 Task: Create new vendor bill with Date Opened: 09-Apr-23, Select Vendor: A.B. Dick Company, Terms: Net 30. Make bill entry for item-1 with Date: 09-Apr-23, Description: Notebooks , Expense Account: Office Supplies, Quantity: 5, Unit Price: 3.9, Sales Tax: Y, Sales Tax Included: N, Tax Table: Sales Tax. Make entry for item-2 with Date: 09-Apr-23, Description: Files , Expense Account: Office Supplies, Quantity: 9, Unit Price: 19.3, Sales Tax: Y, Sales Tax Included: N, Tax Table: Sales Tax. Post Bill with Post Date: 09-Apr-23, Post to Accounts: Liabilities:Accounts Payble. Pay / Process Payment with Transaction Date: 08-May-23, Amount: 200.93, Transfer Account: Checking Account. Go to 'Print Bill'.
Action: Mouse moved to (205, 41)
Screenshot: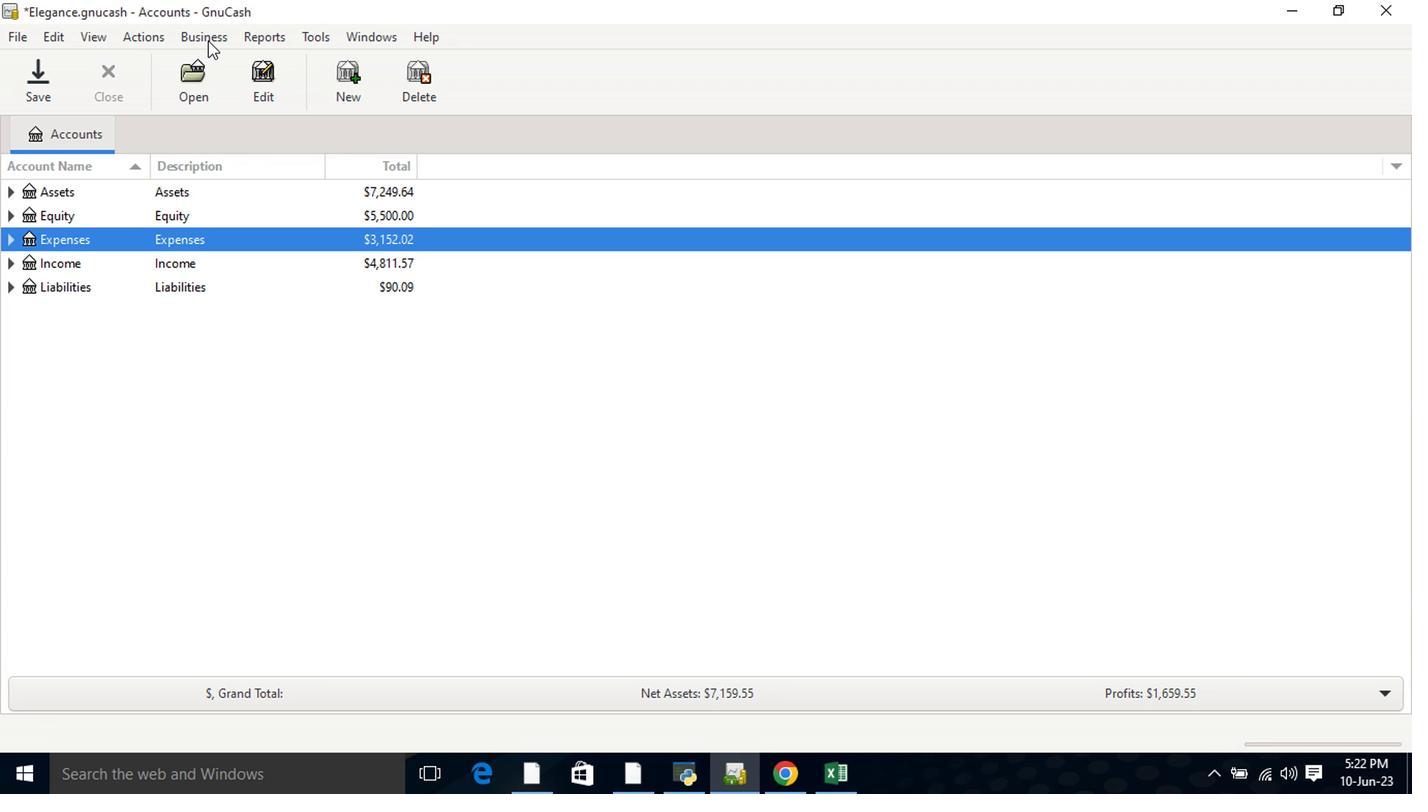 
Action: Mouse pressed left at (205, 41)
Screenshot: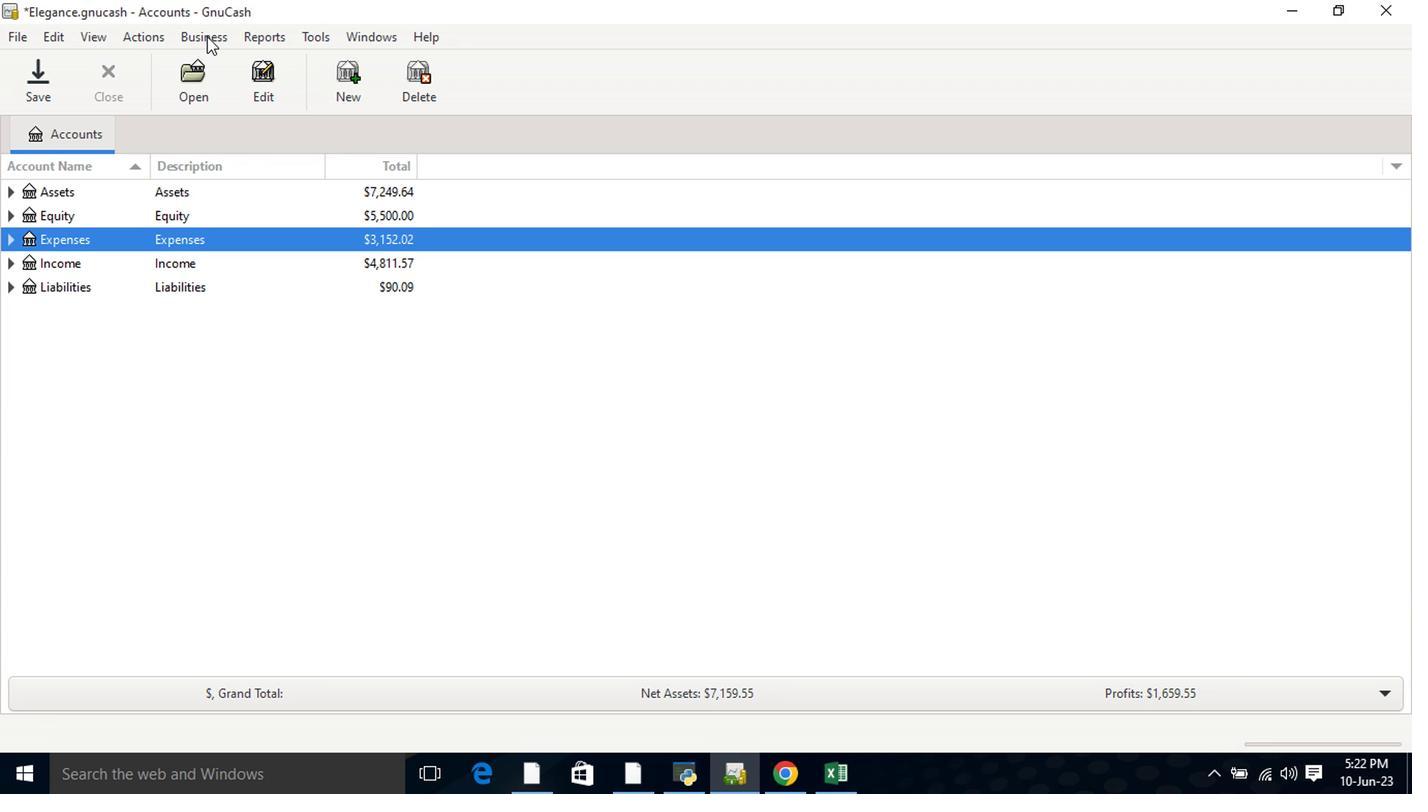 
Action: Mouse moved to (218, 84)
Screenshot: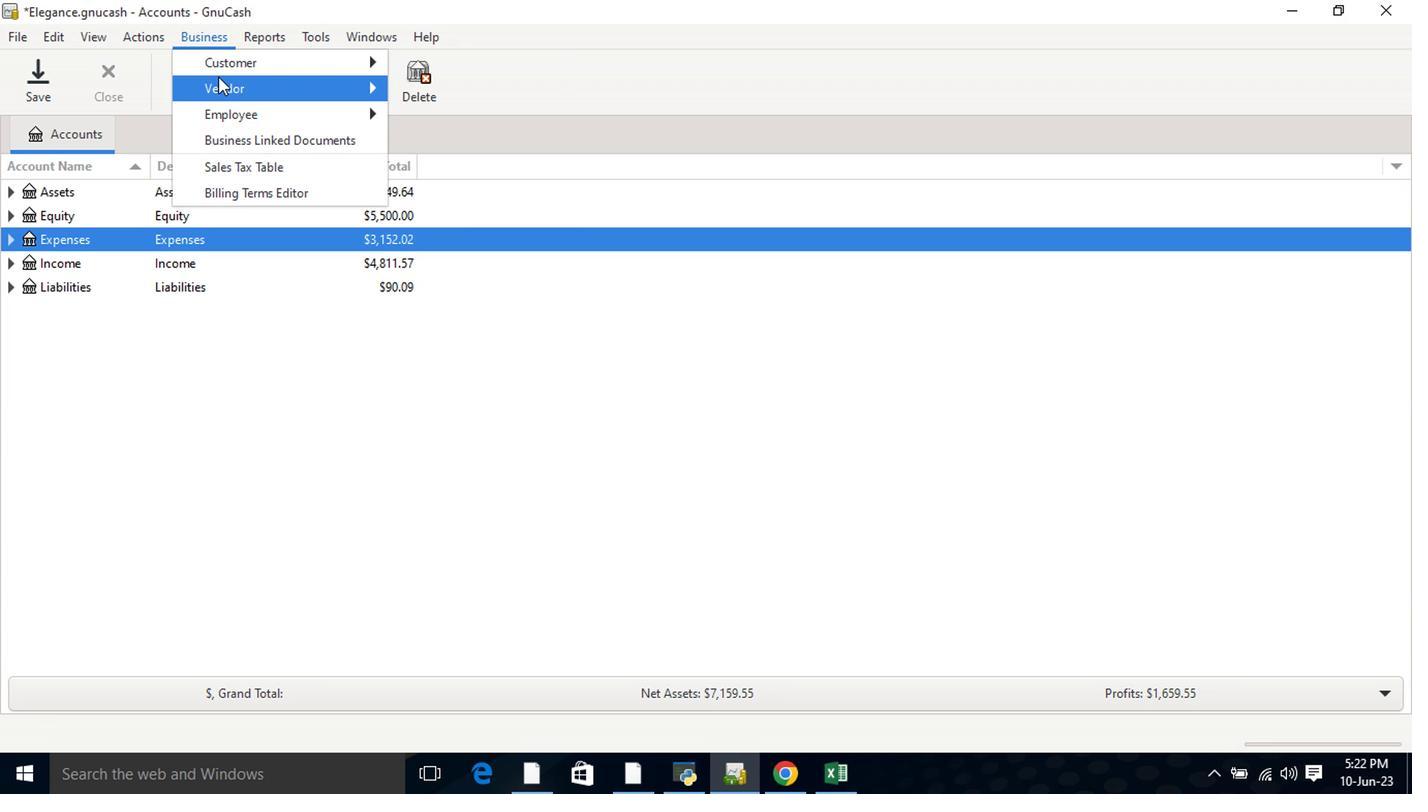 
Action: Mouse pressed left at (218, 84)
Screenshot: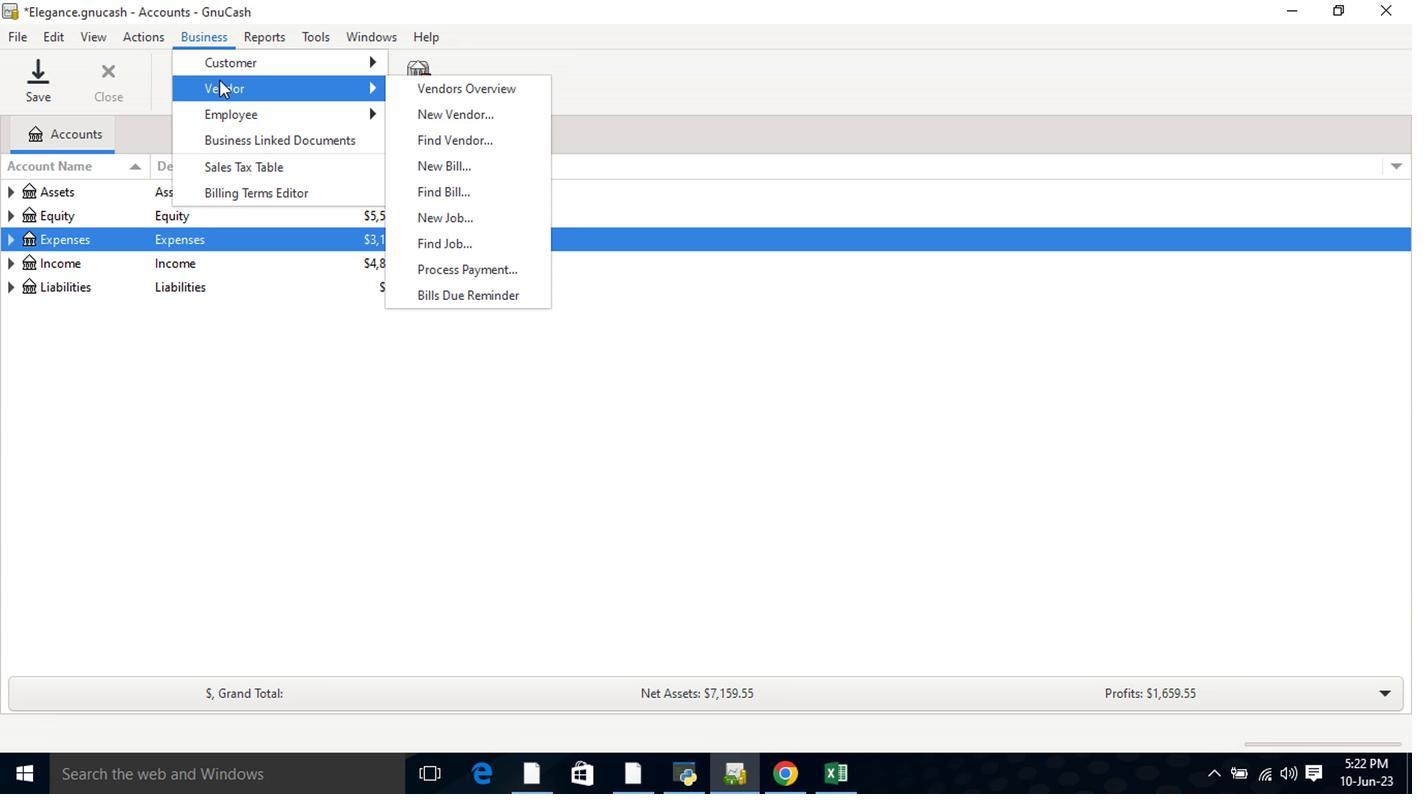 
Action: Mouse moved to (436, 162)
Screenshot: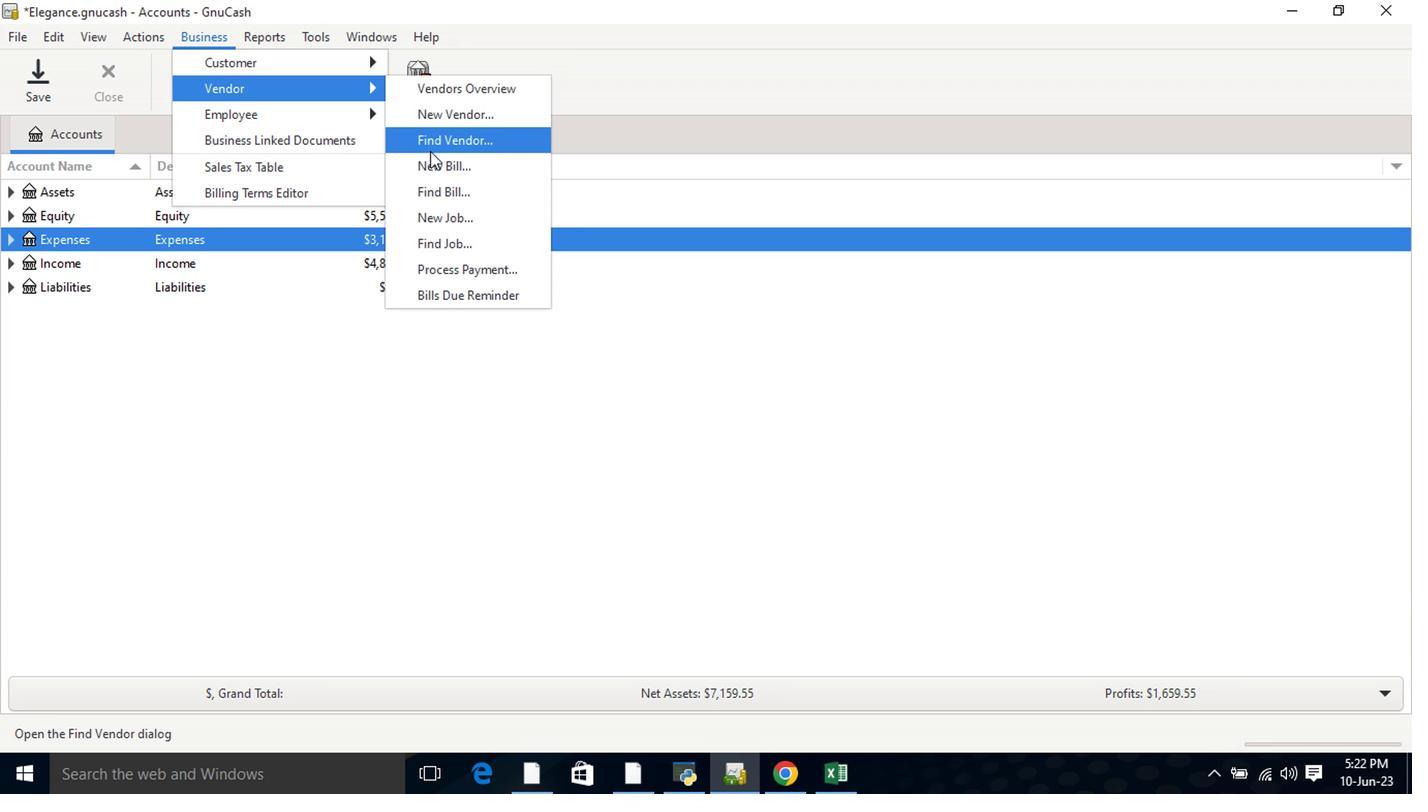 
Action: Mouse pressed left at (436, 162)
Screenshot: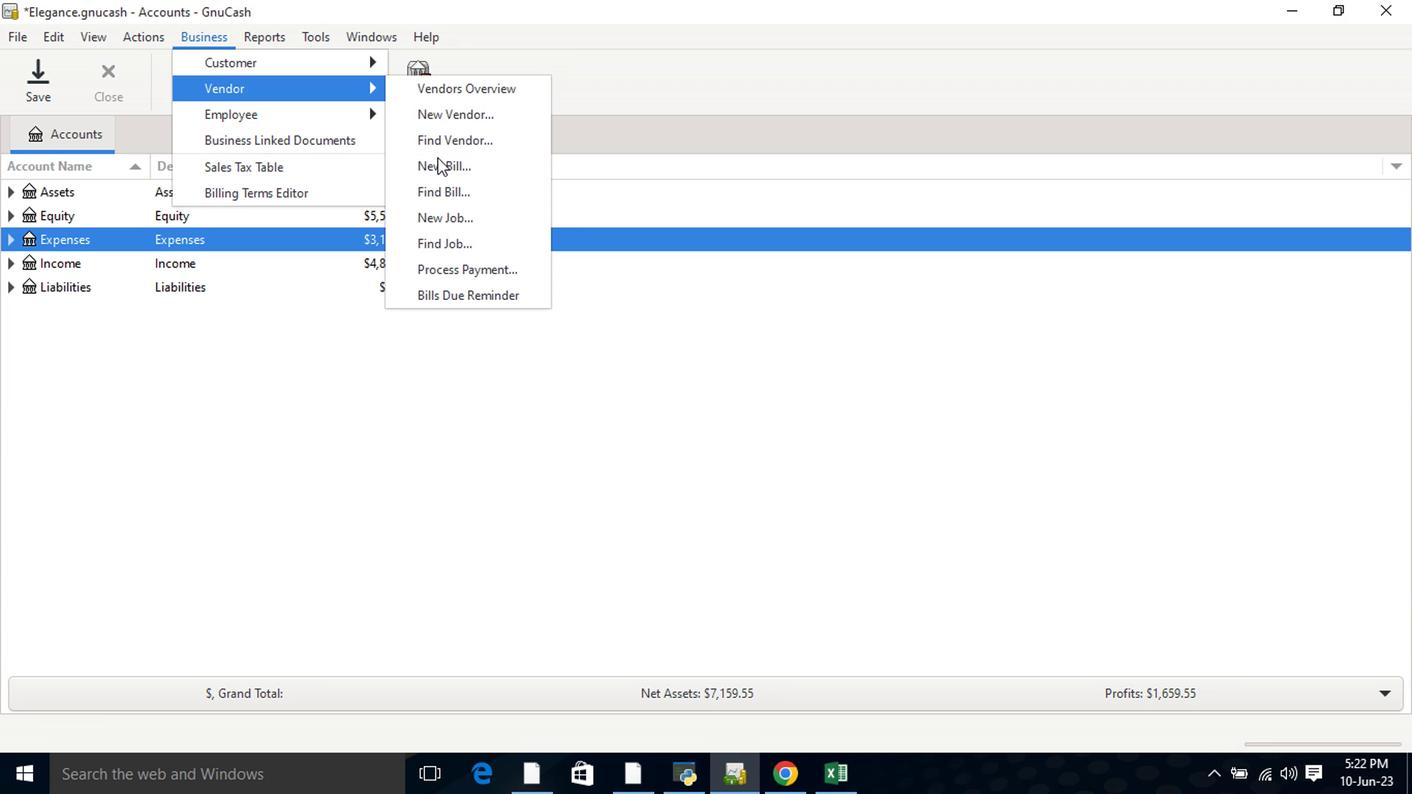 
Action: Mouse moved to (844, 275)
Screenshot: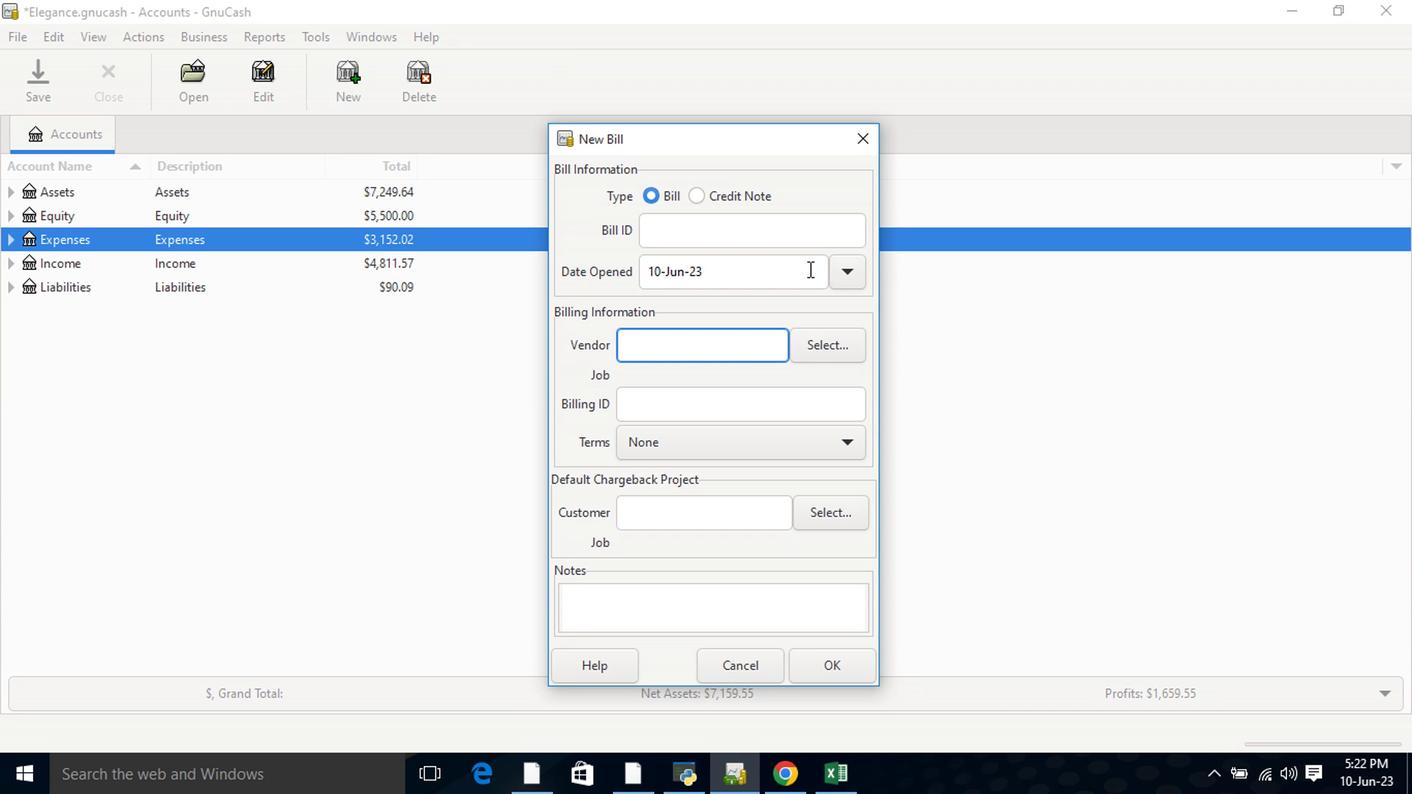 
Action: Mouse pressed left at (844, 275)
Screenshot: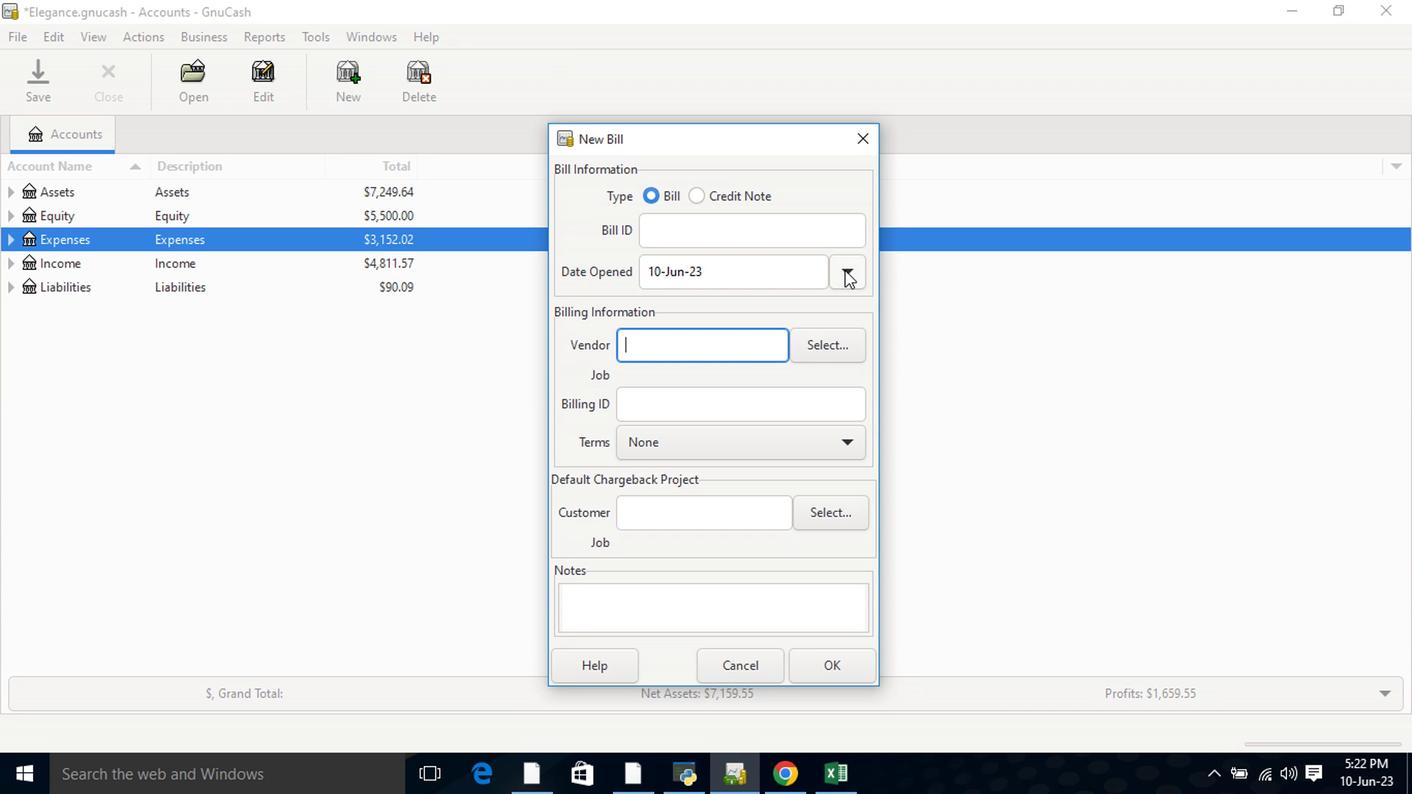 
Action: Mouse moved to (688, 305)
Screenshot: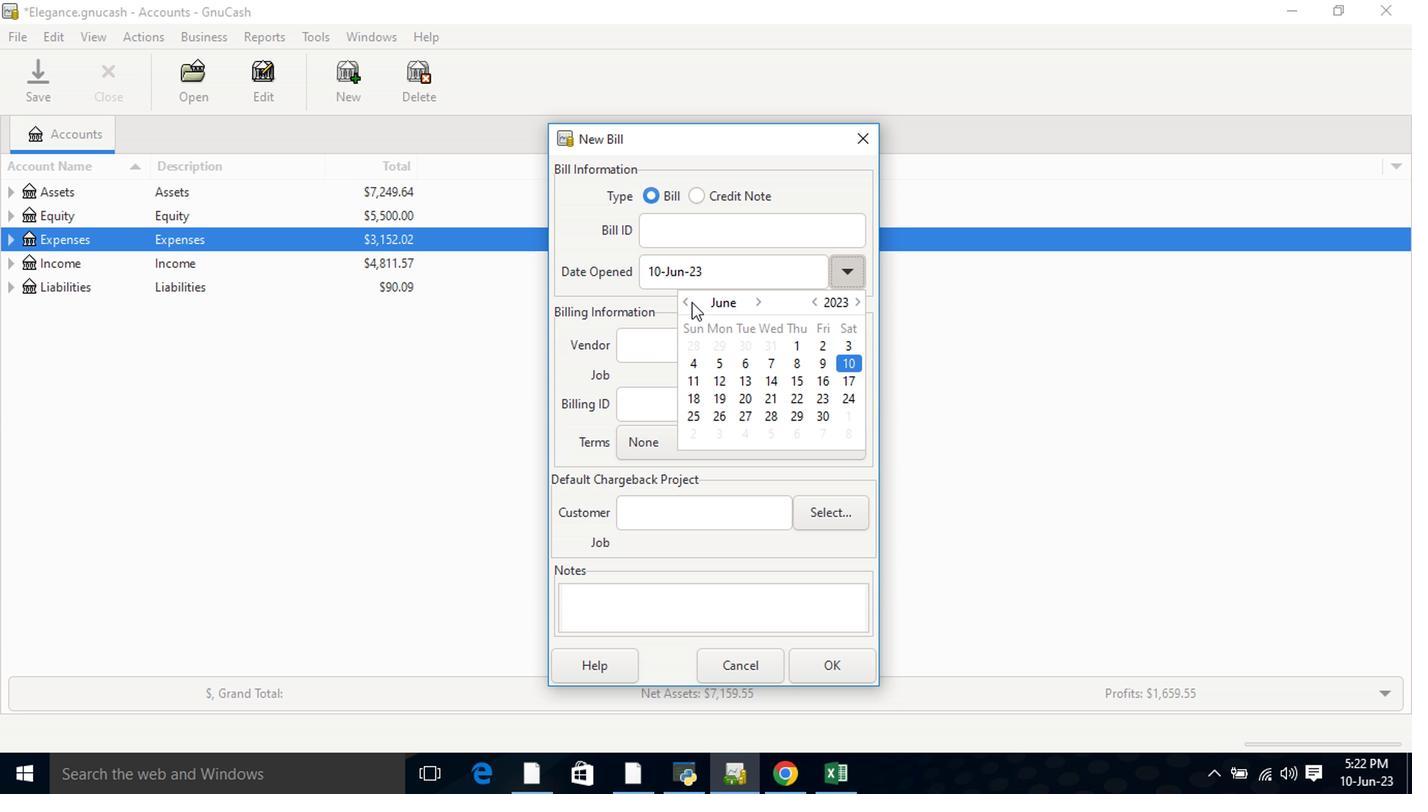 
Action: Mouse pressed left at (688, 305)
Screenshot: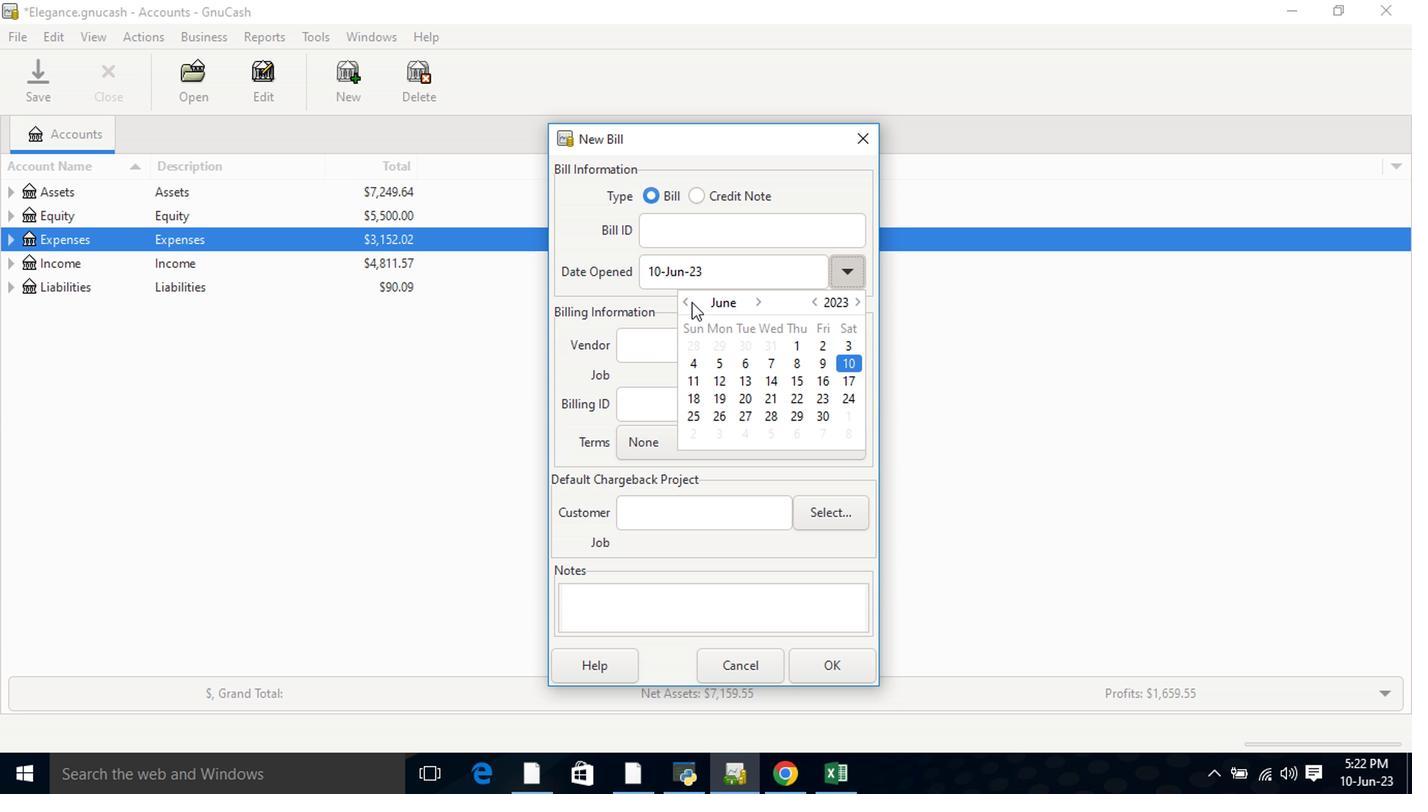 
Action: Mouse pressed left at (688, 305)
Screenshot: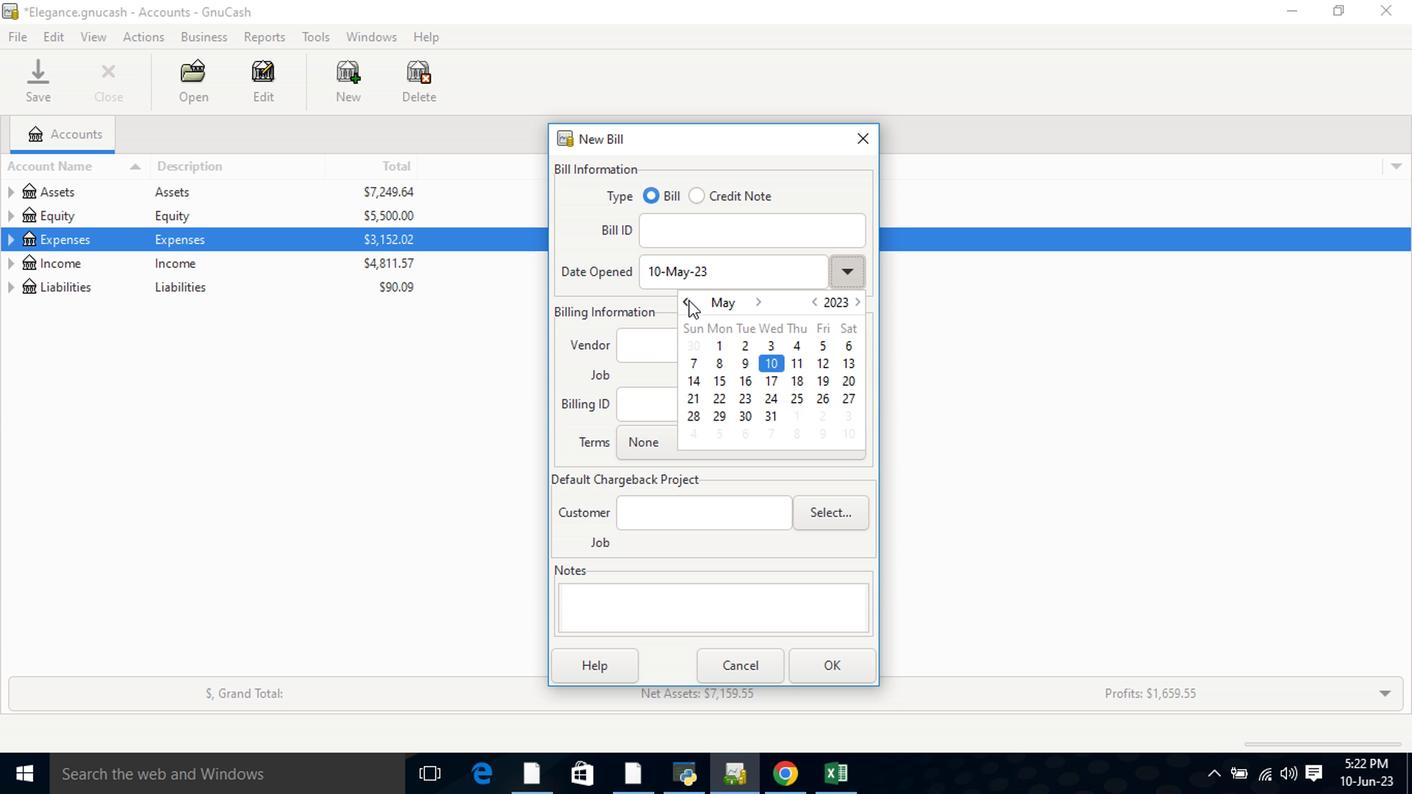 
Action: Mouse moved to (695, 387)
Screenshot: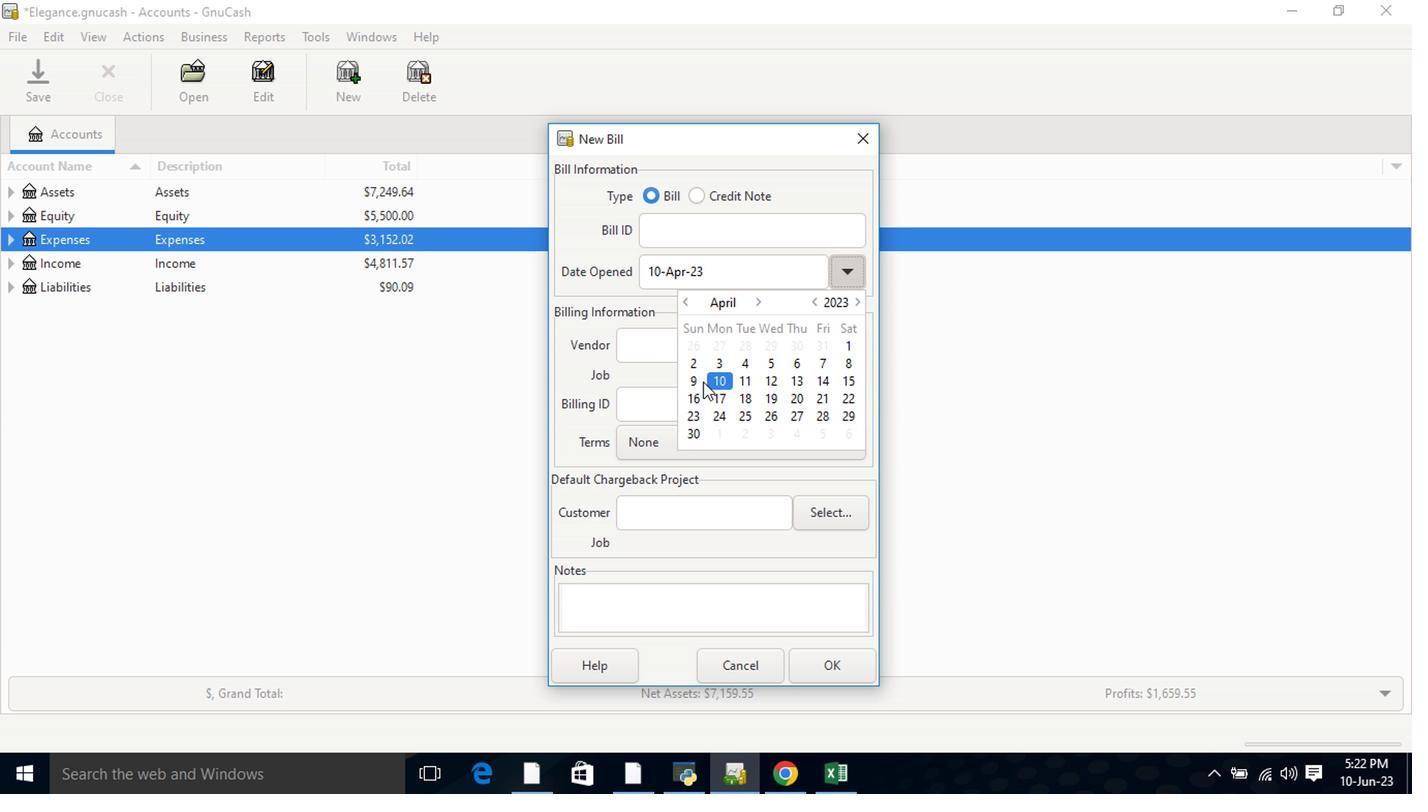 
Action: Mouse pressed left at (695, 387)
Screenshot: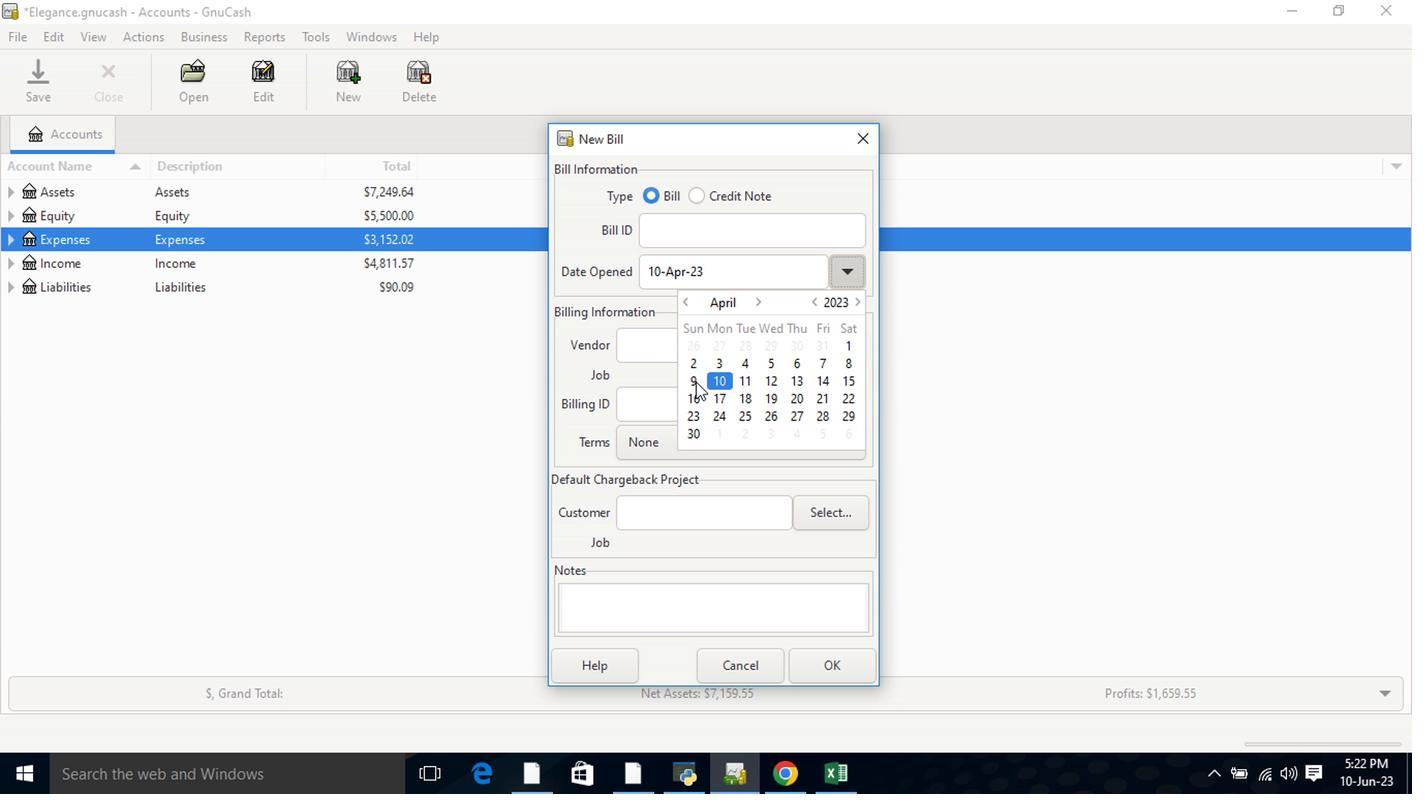 
Action: Mouse pressed left at (695, 387)
Screenshot: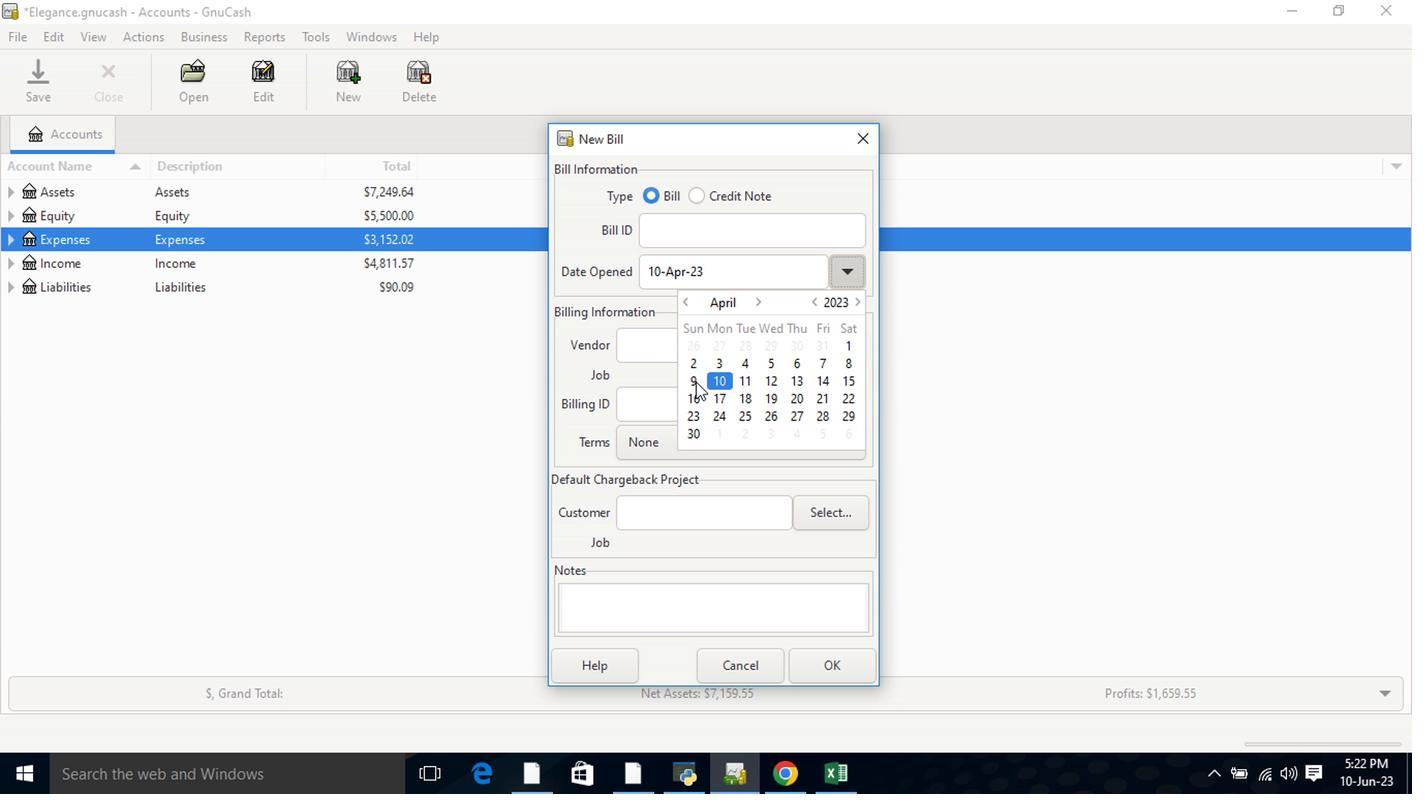 
Action: Mouse moved to (701, 362)
Screenshot: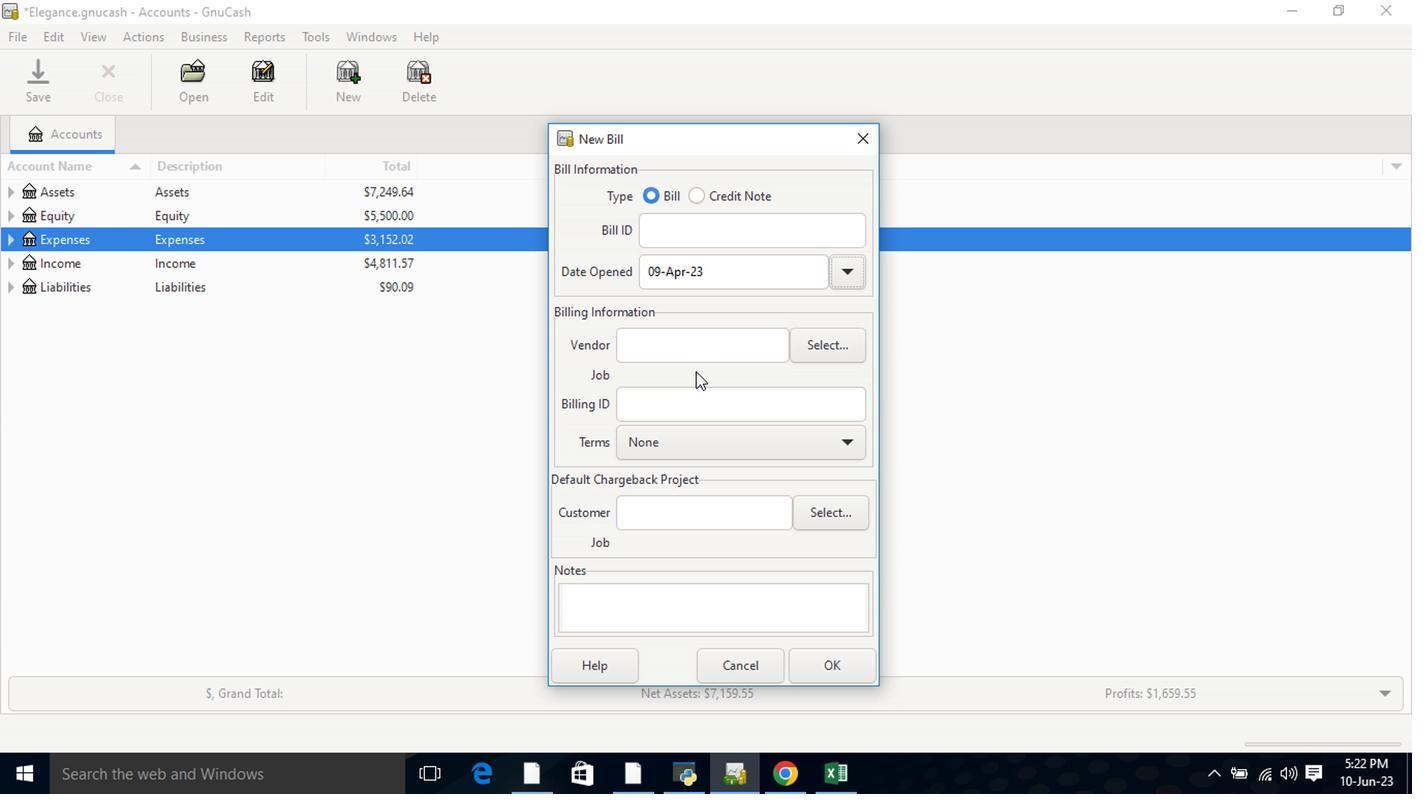 
Action: Mouse pressed left at (701, 362)
Screenshot: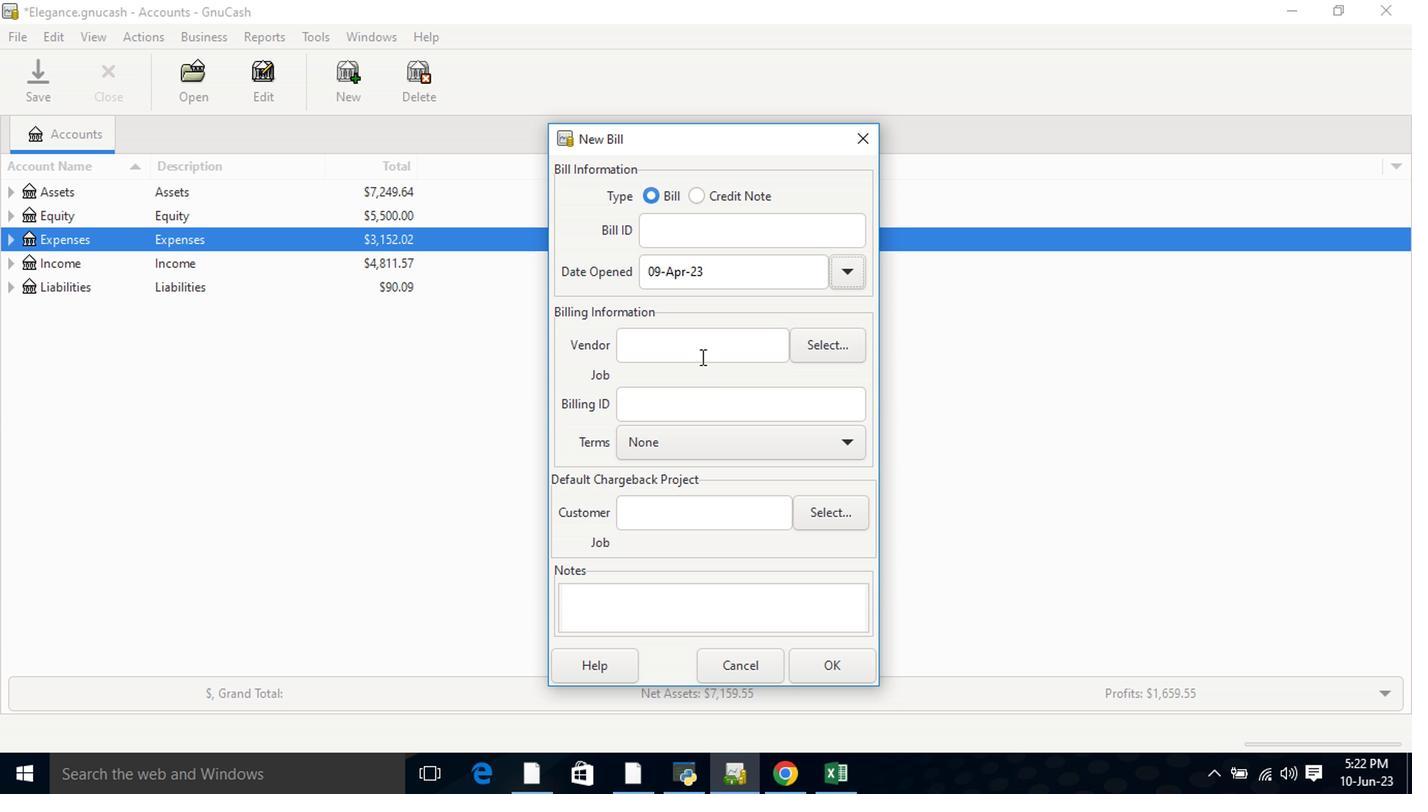 
Action: Key pressed <Key.shift>A.b
Screenshot: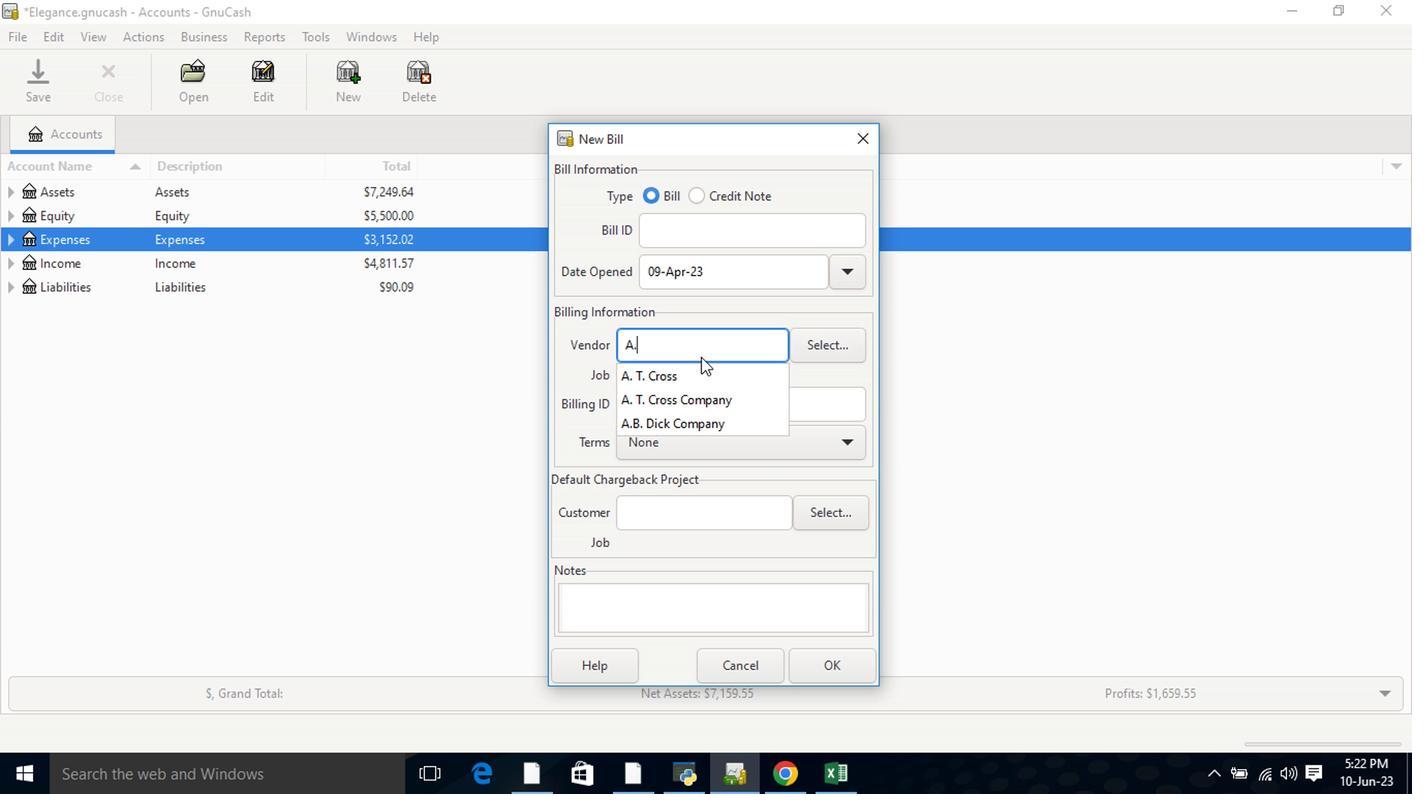 
Action: Mouse moved to (704, 375)
Screenshot: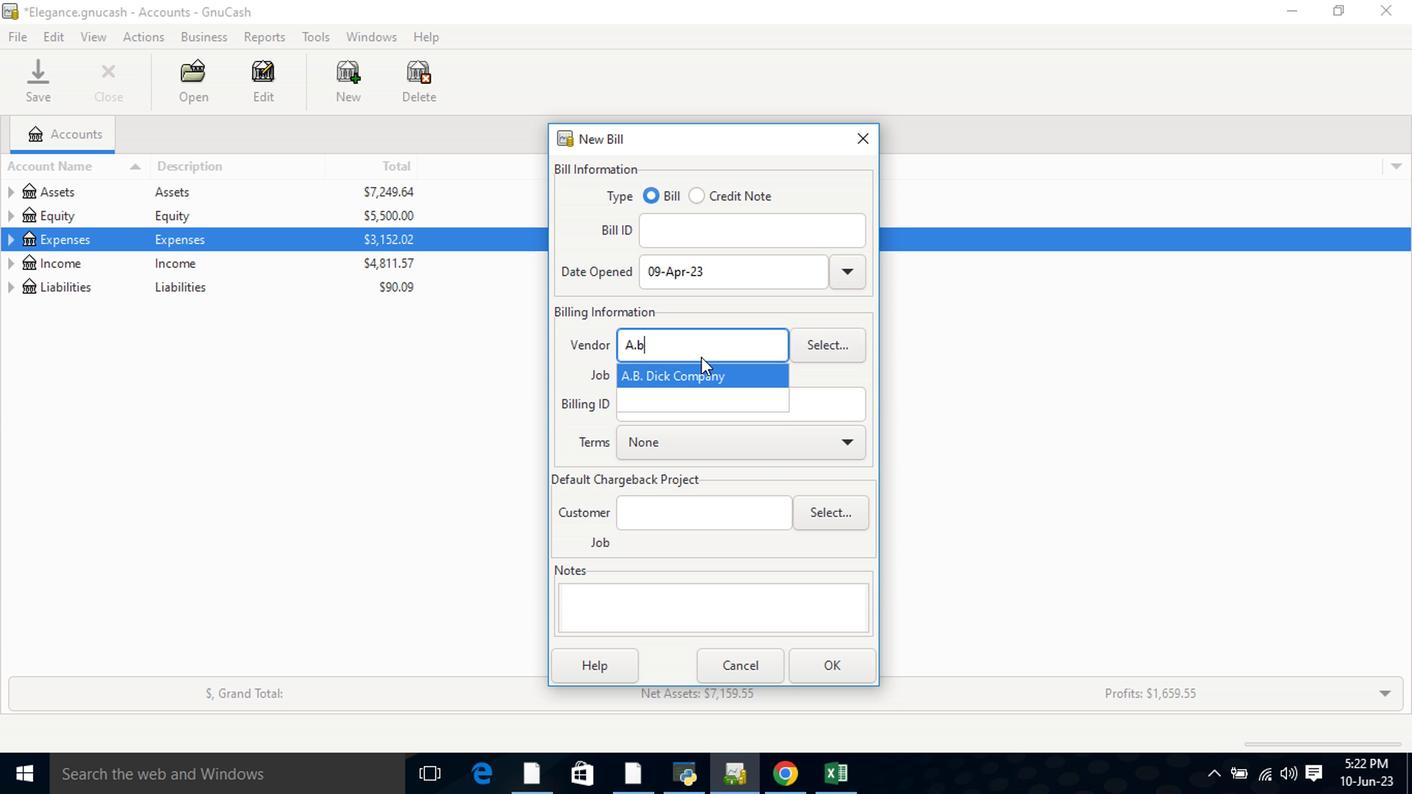 
Action: Mouse pressed left at (704, 375)
Screenshot: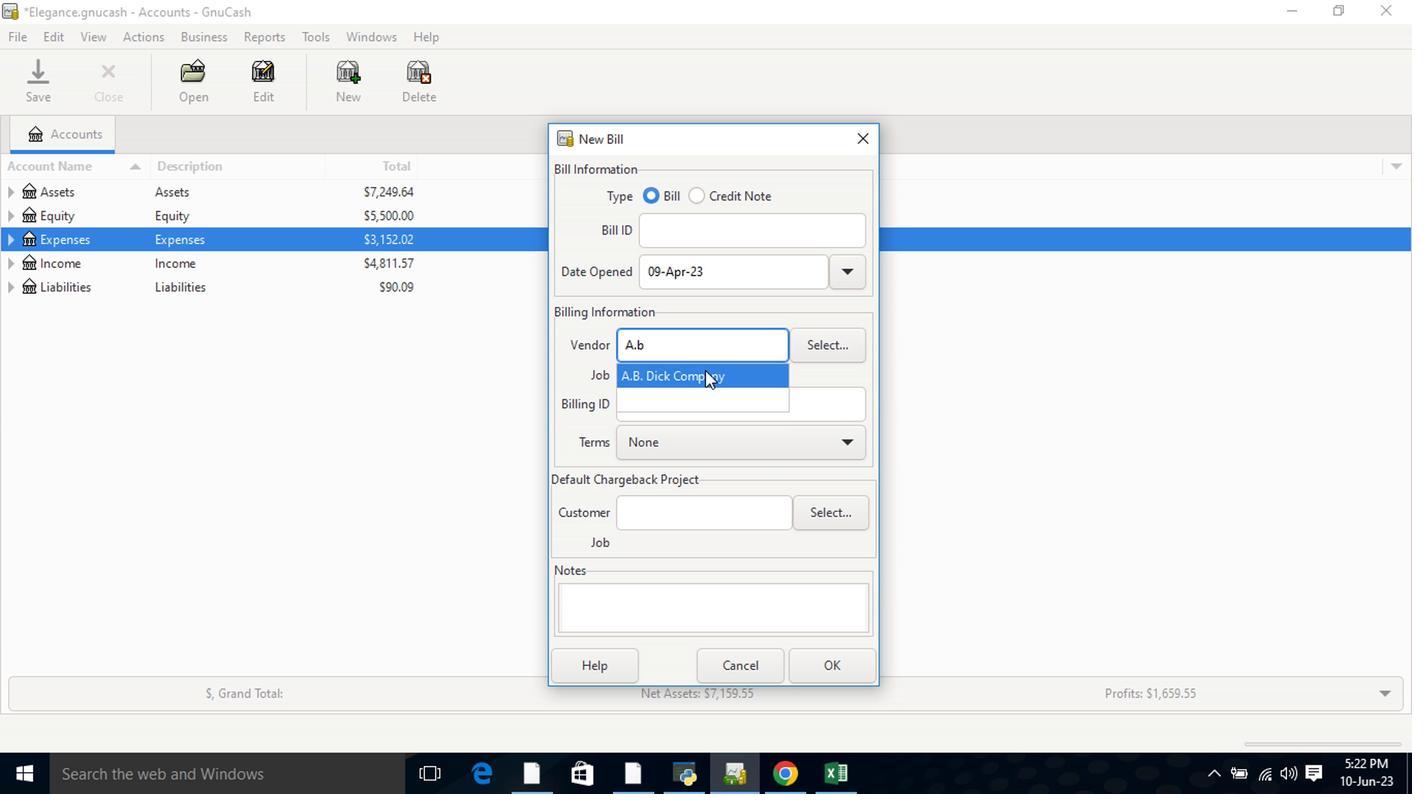 
Action: Mouse moved to (727, 465)
Screenshot: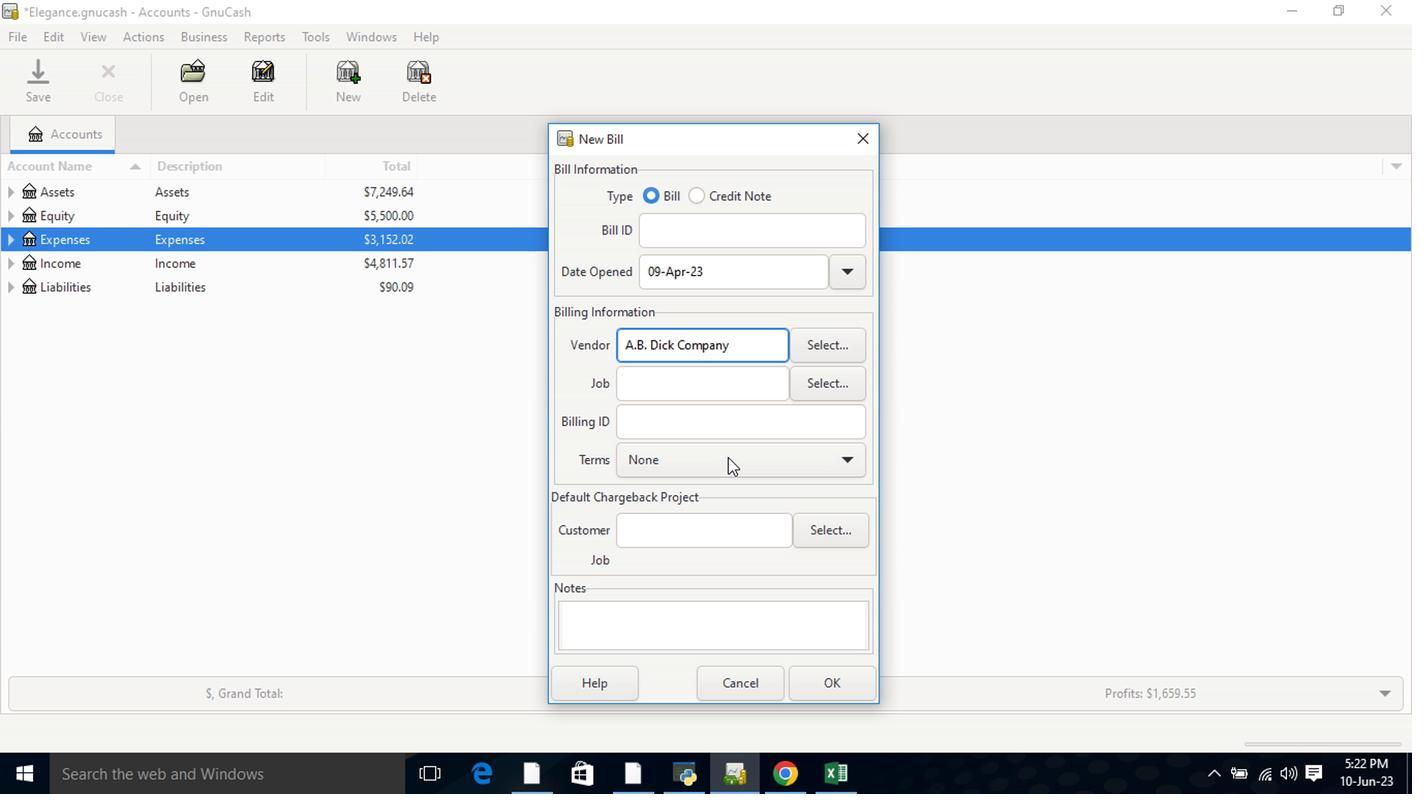 
Action: Mouse pressed left at (727, 465)
Screenshot: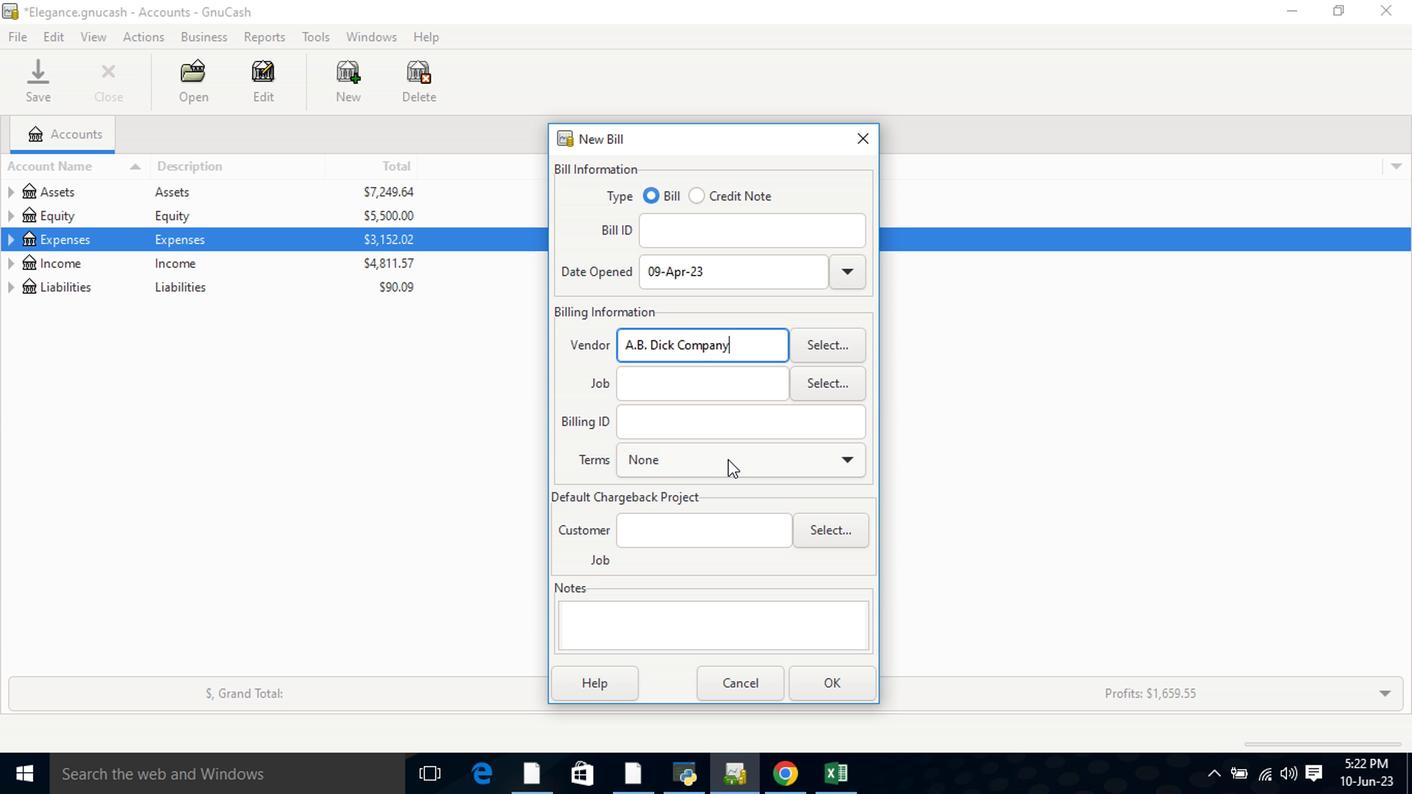 
Action: Mouse moved to (722, 518)
Screenshot: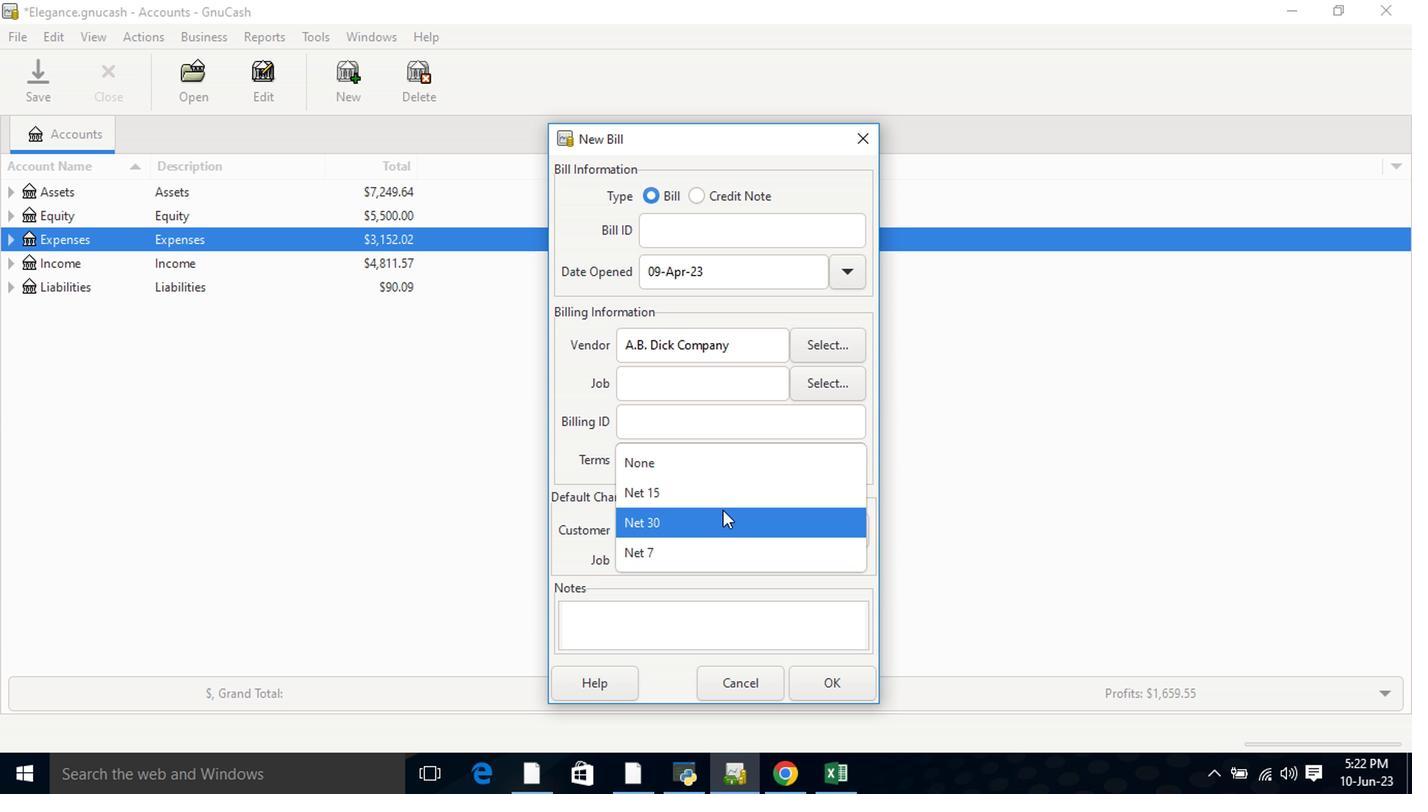 
Action: Mouse pressed left at (722, 518)
Screenshot: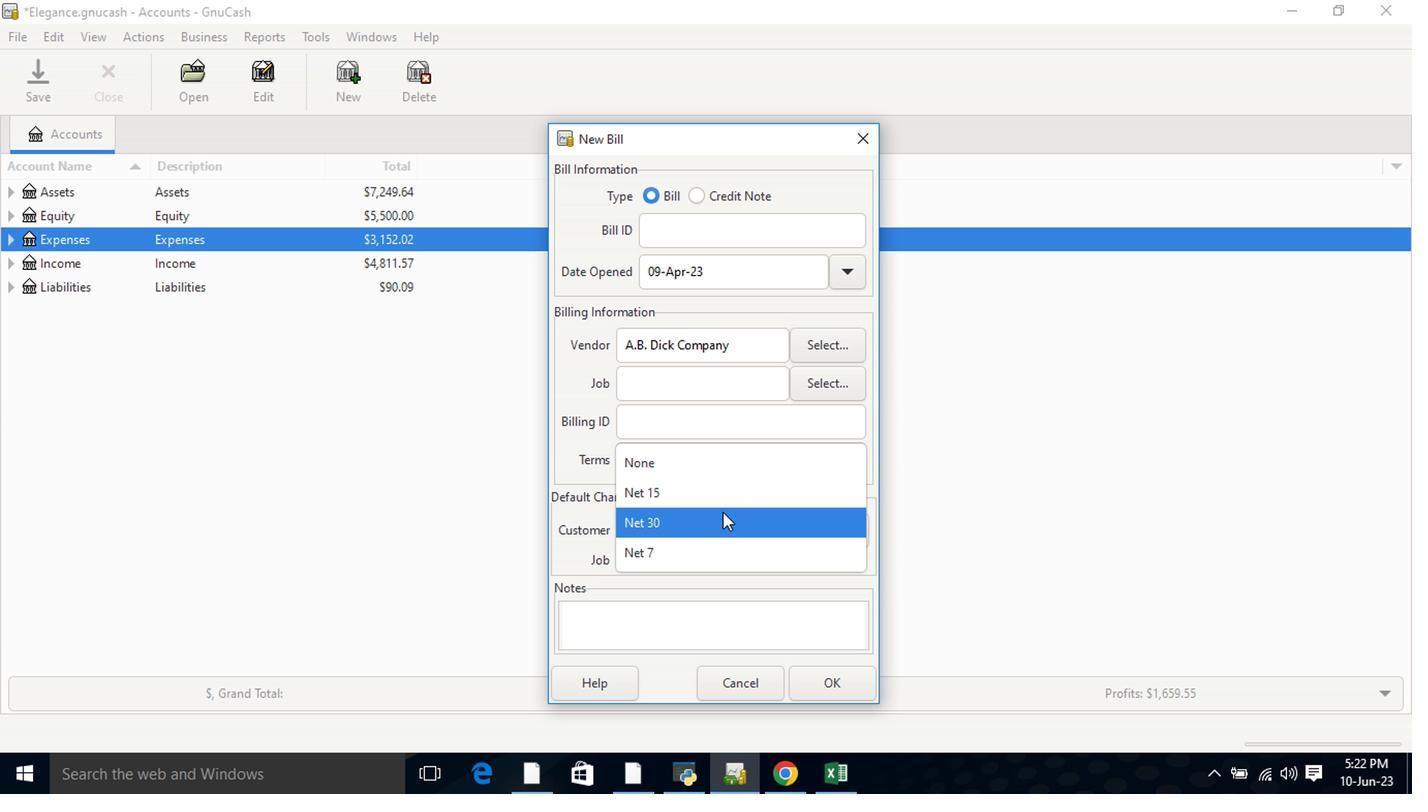 
Action: Mouse moved to (813, 683)
Screenshot: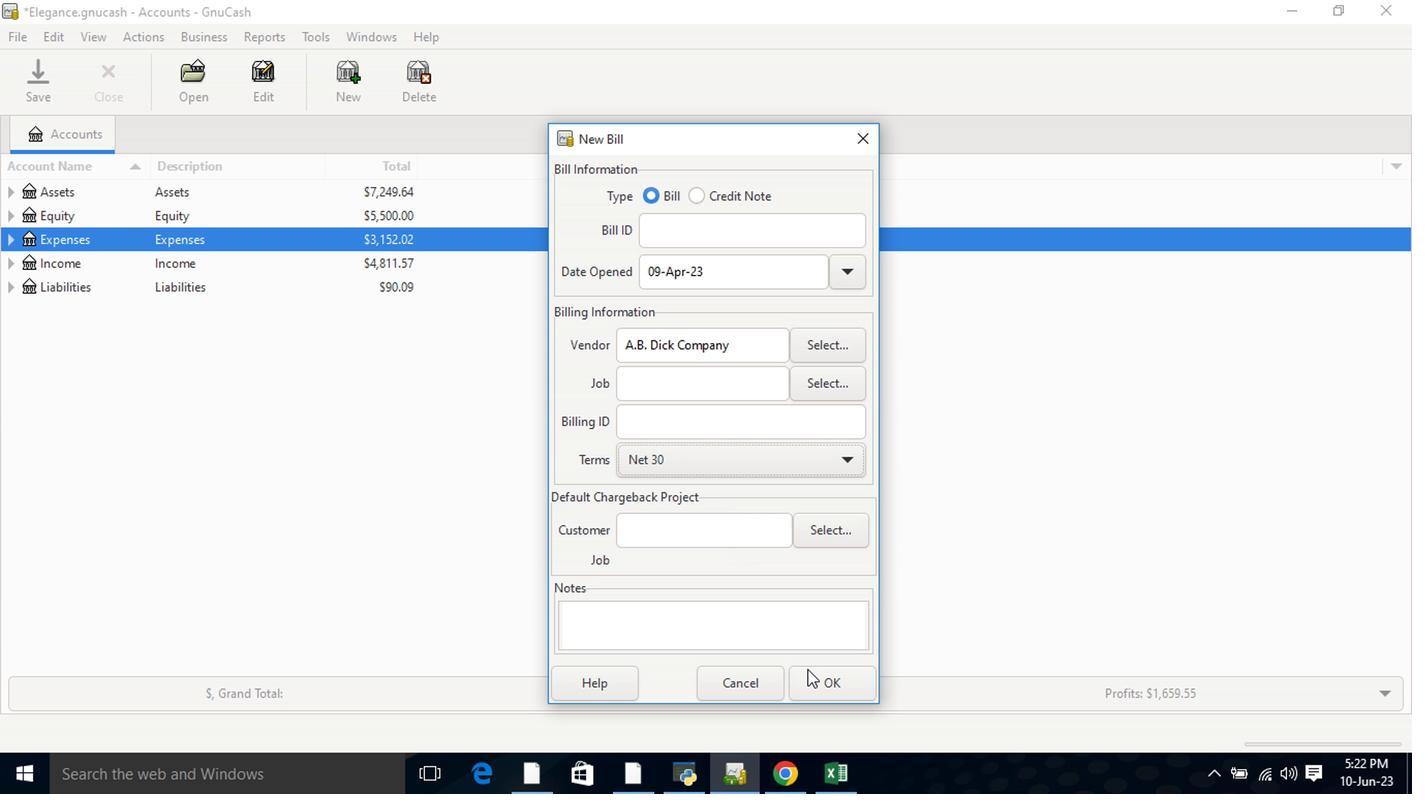 
Action: Mouse pressed left at (813, 683)
Screenshot: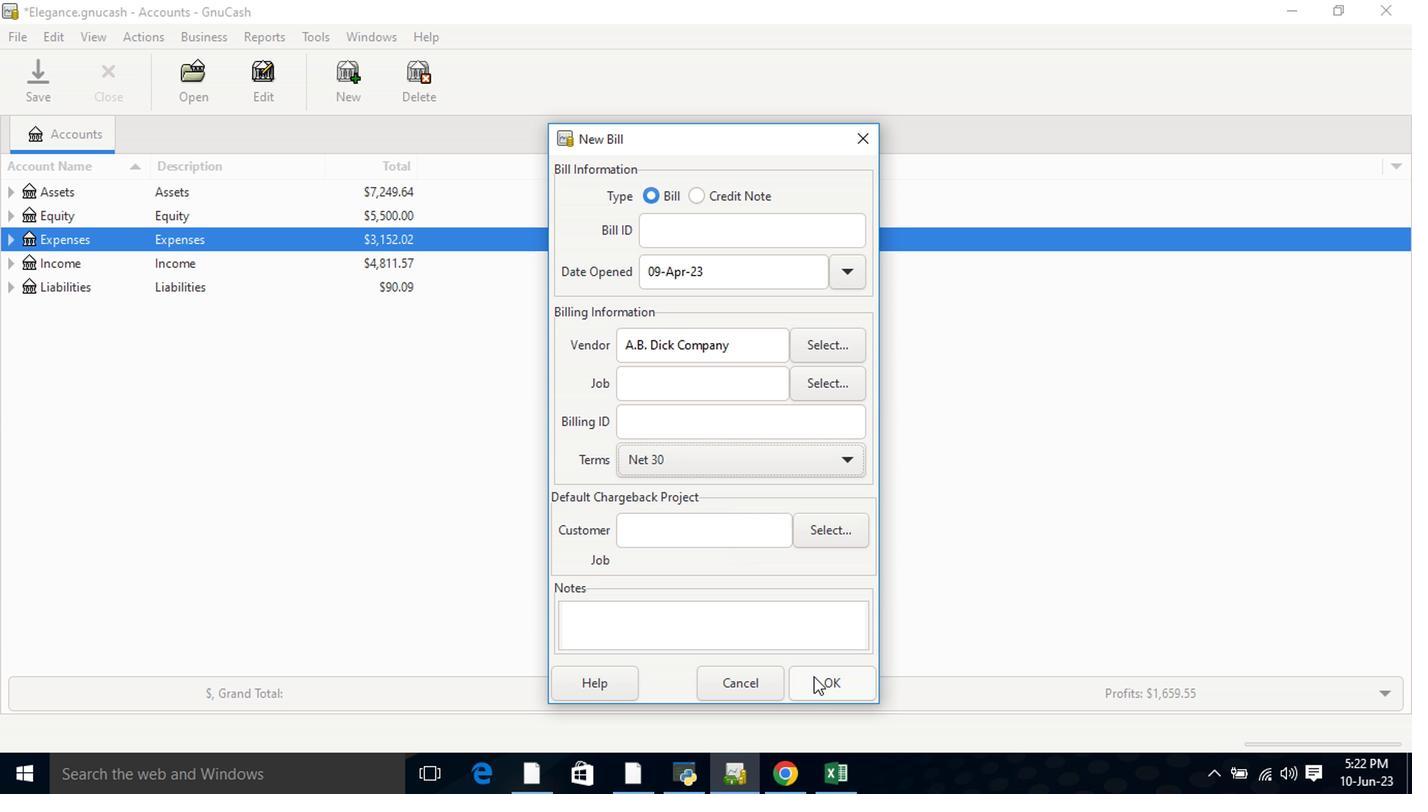 
Action: Mouse moved to (343, 478)
Screenshot: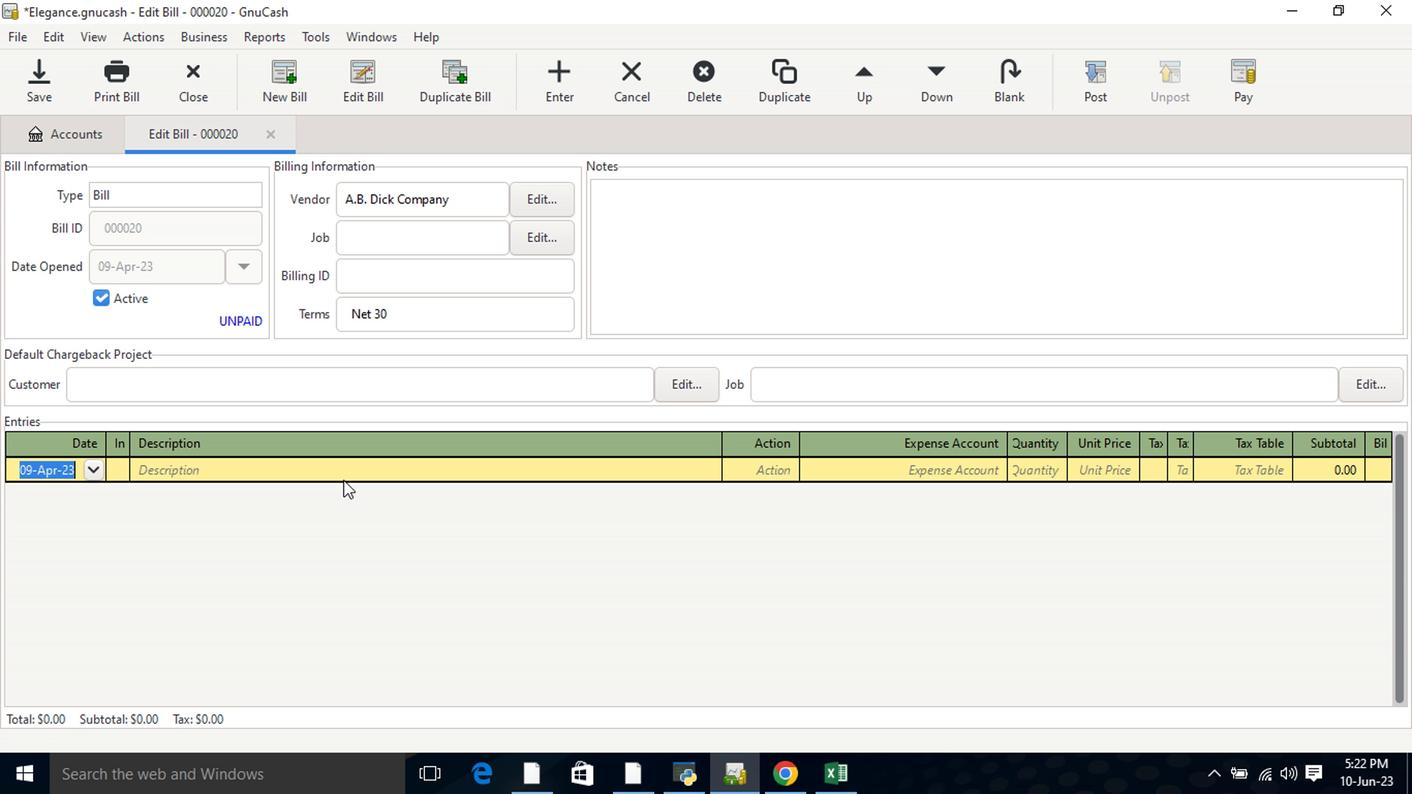 
Action: Key pressed <Key.tab><Key.shift>Notebooks<Key.tab><Key.tab>offi<Key.tab>5<Key.tab>39<Key.tab>
Screenshot: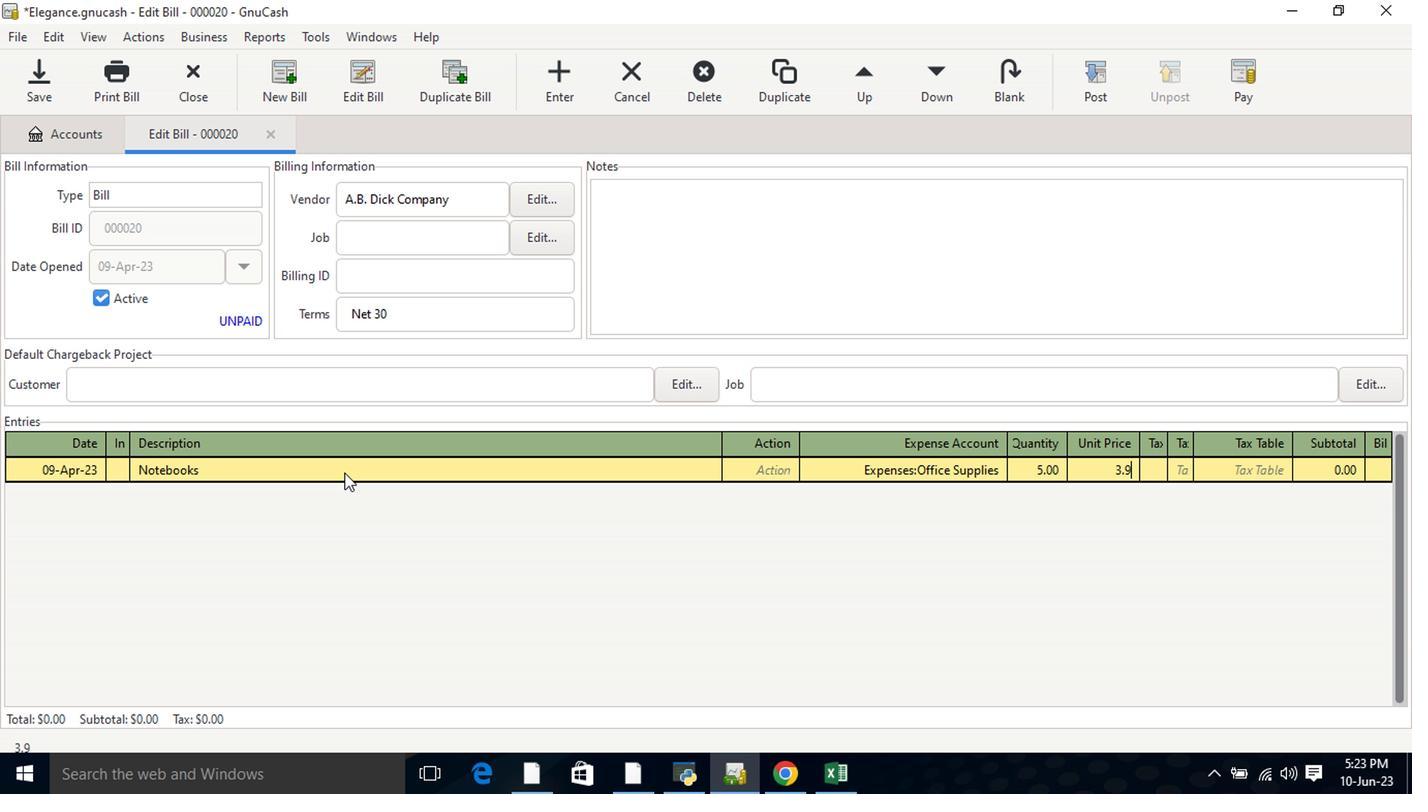 
Action: Mouse moved to (1157, 473)
Screenshot: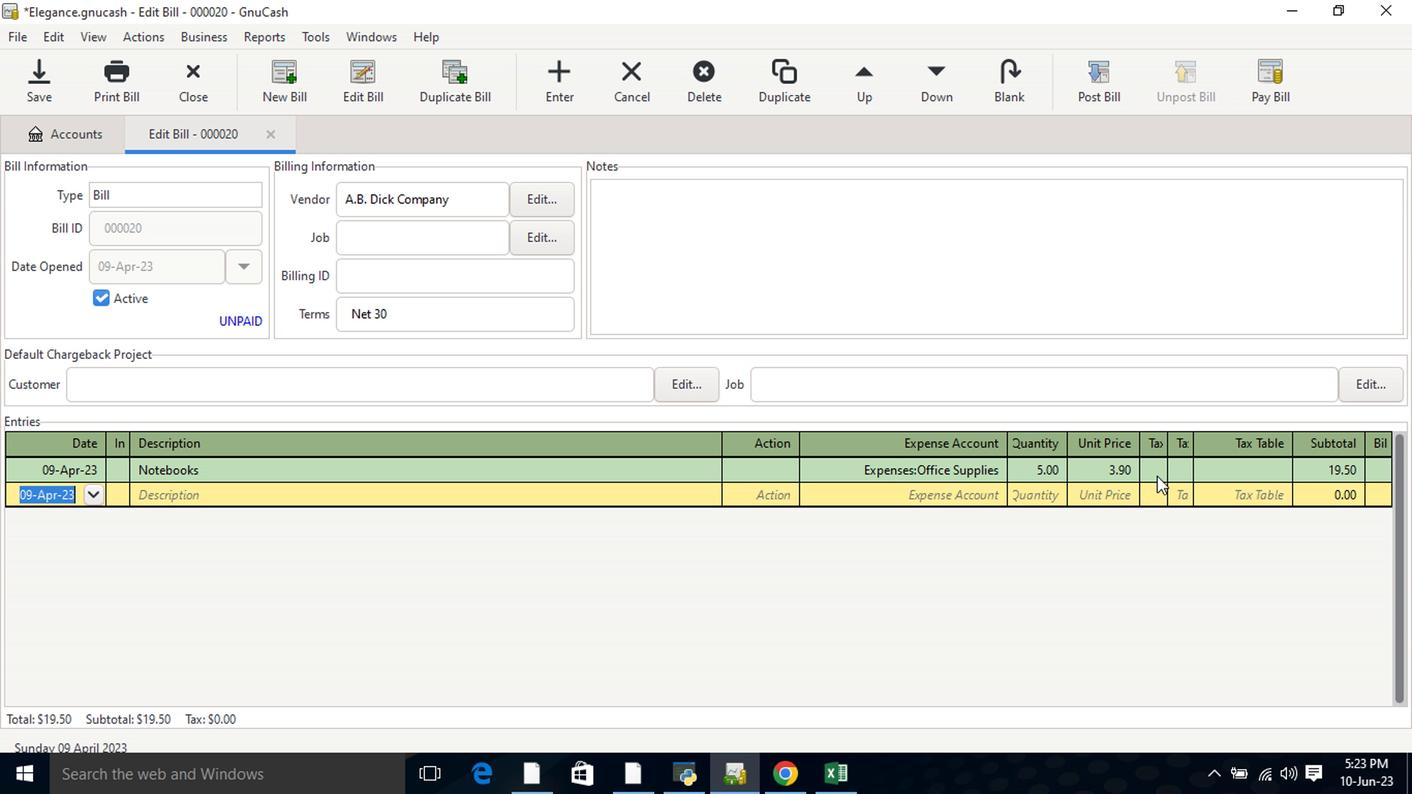 
Action: Mouse pressed left at (1157, 473)
Screenshot: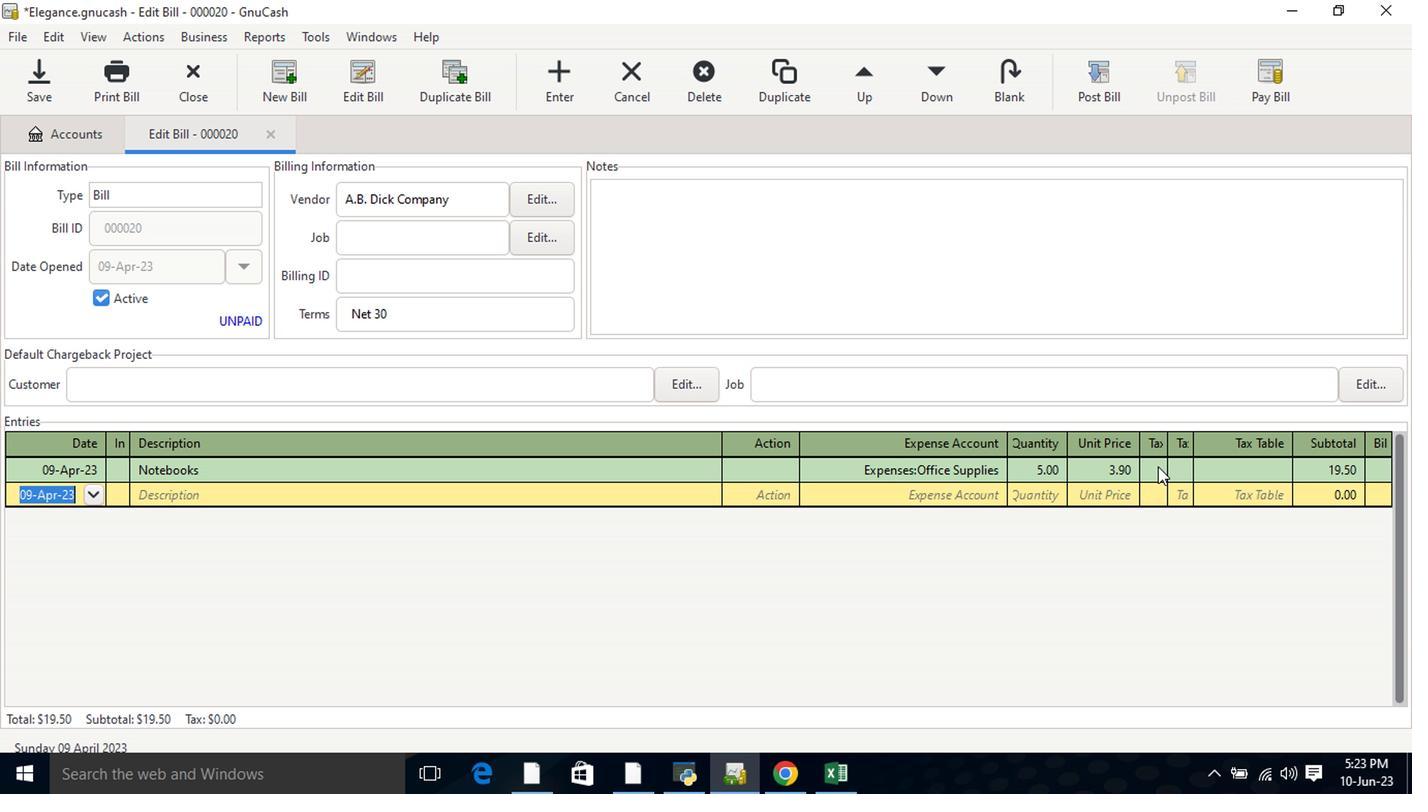 
Action: Mouse moved to (1160, 480)
Screenshot: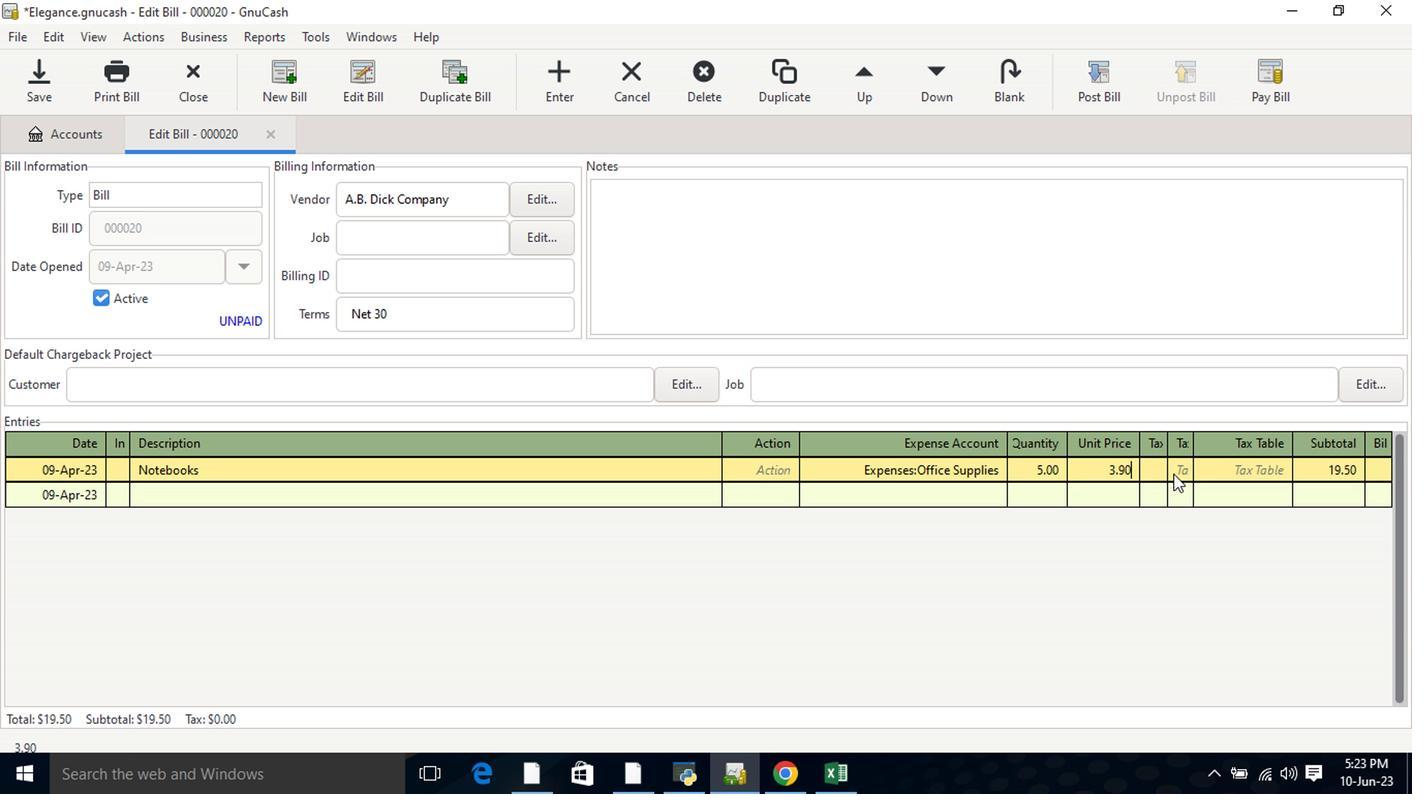 
Action: Mouse pressed left at (1160, 480)
Screenshot: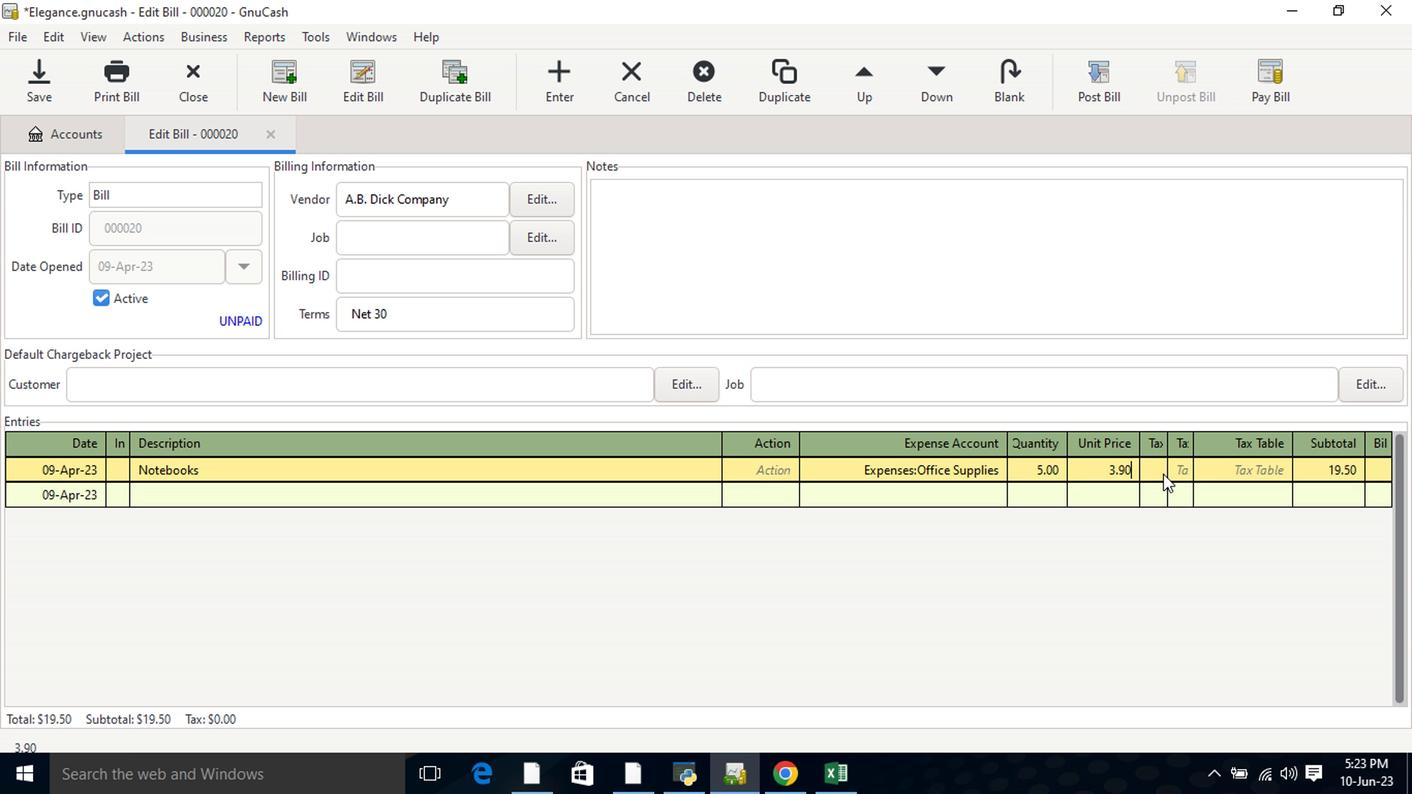 
Action: Mouse moved to (1240, 481)
Screenshot: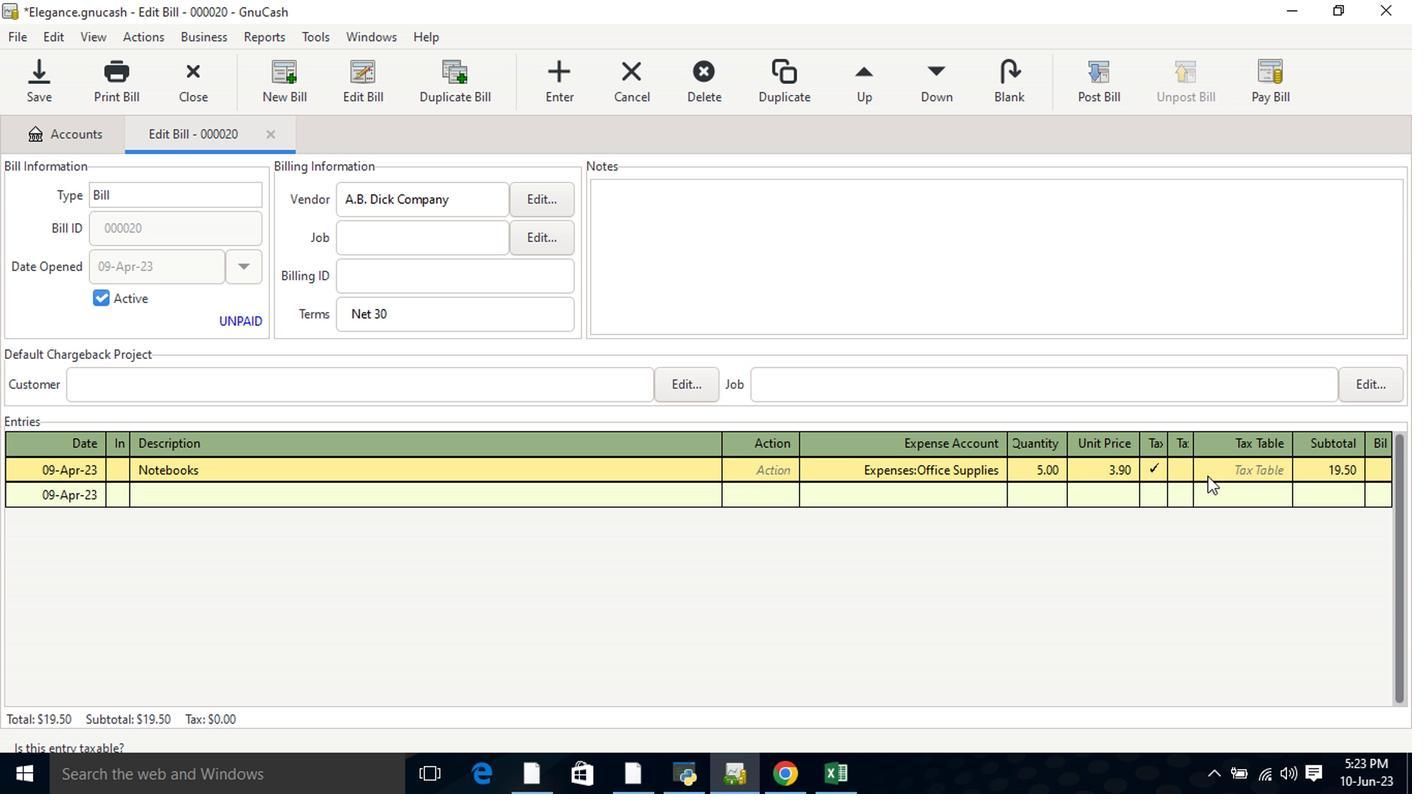 
Action: Mouse pressed left at (1240, 481)
Screenshot: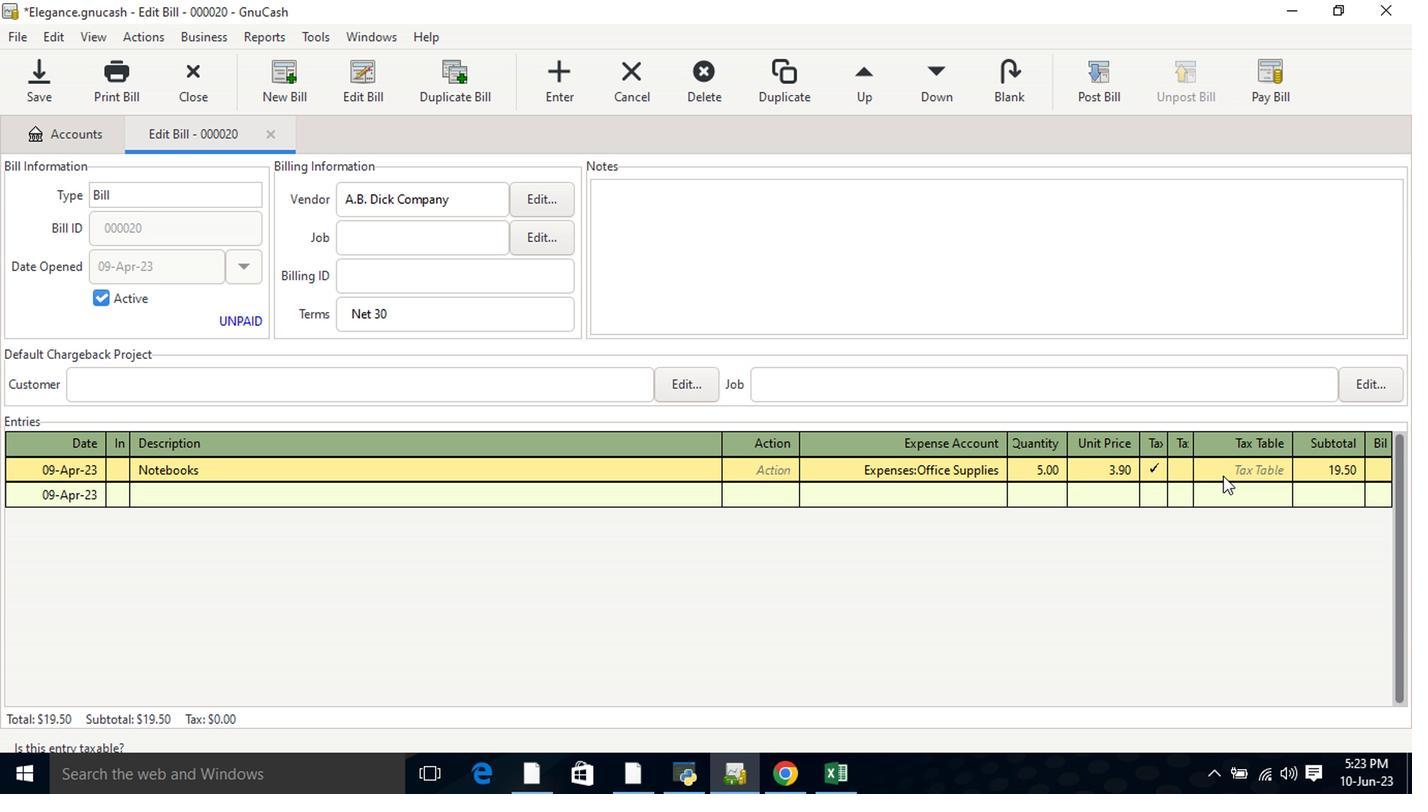 
Action: Mouse moved to (1273, 481)
Screenshot: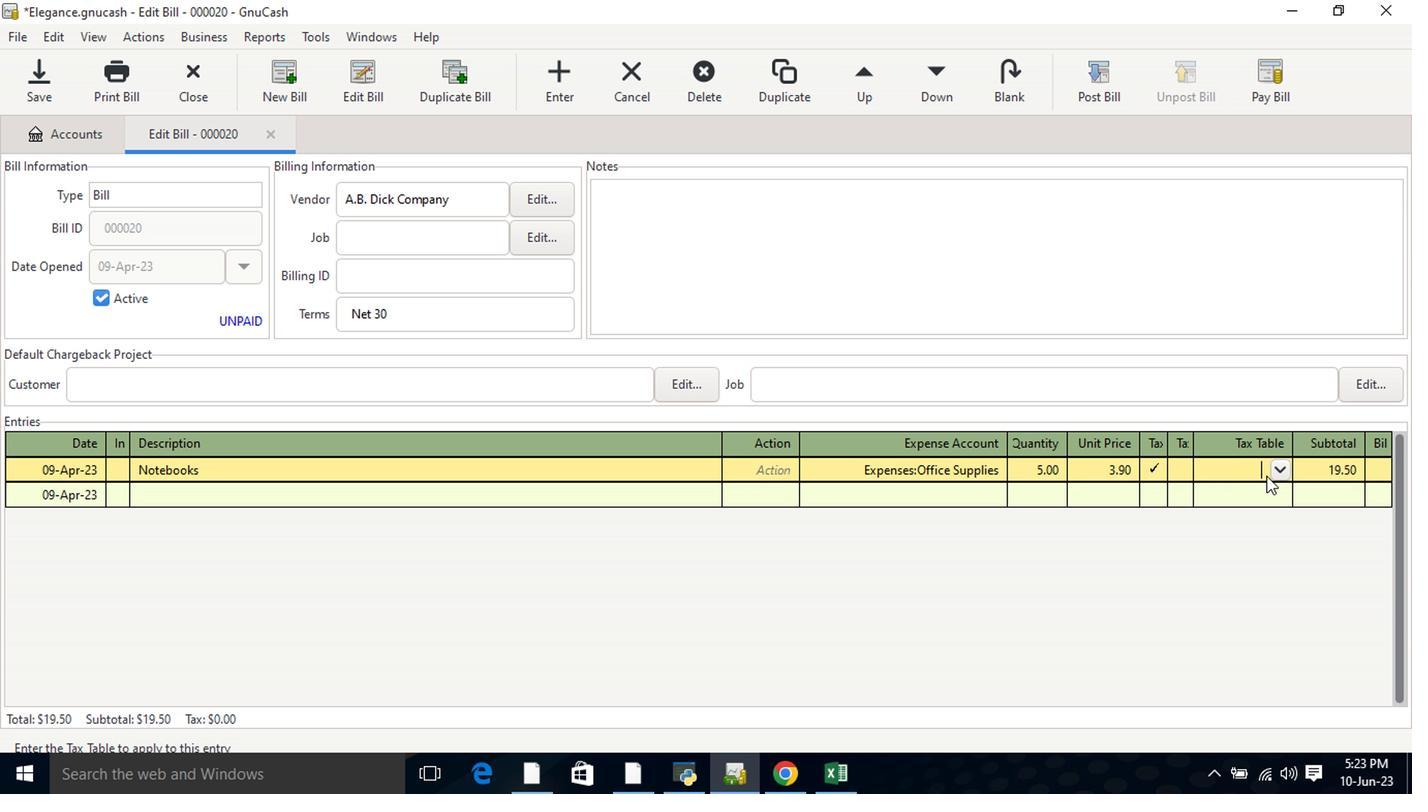 
Action: Mouse pressed left at (1273, 481)
Screenshot: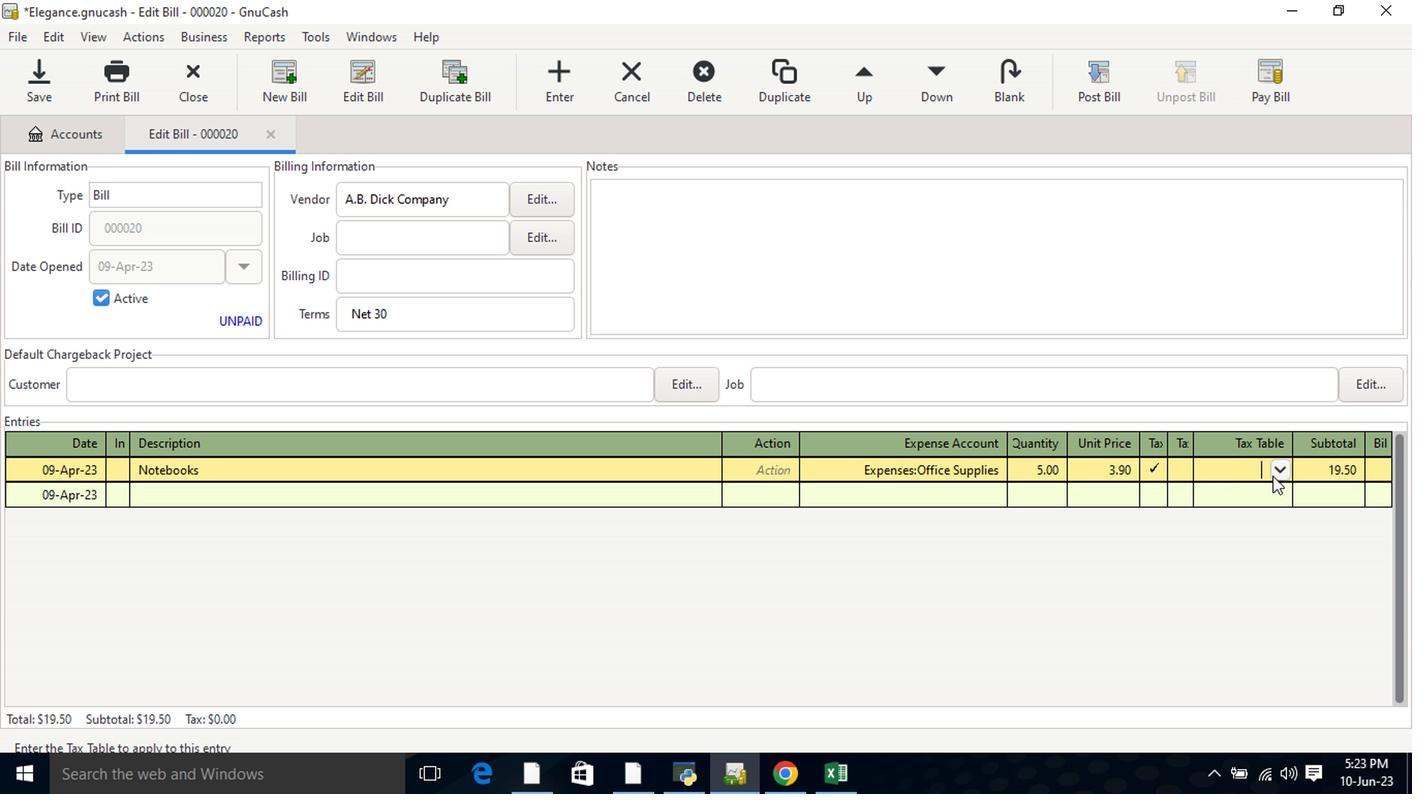 
Action: Mouse moved to (1269, 495)
Screenshot: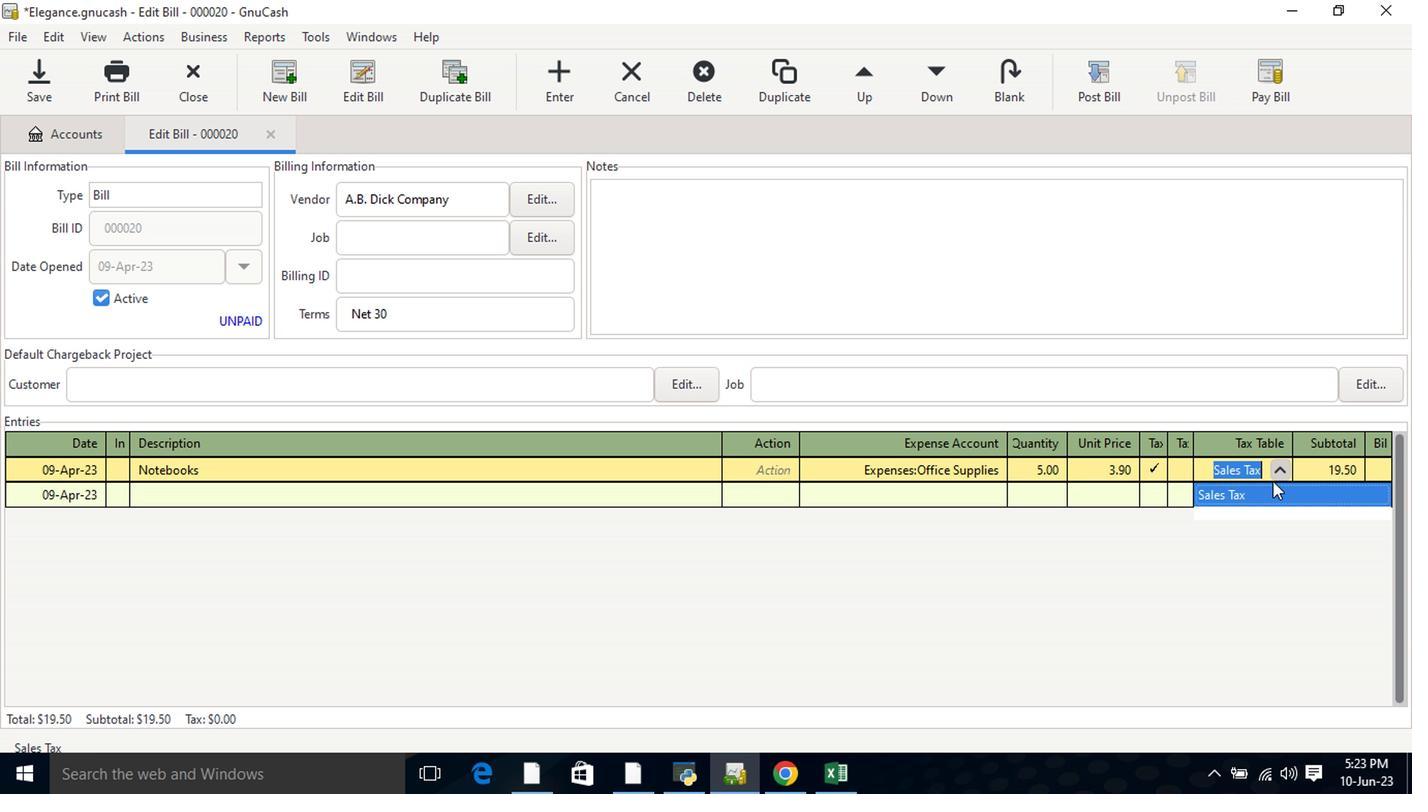 
Action: Mouse pressed left at (1269, 495)
Screenshot: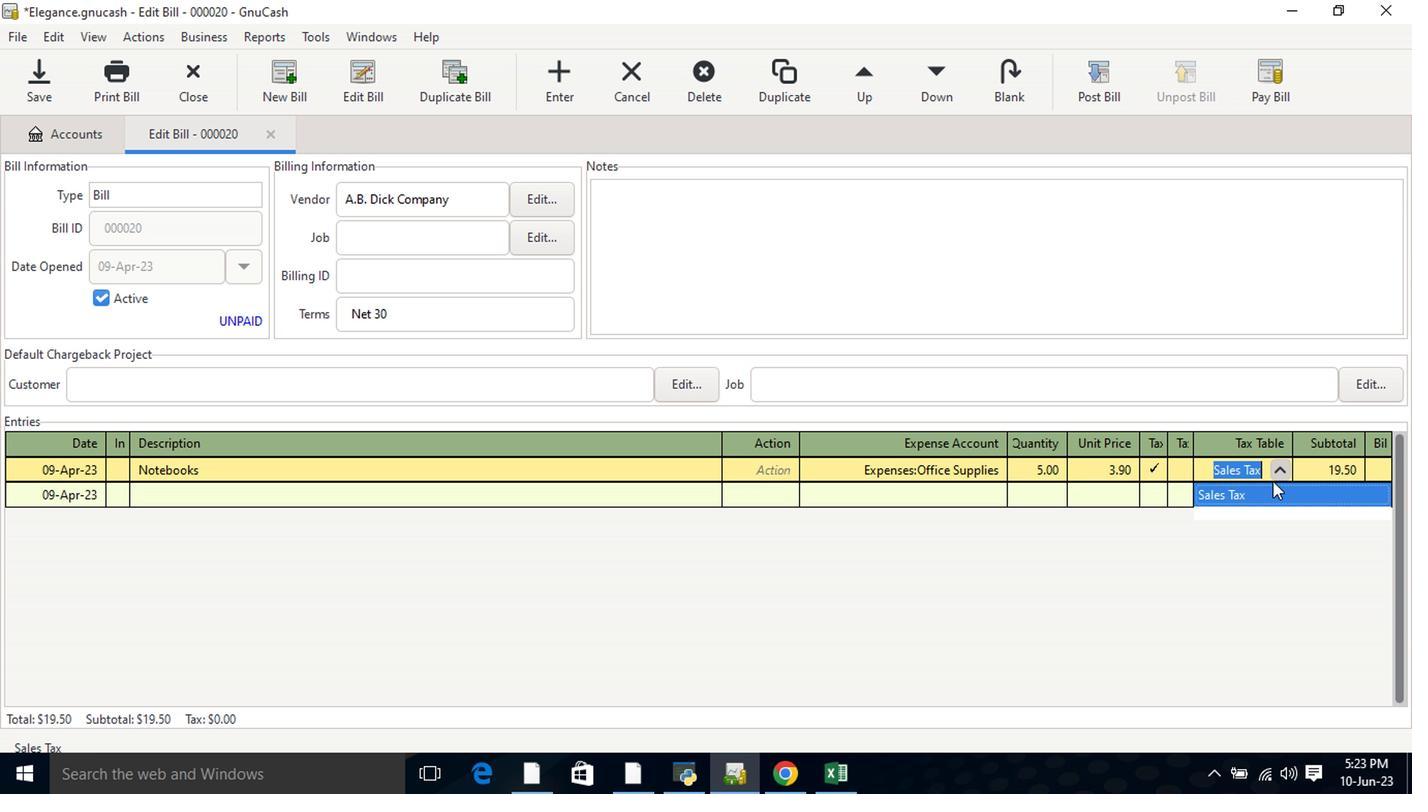
Action: Key pressed <Key.tab><Key.tab><Key.shift>Files<Key.tab><Key.tab>off<Key.tab>9<Key.tab>19.3<Key.tab>
Screenshot: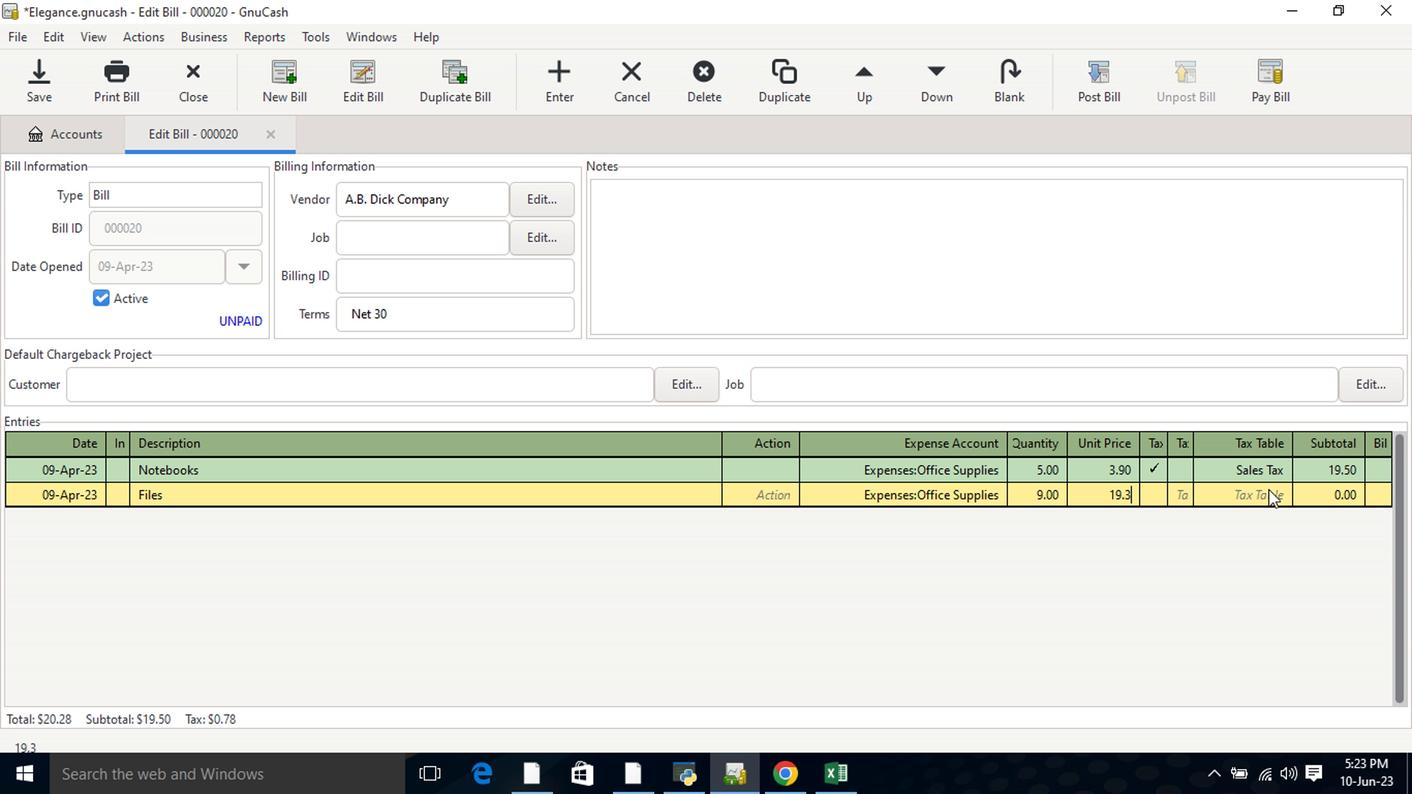 
Action: Mouse moved to (1147, 499)
Screenshot: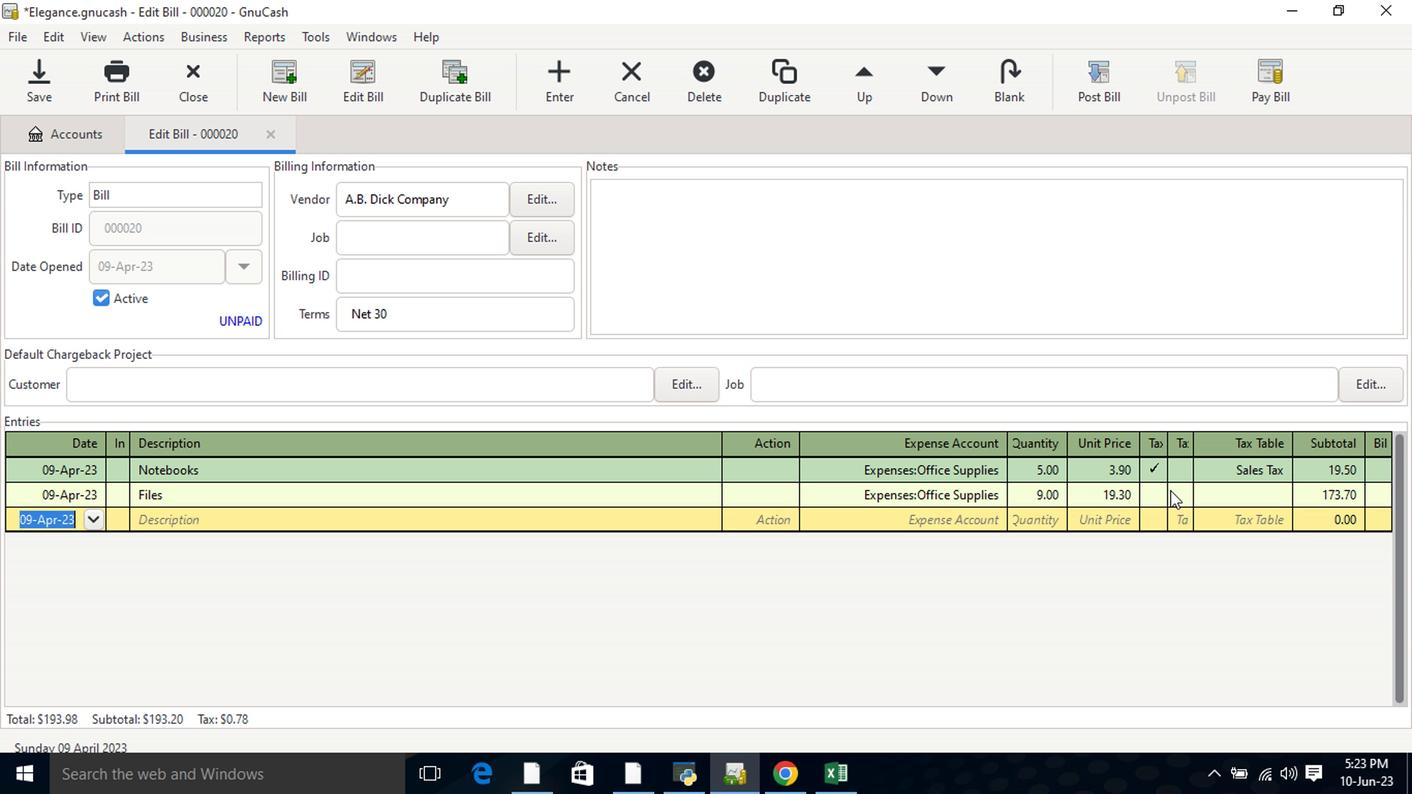 
Action: Mouse pressed left at (1147, 499)
Screenshot: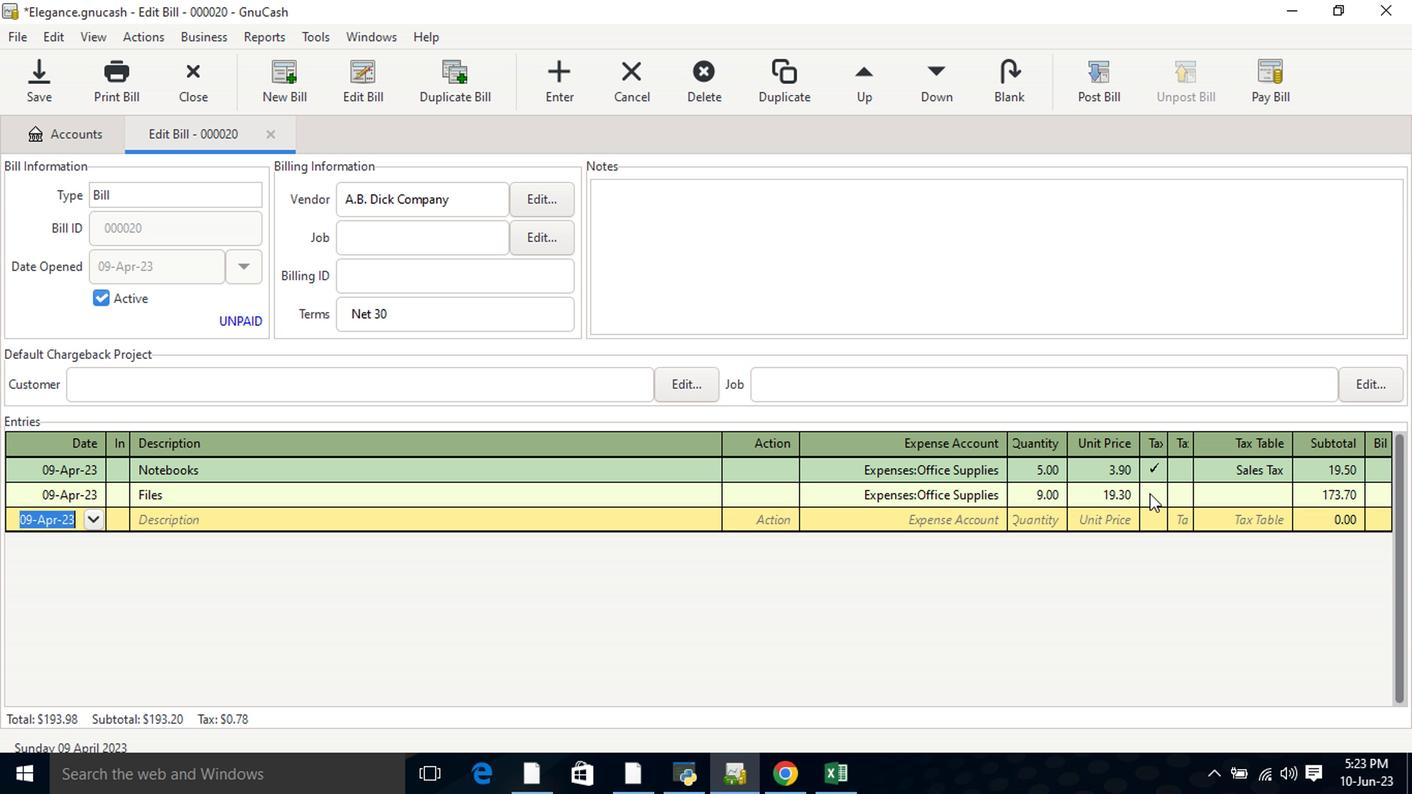 
Action: Mouse moved to (1152, 503)
Screenshot: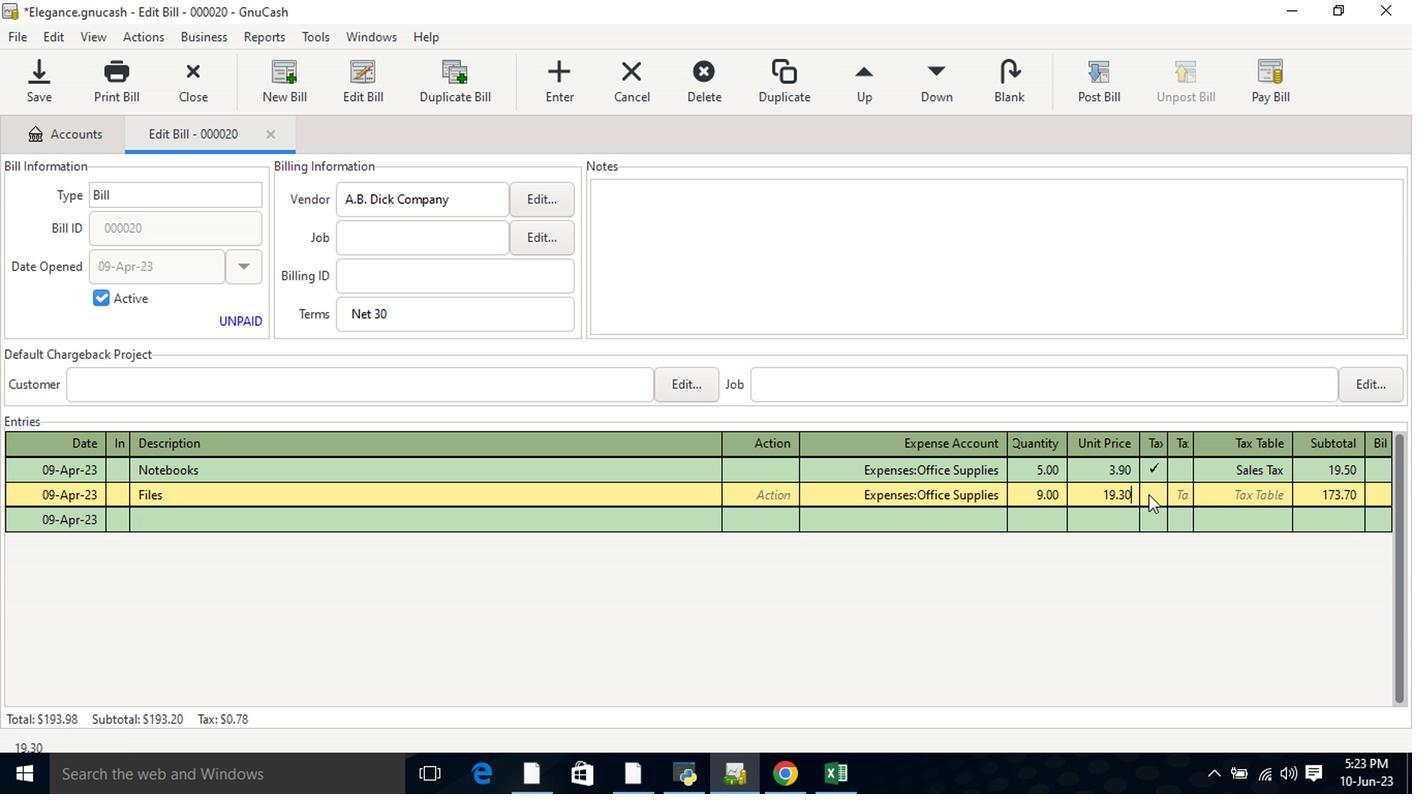 
Action: Mouse pressed left at (1152, 503)
Screenshot: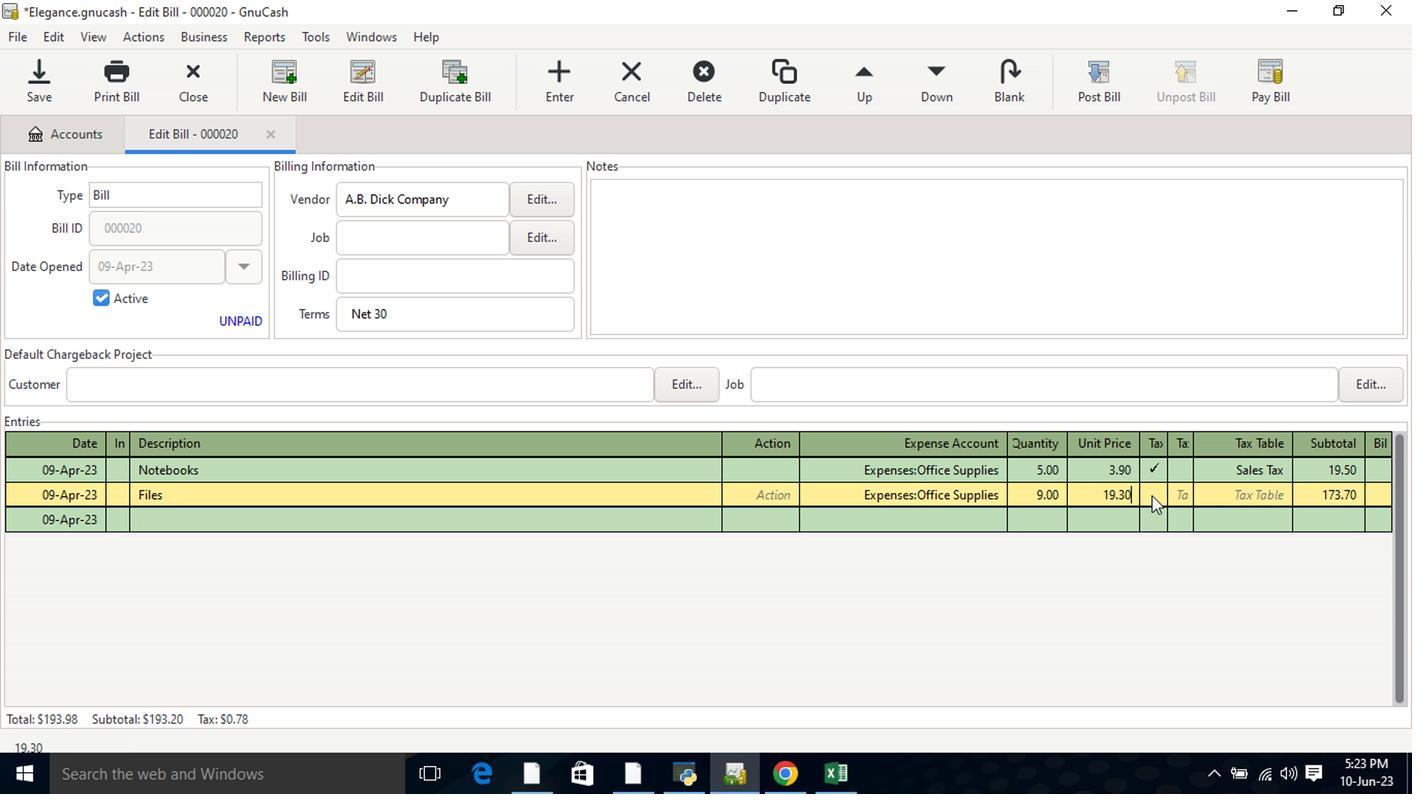 
Action: Mouse moved to (1285, 499)
Screenshot: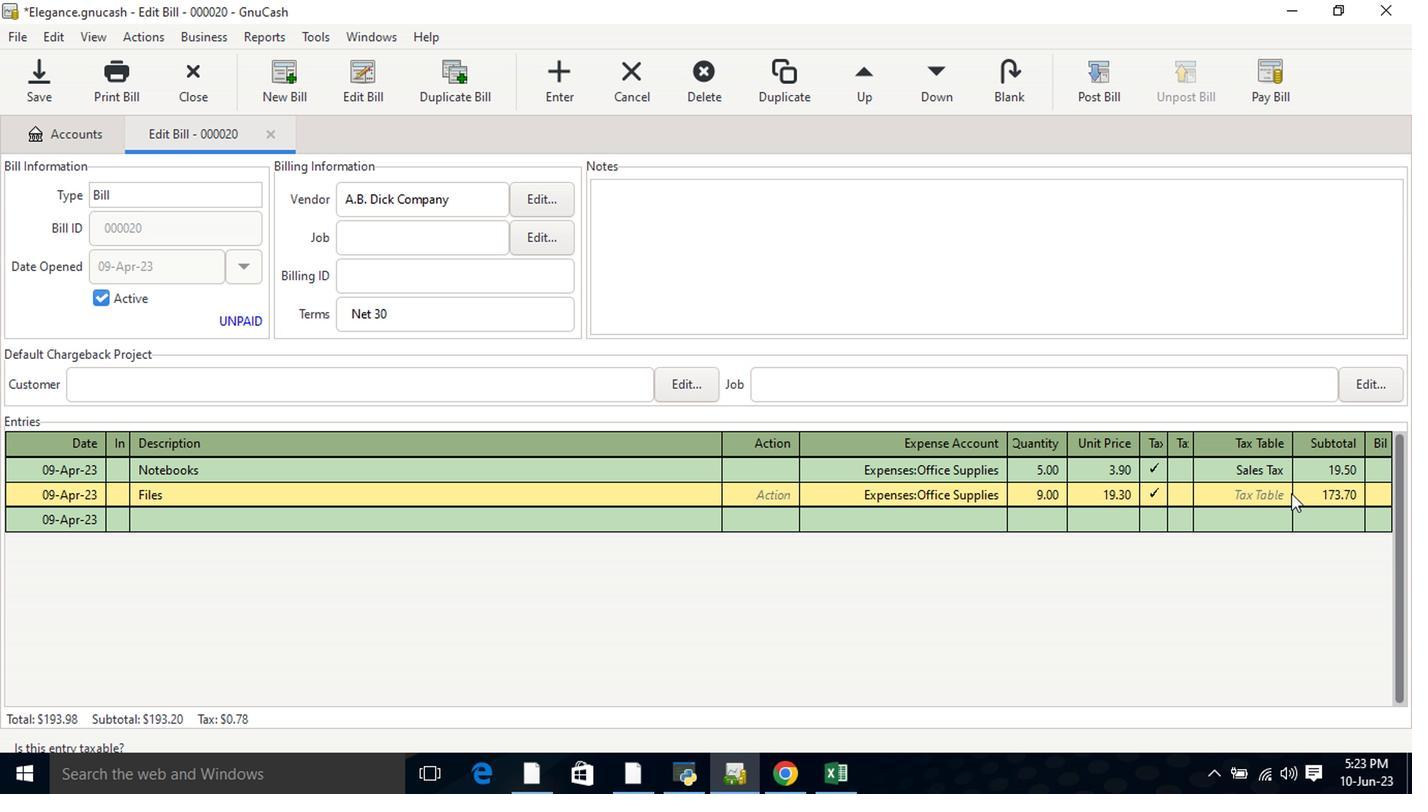 
Action: Mouse pressed left at (1285, 499)
Screenshot: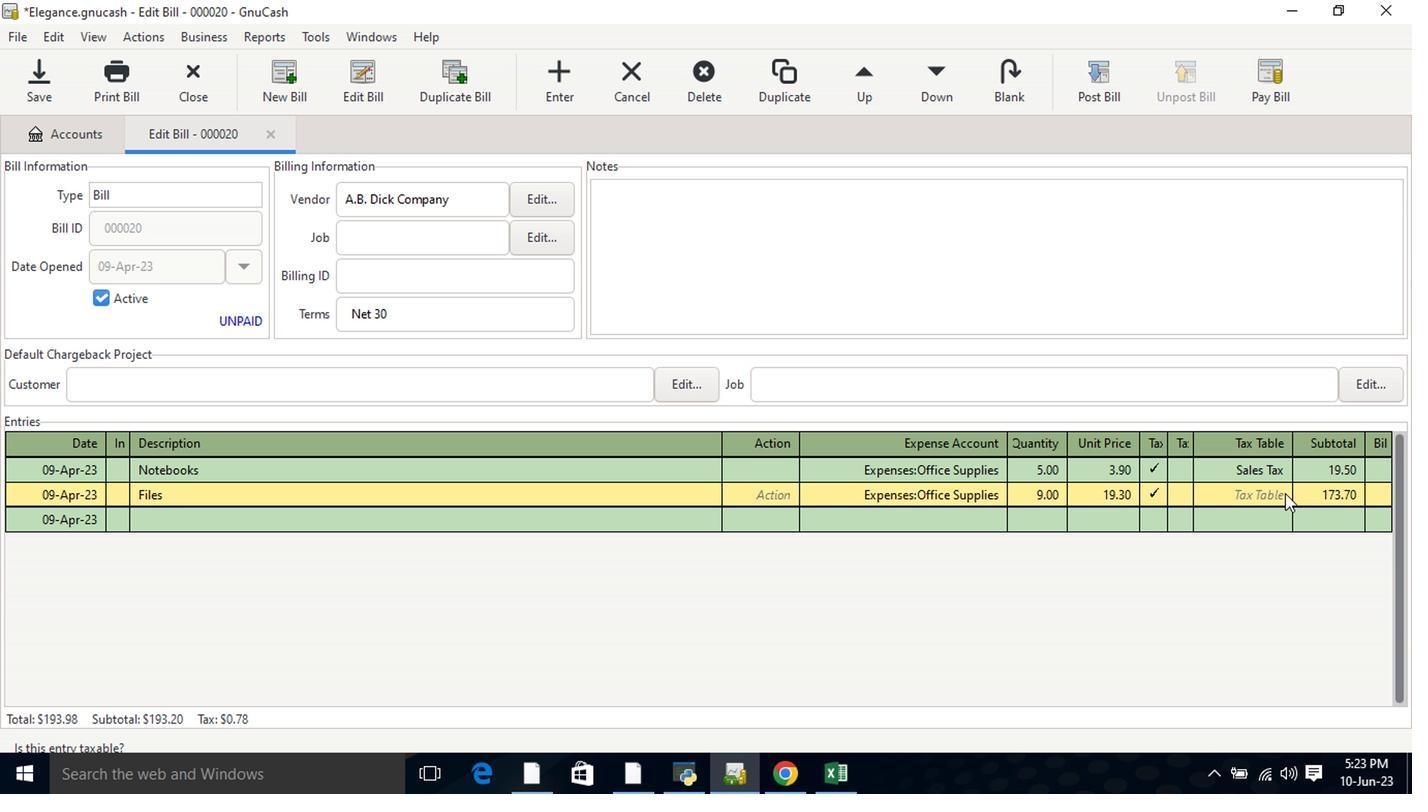 
Action: Mouse moved to (1286, 512)
Screenshot: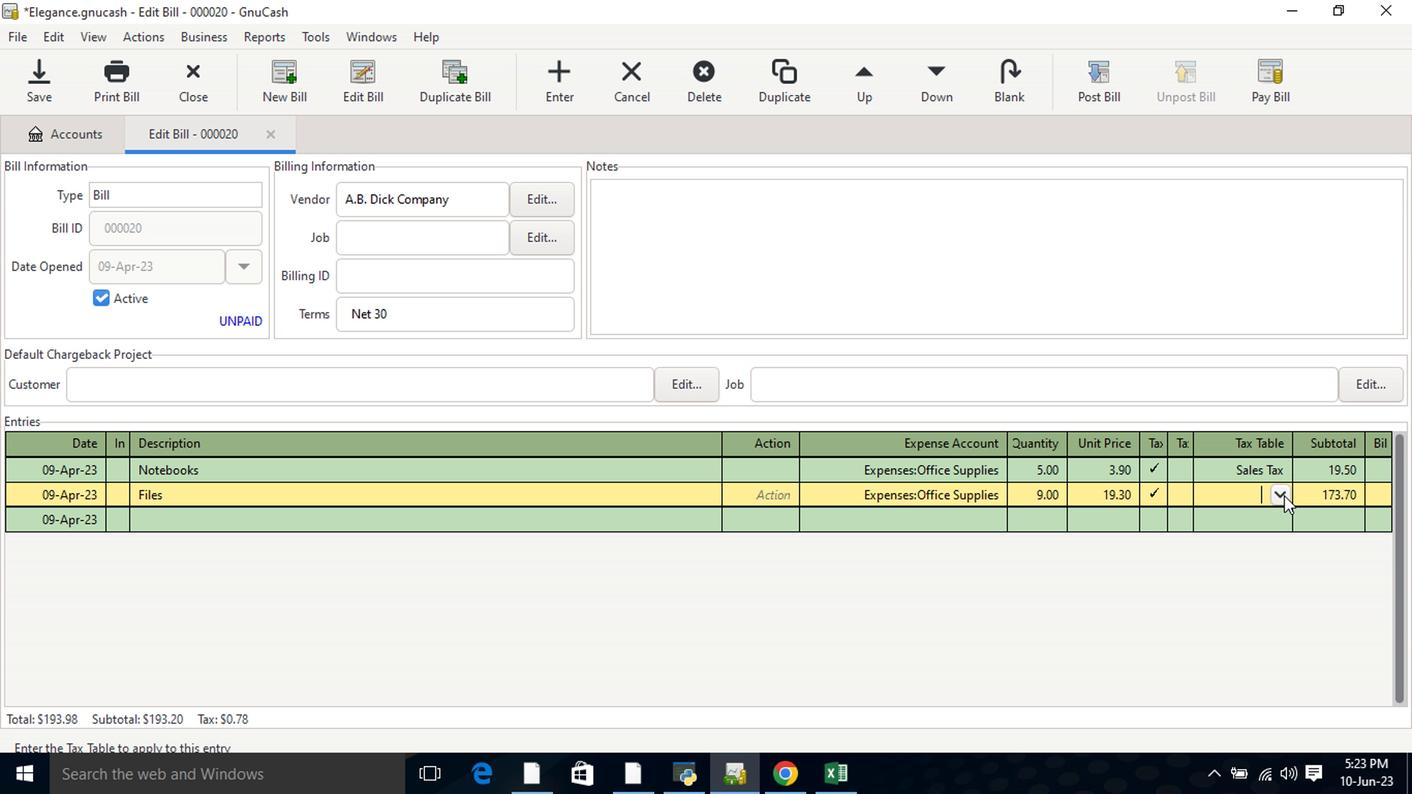 
Action: Mouse pressed left at (1286, 512)
Screenshot: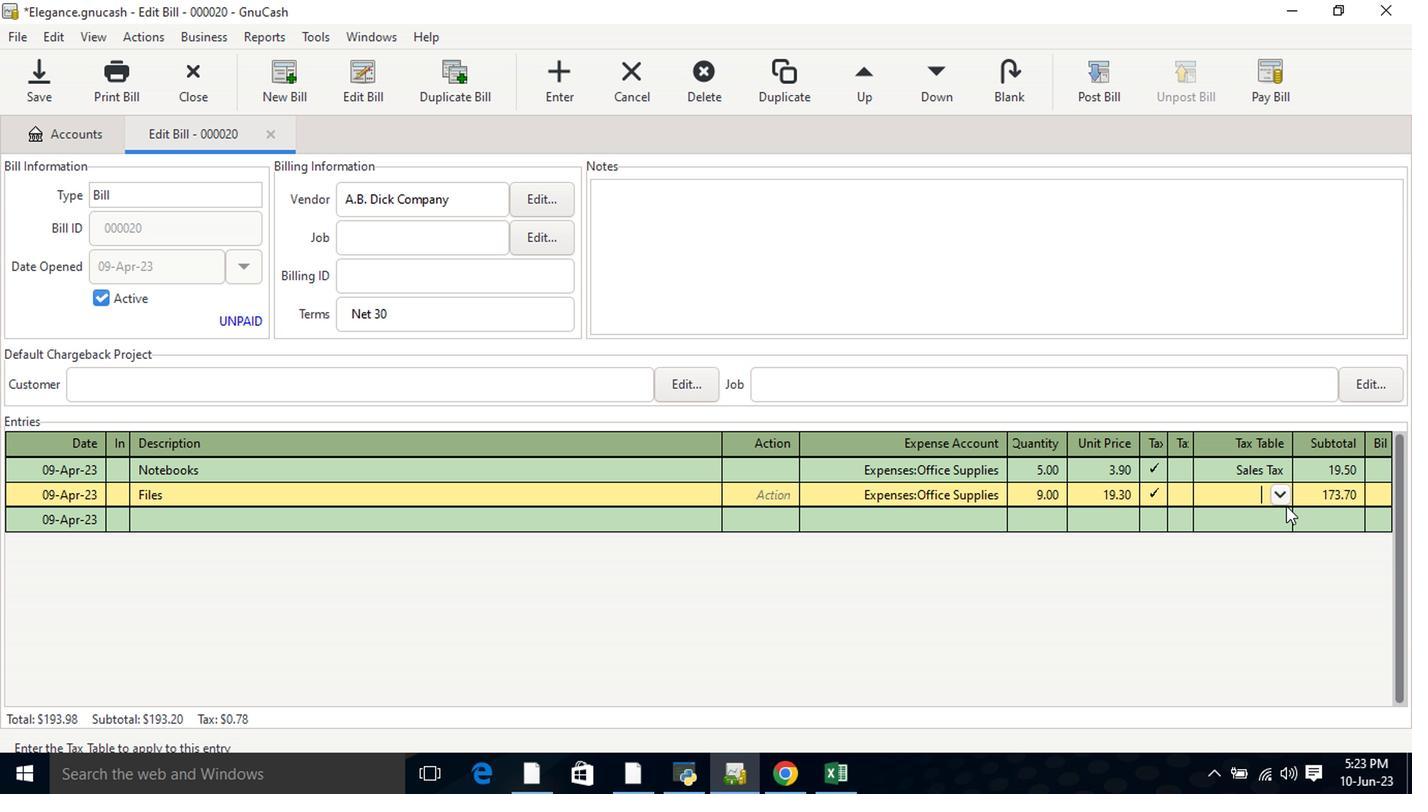 
Action: Mouse moved to (1278, 499)
Screenshot: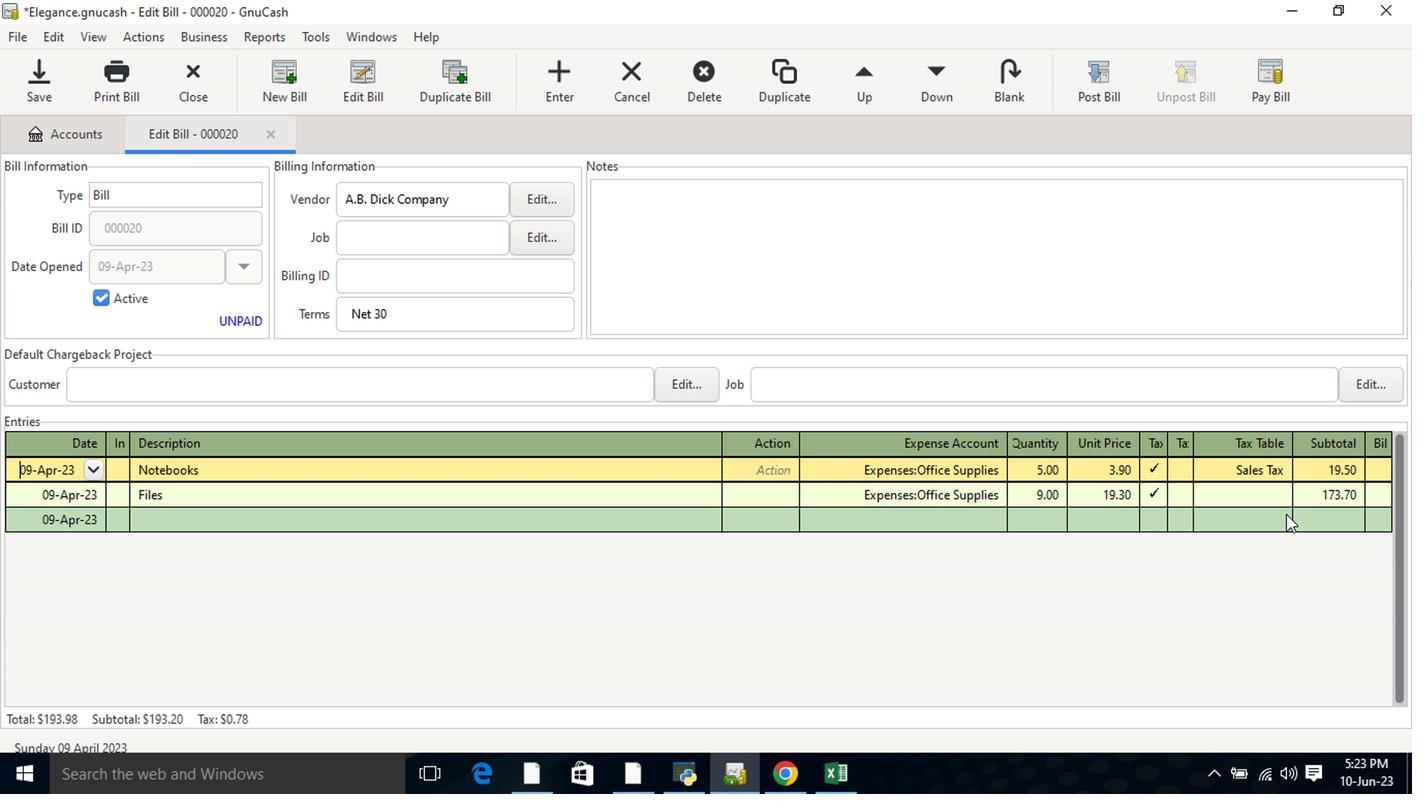
Action: Mouse pressed left at (1278, 499)
Screenshot: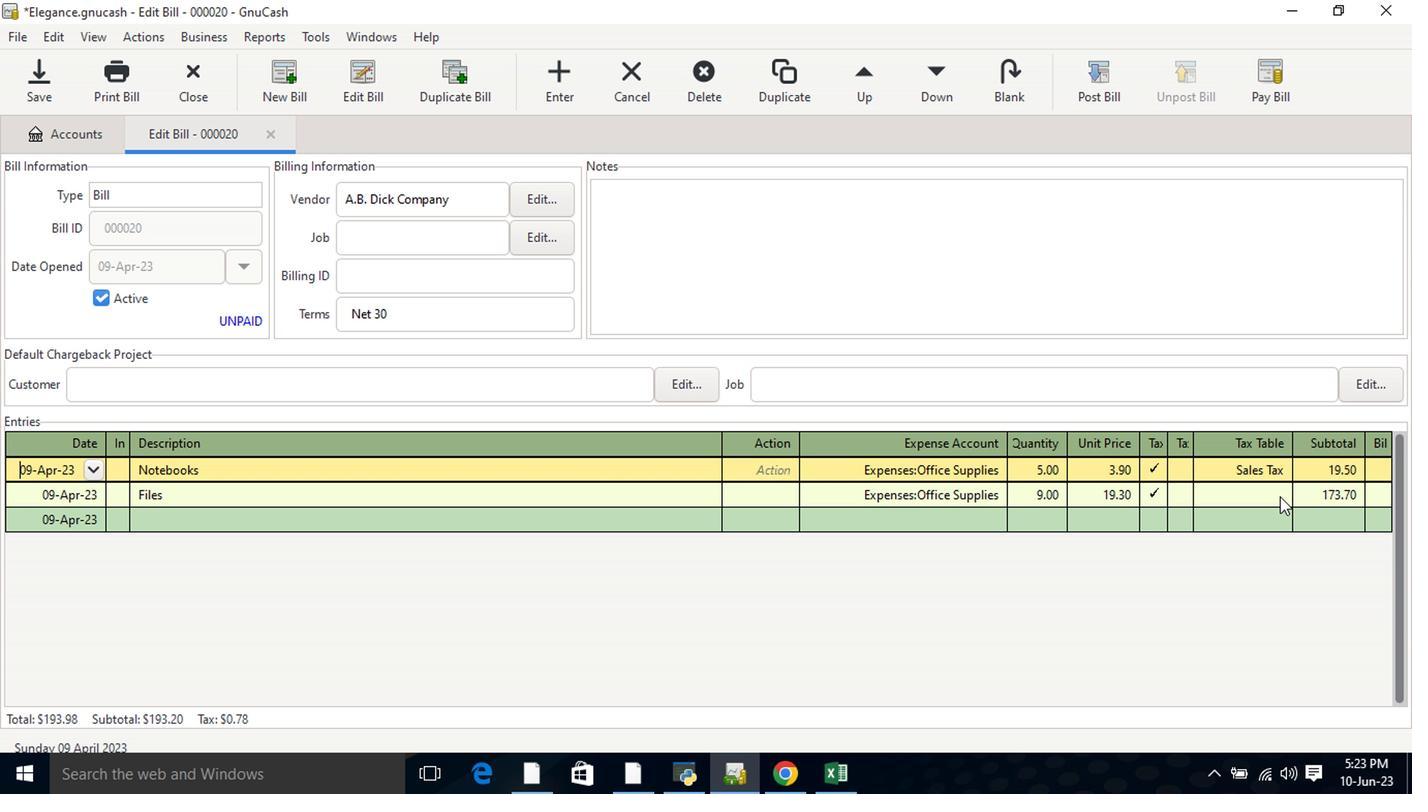 
Action: Mouse moved to (1283, 500)
Screenshot: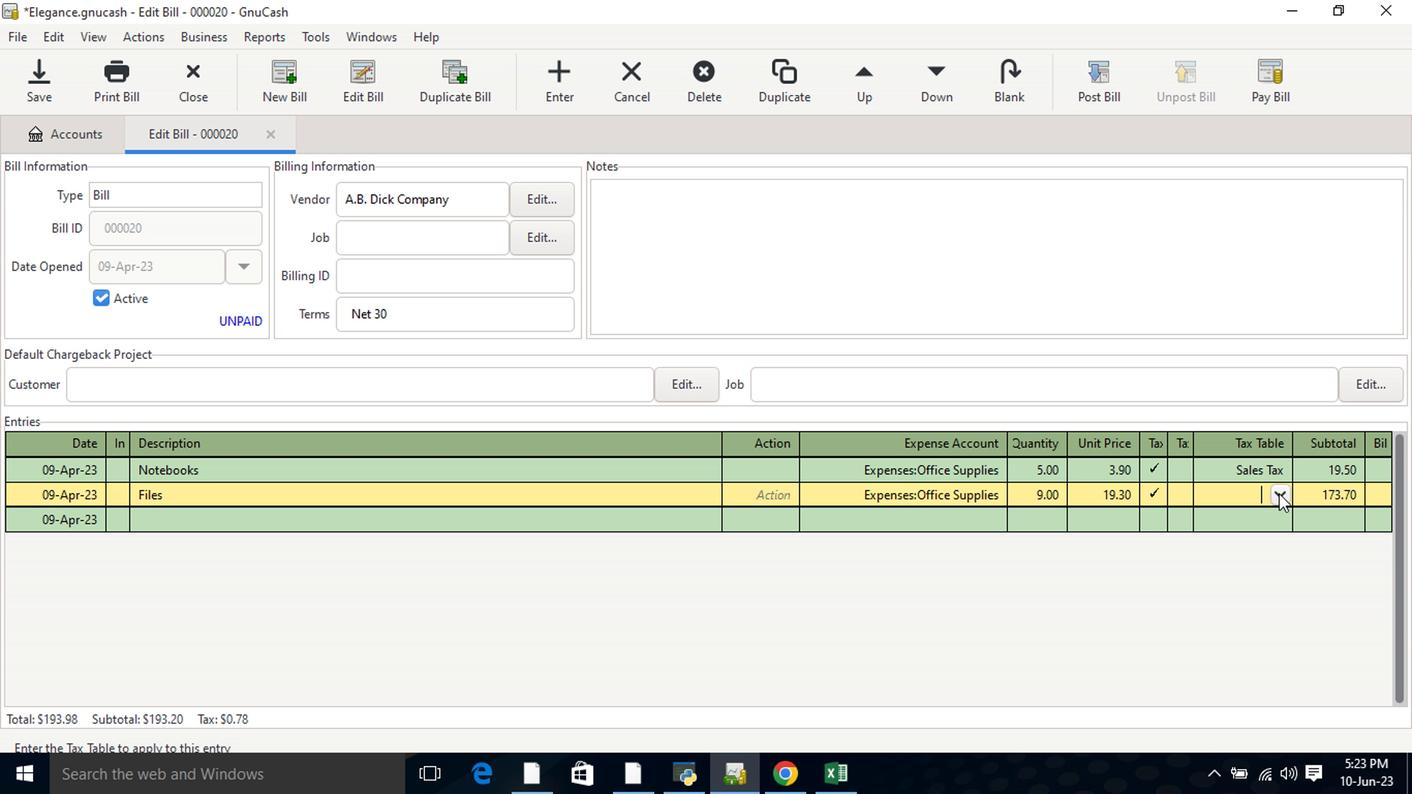 
Action: Mouse pressed left at (1283, 500)
Screenshot: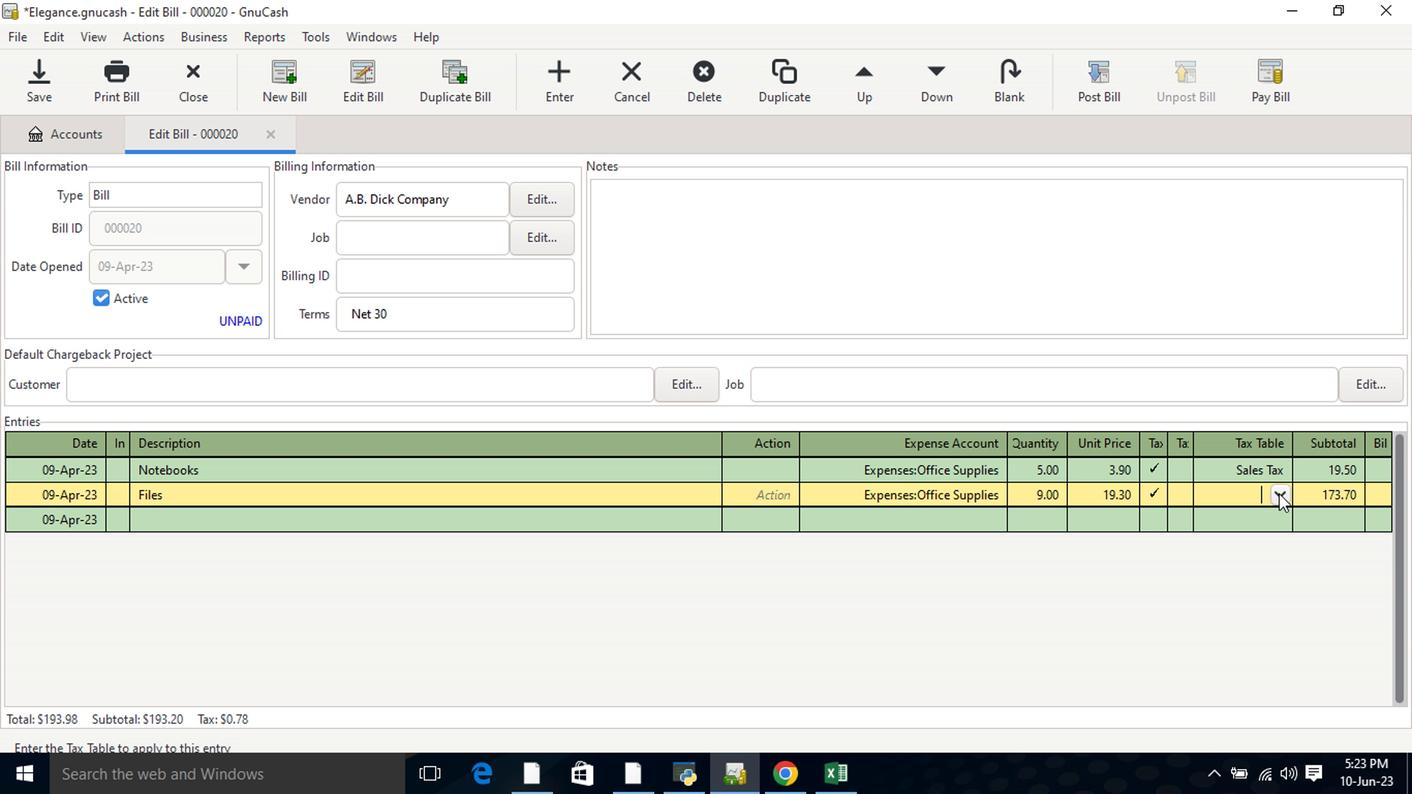 
Action: Mouse moved to (1283, 522)
Screenshot: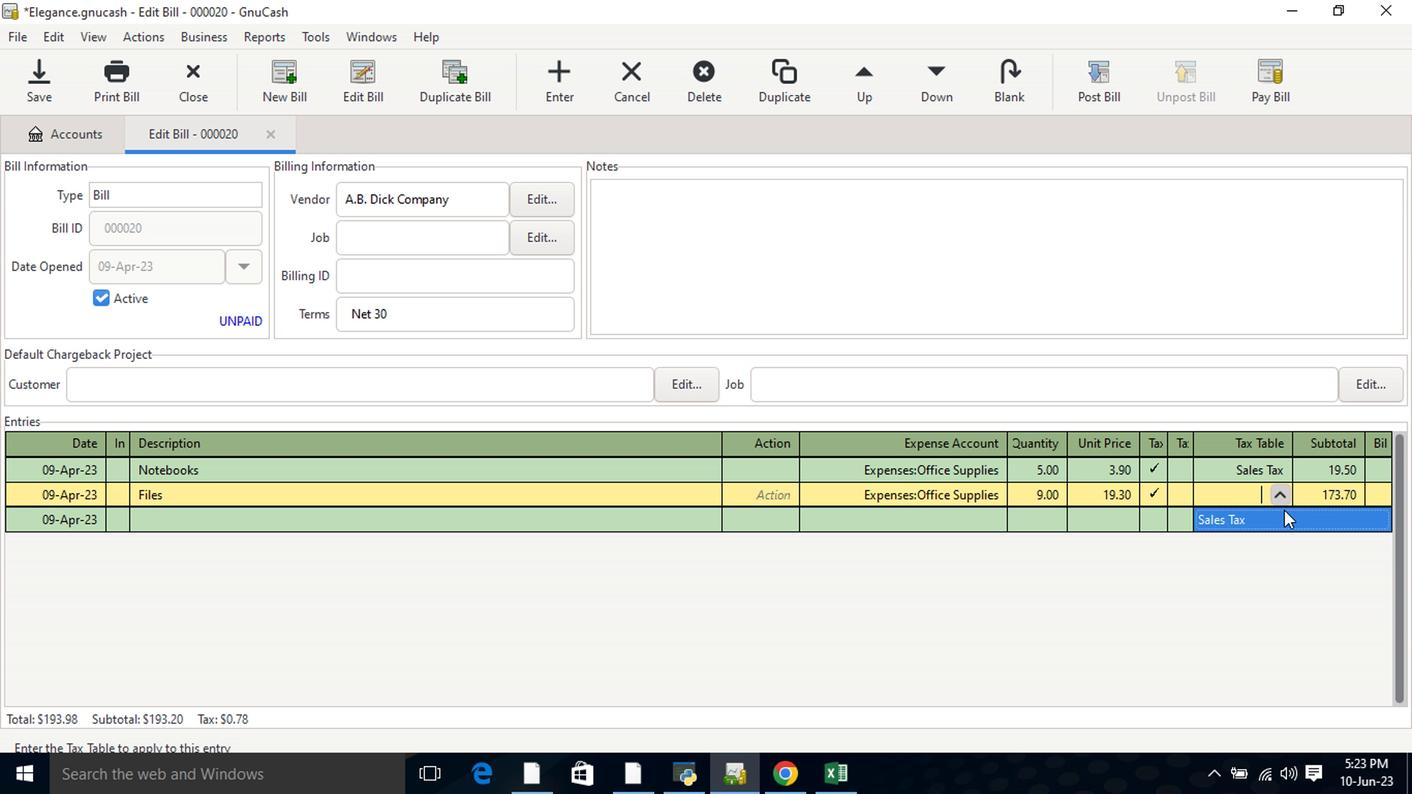 
Action: Mouse pressed left at (1283, 522)
Screenshot: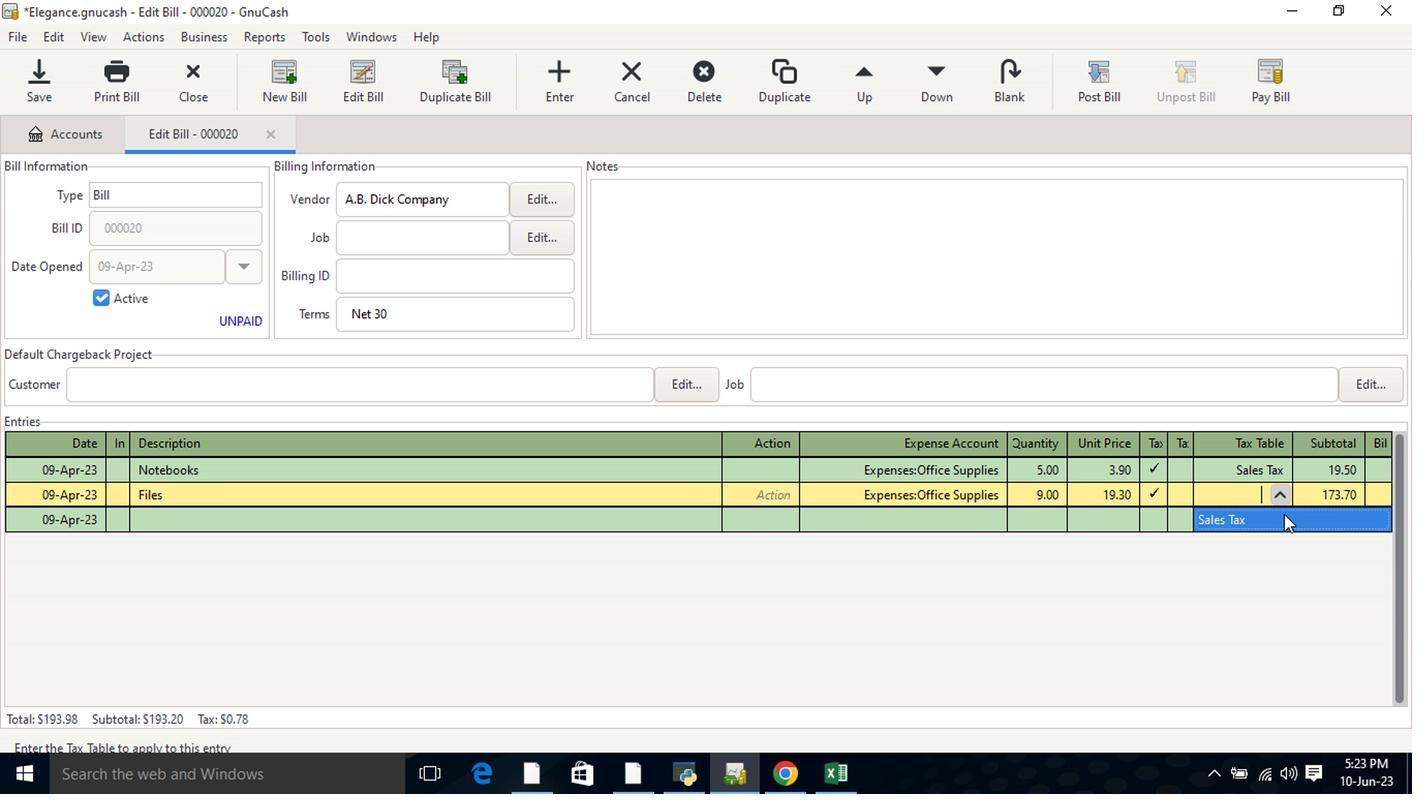 
Action: Key pressed <Key.tab>
Screenshot: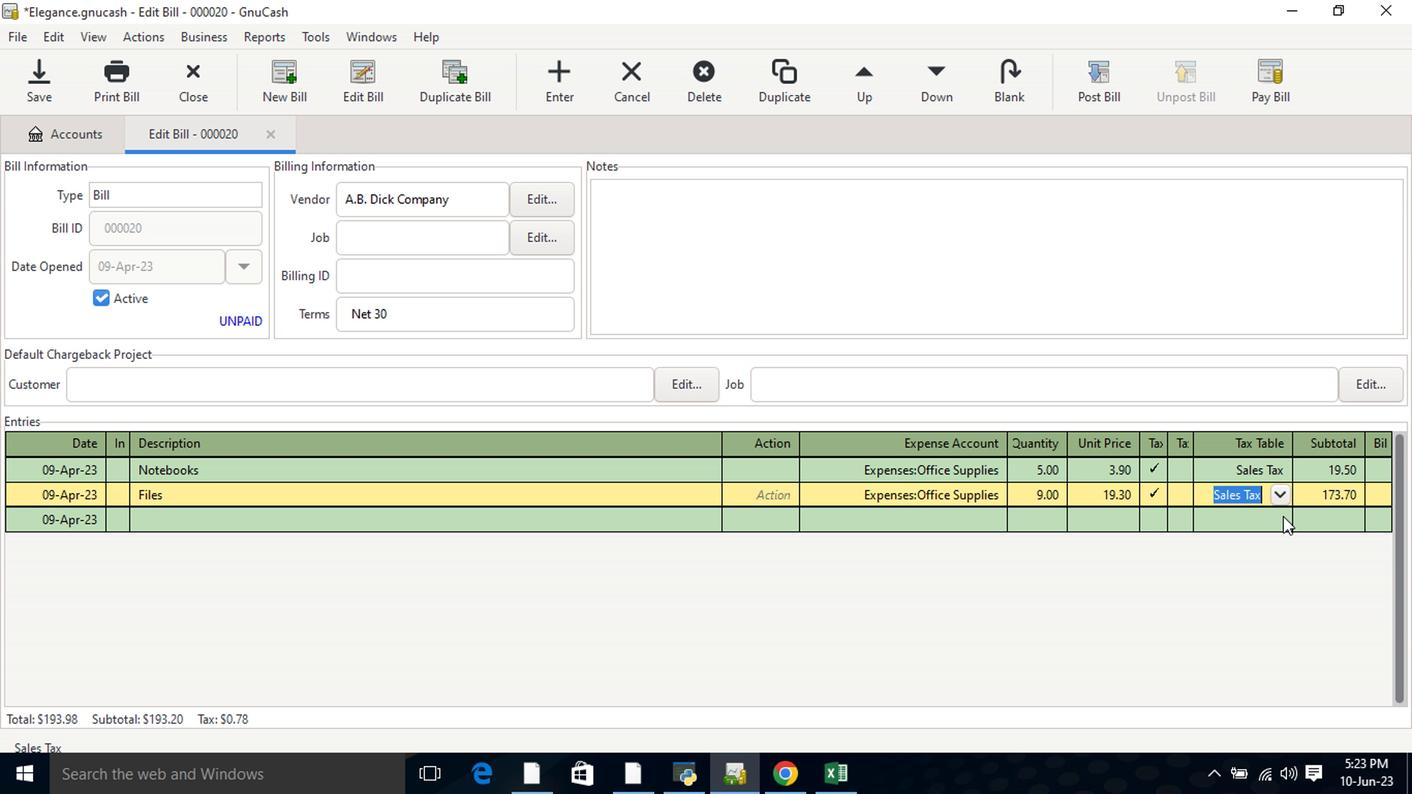 
Action: Mouse moved to (1114, 94)
Screenshot: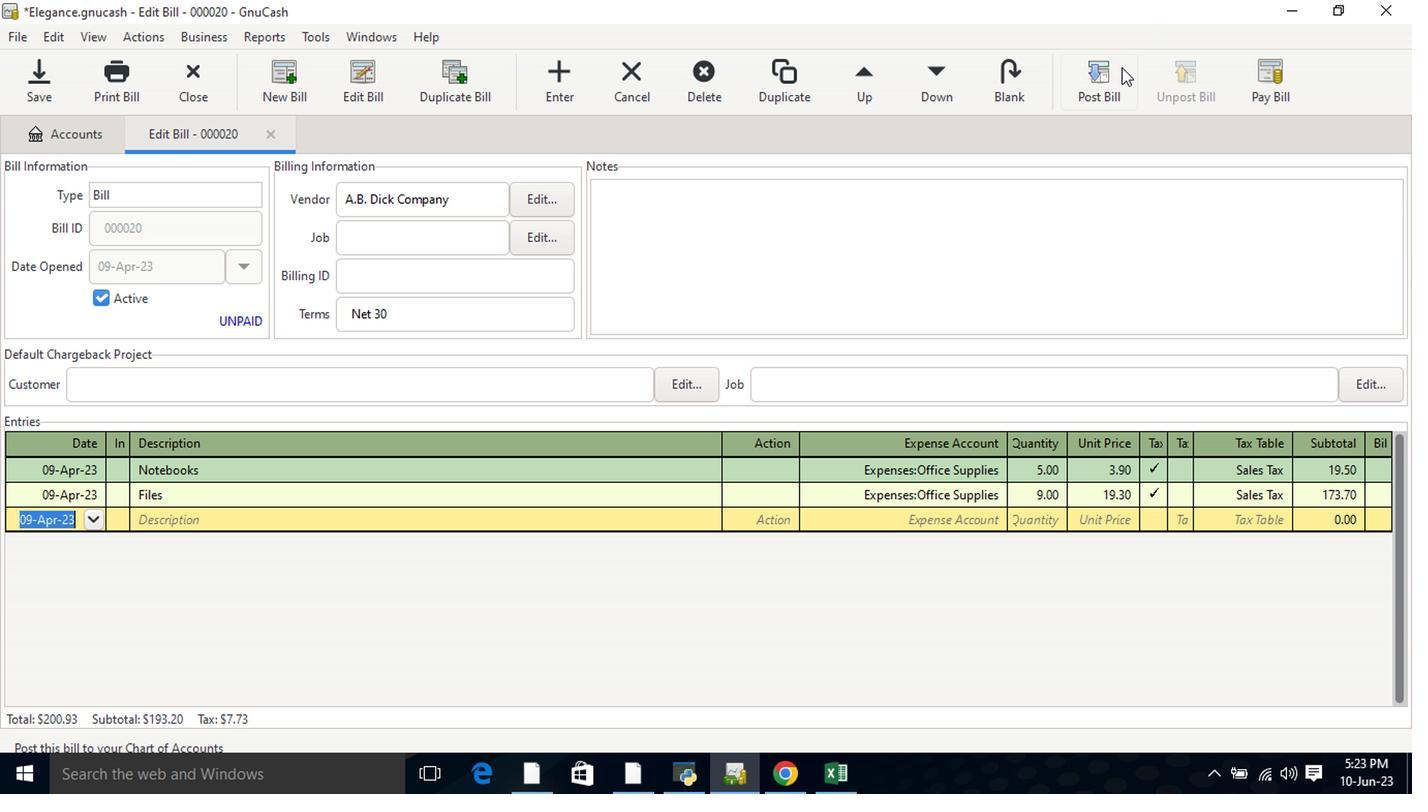 
Action: Mouse pressed left at (1114, 94)
Screenshot: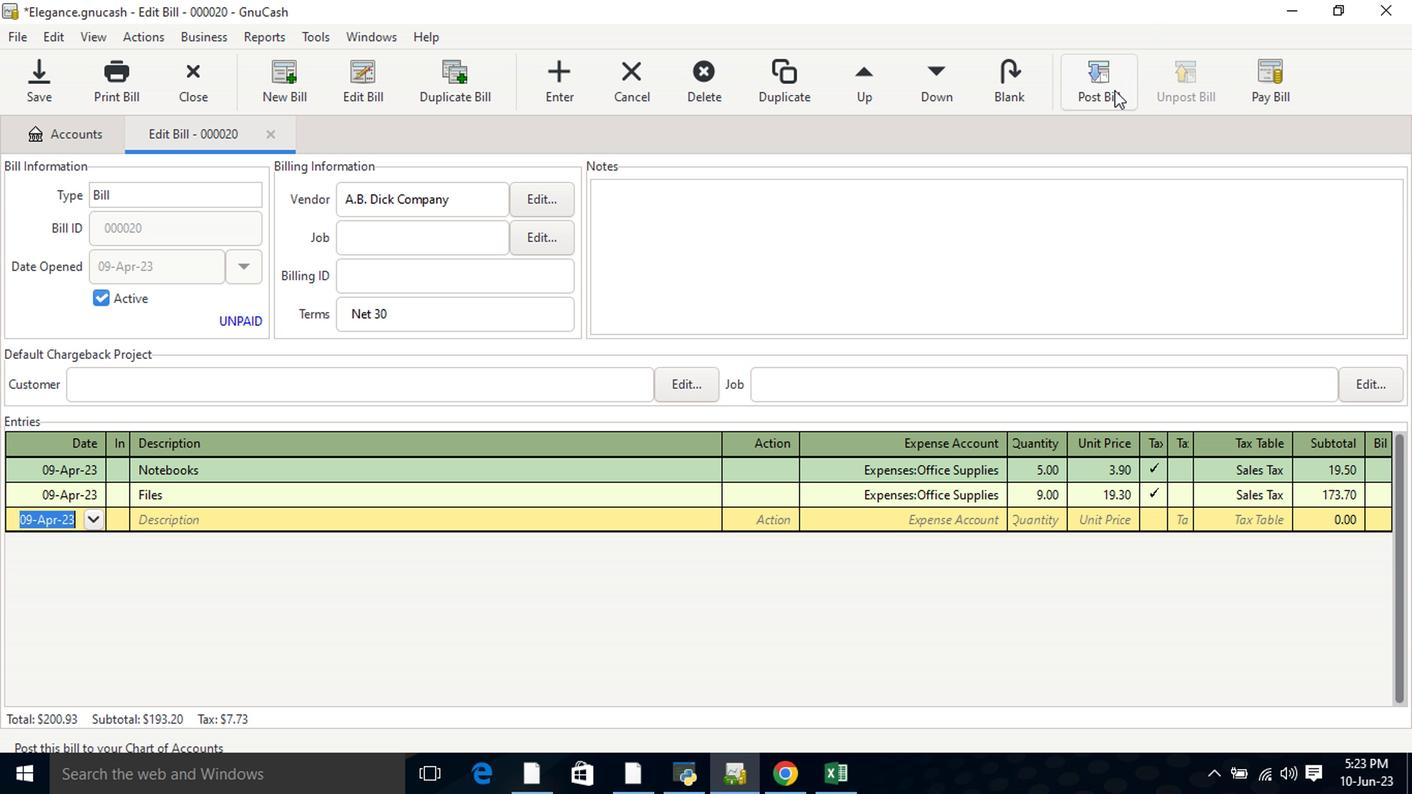 
Action: Mouse moved to (852, 541)
Screenshot: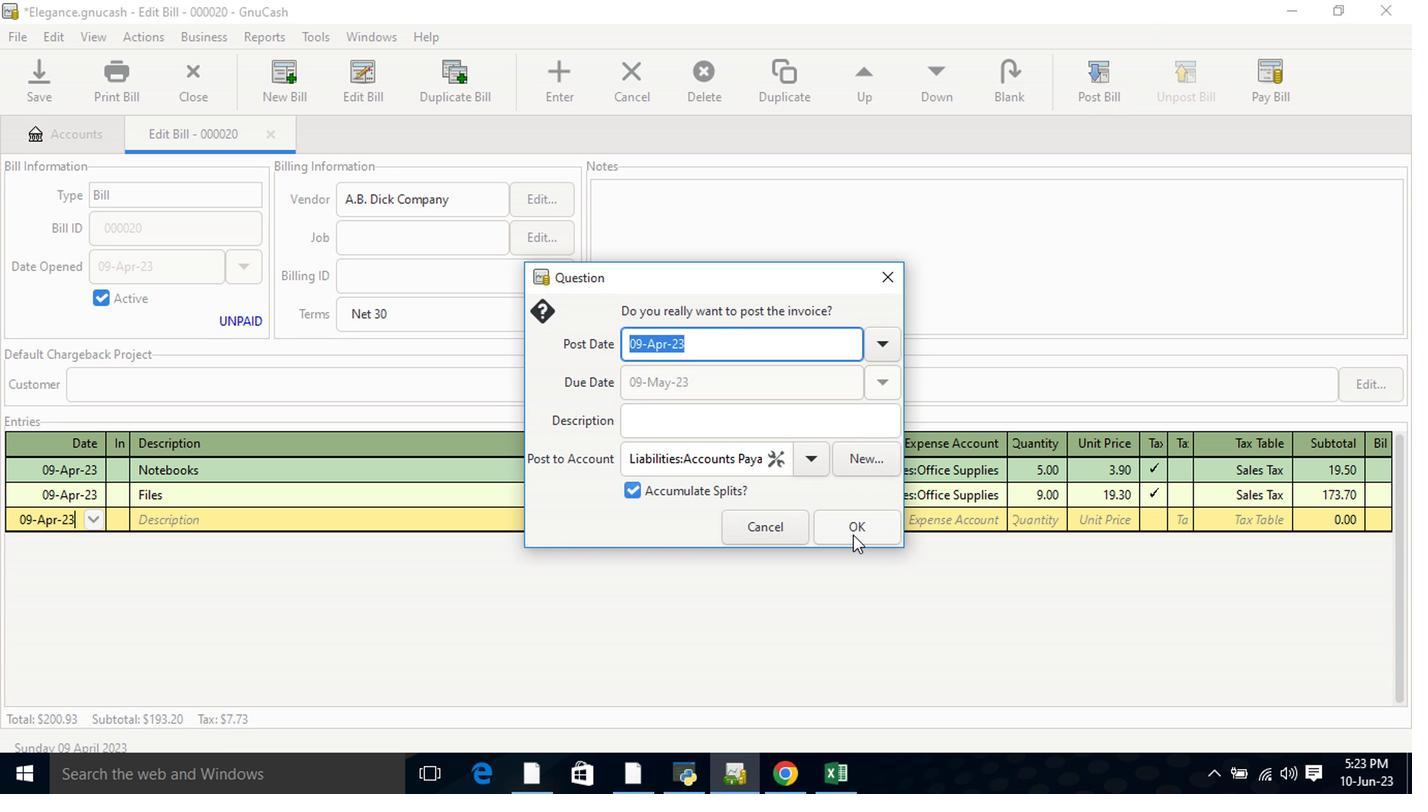 
Action: Mouse pressed left at (852, 541)
Screenshot: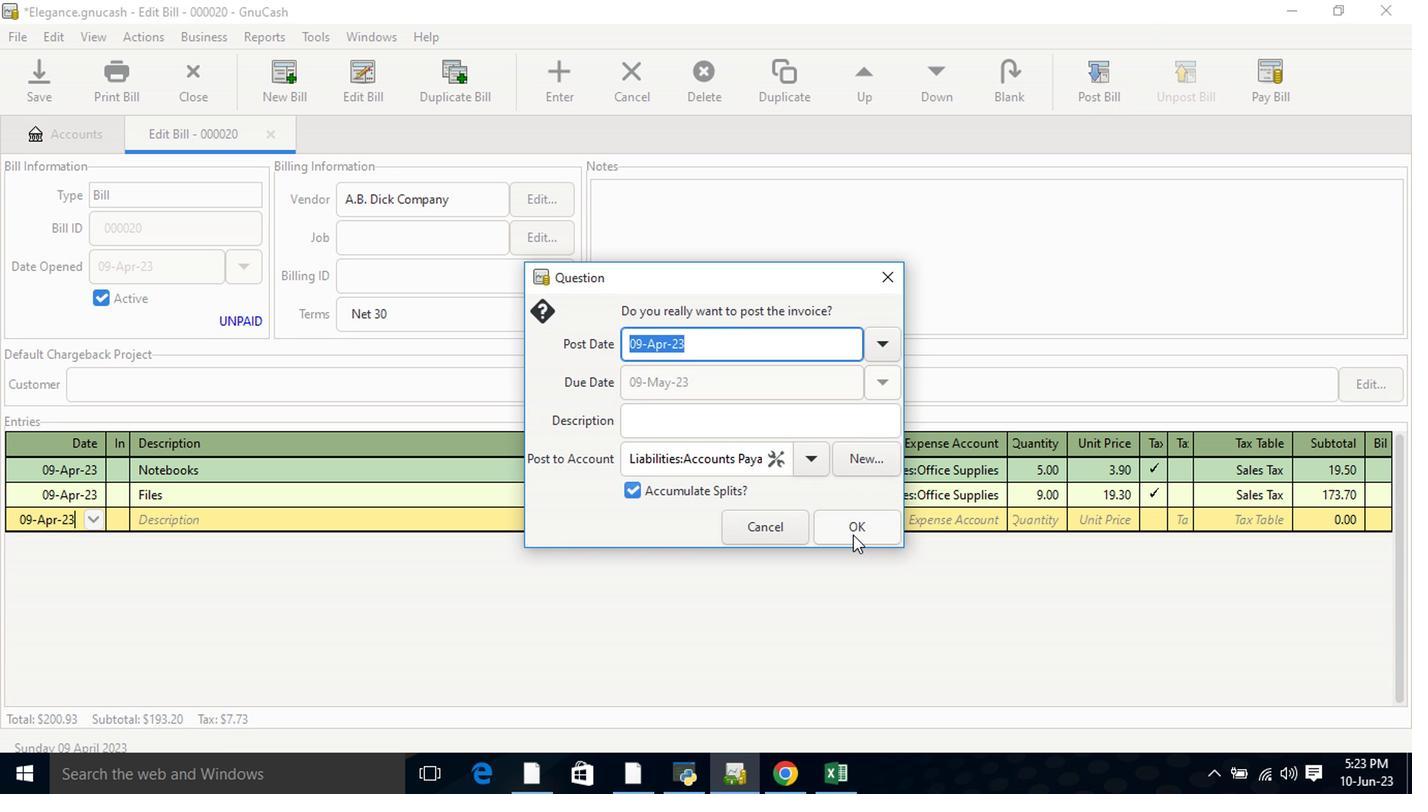 
Action: Mouse moved to (1238, 94)
Screenshot: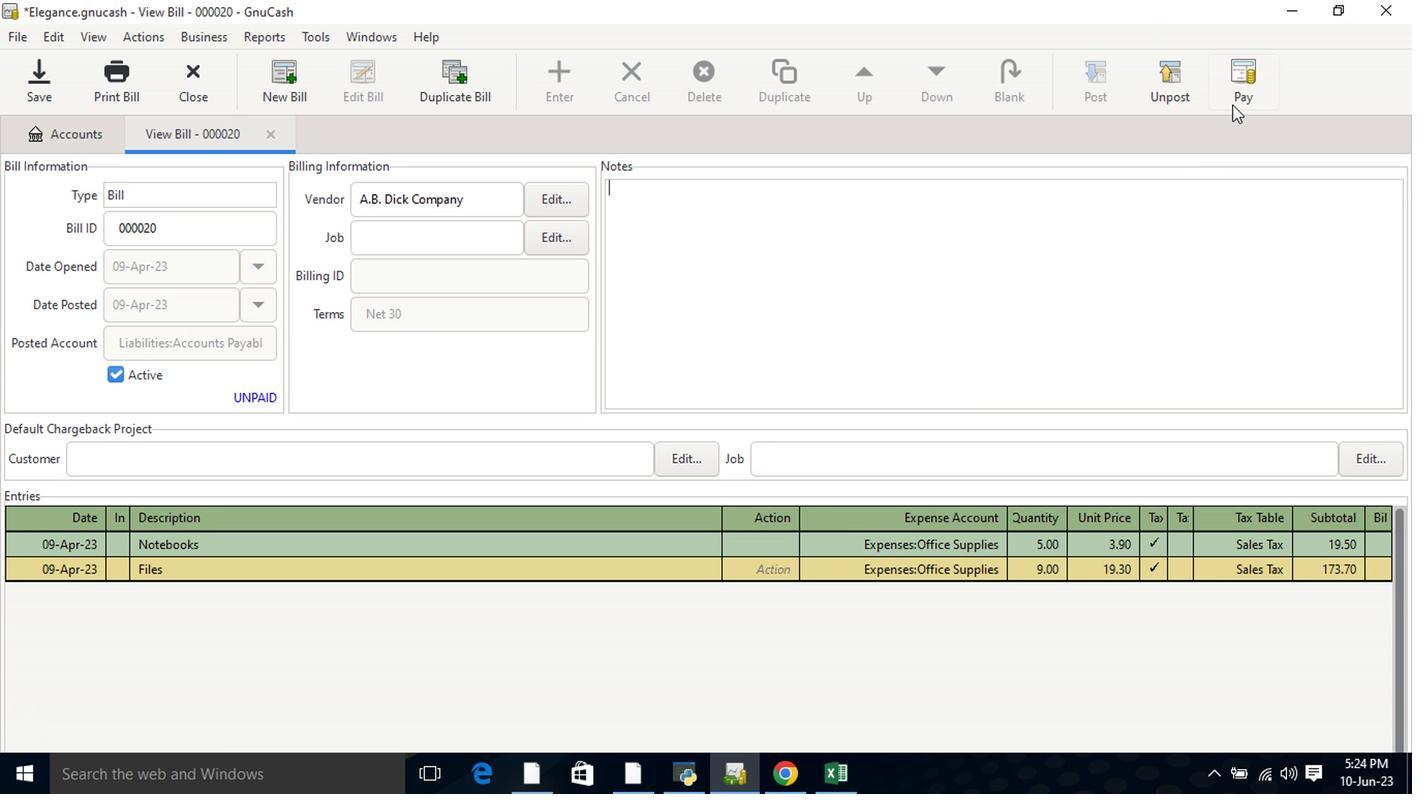 
Action: Mouse pressed left at (1238, 94)
Screenshot: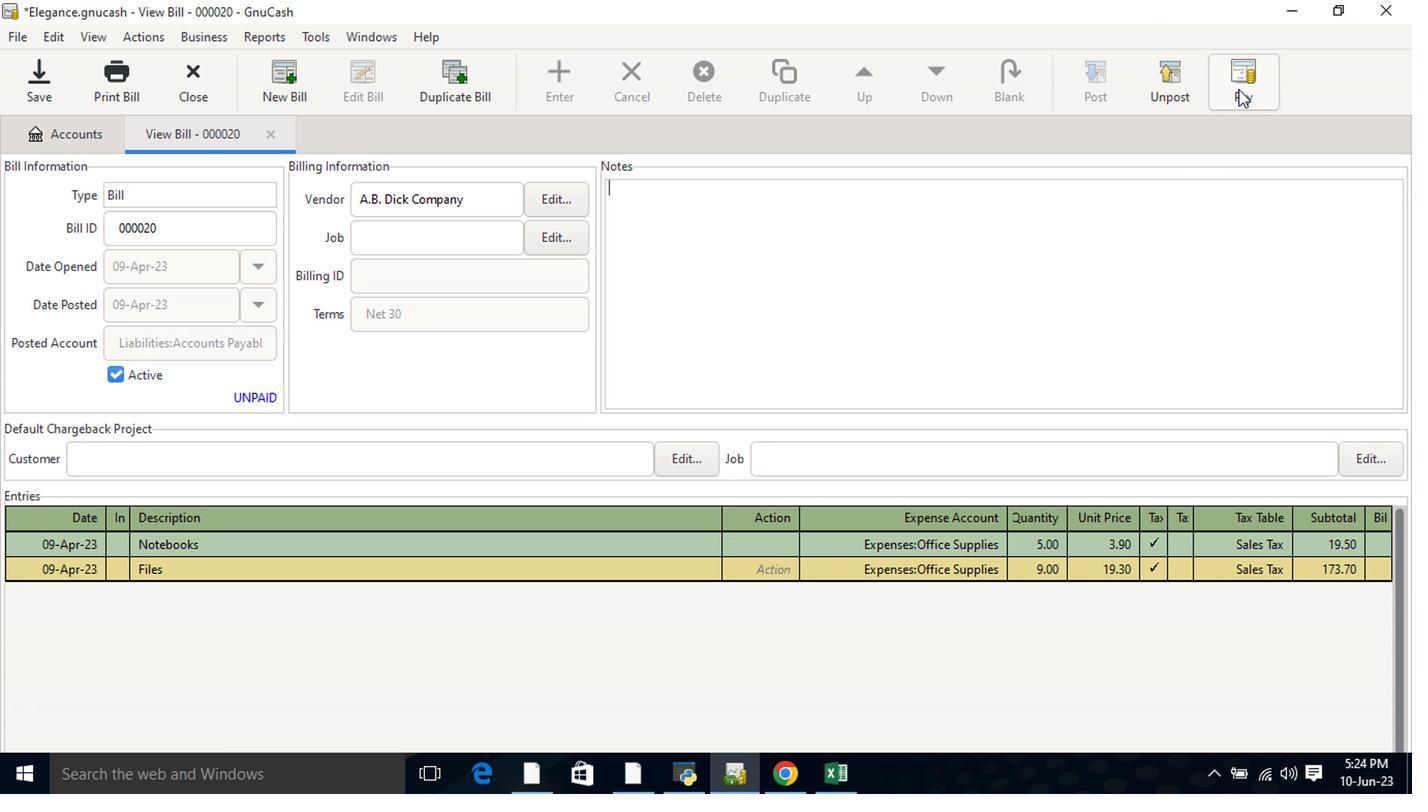 
Action: Mouse moved to (622, 412)
Screenshot: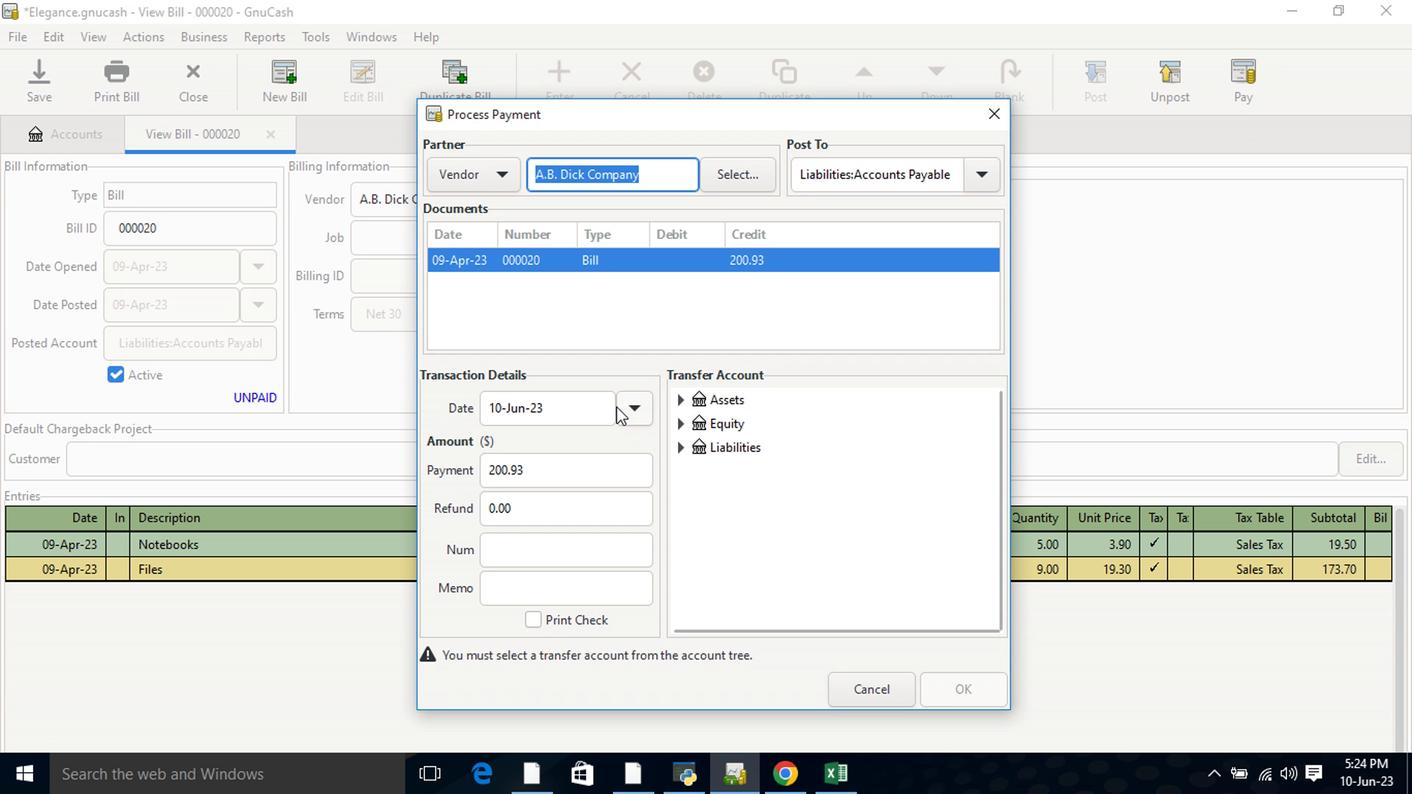 
Action: Mouse pressed left at (622, 412)
Screenshot: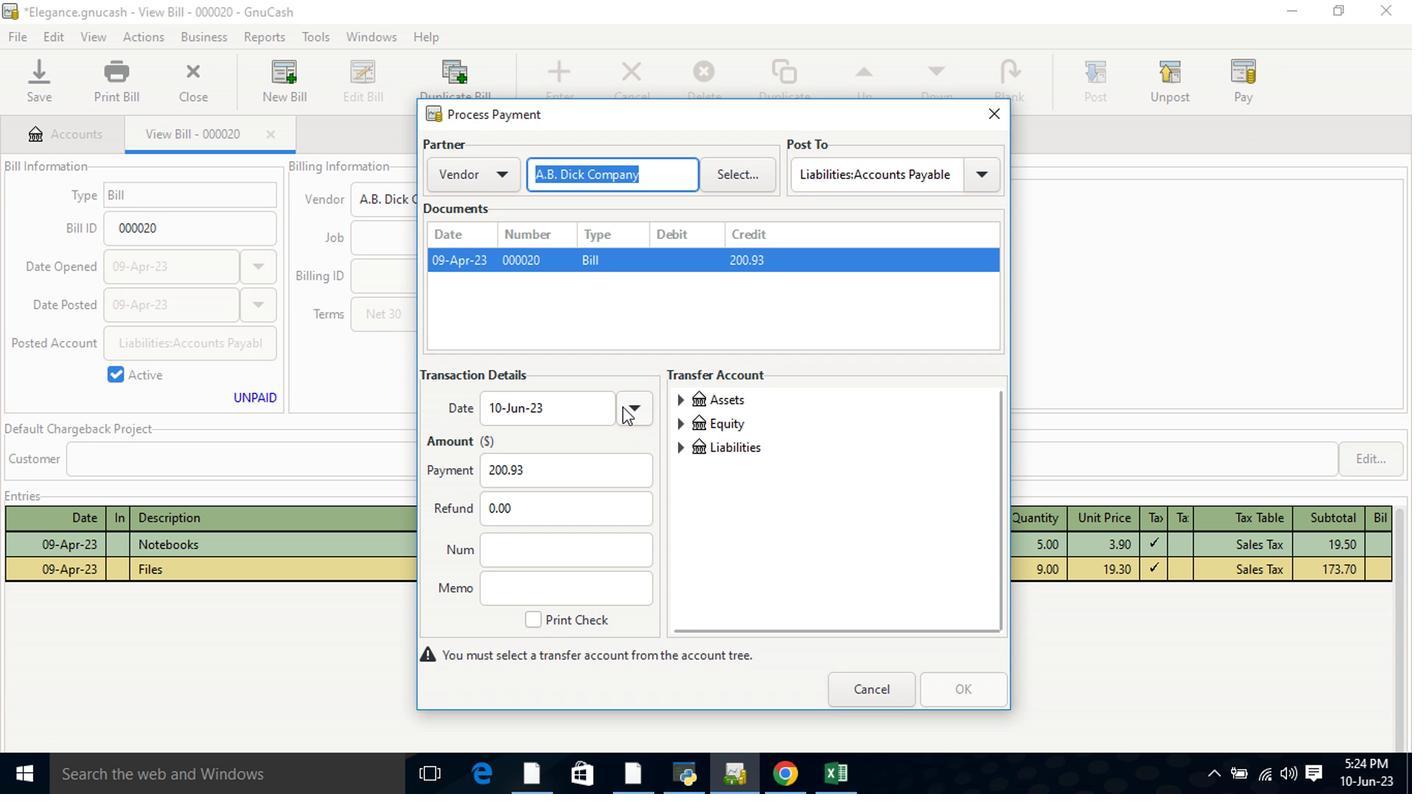 
Action: Mouse moved to (473, 446)
Screenshot: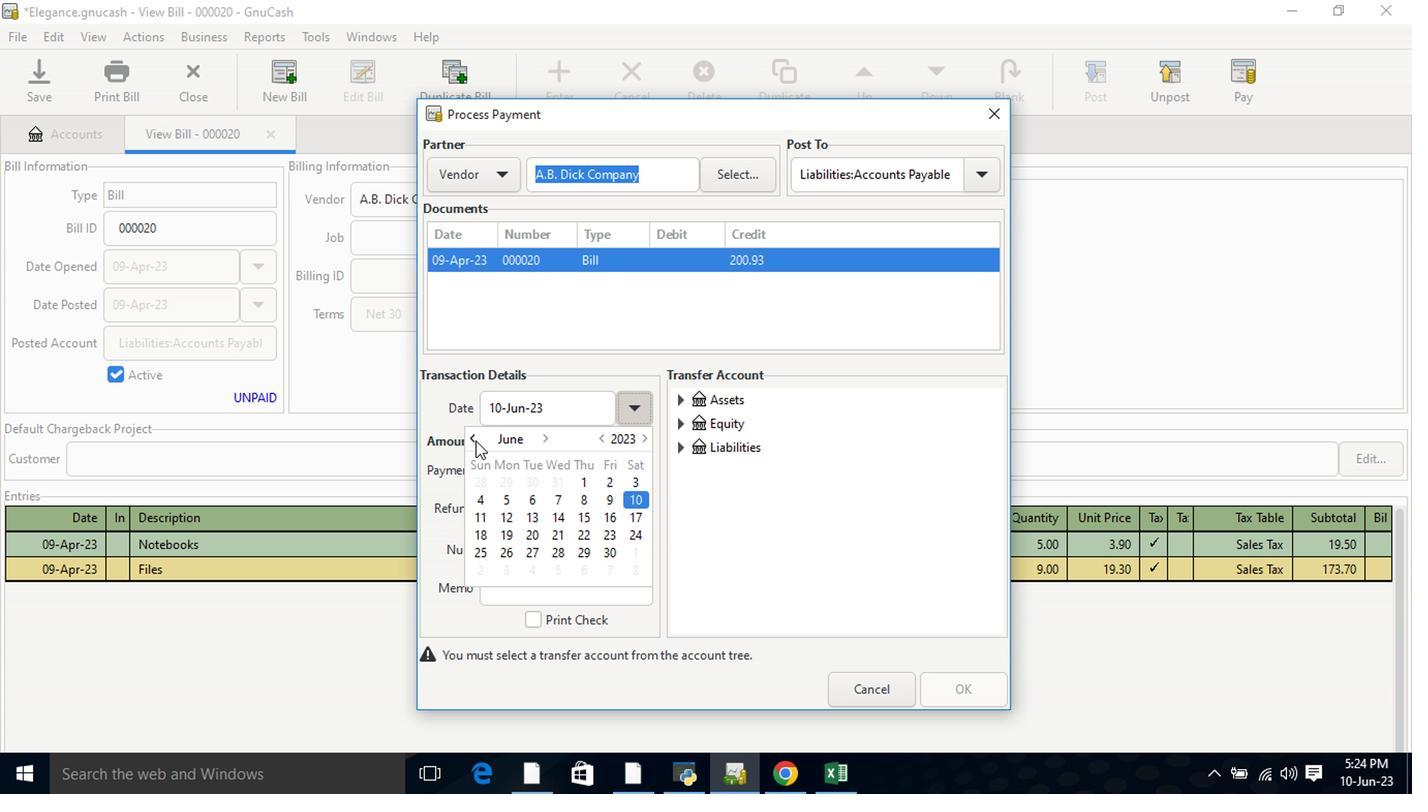
Action: Mouse pressed left at (473, 446)
Screenshot: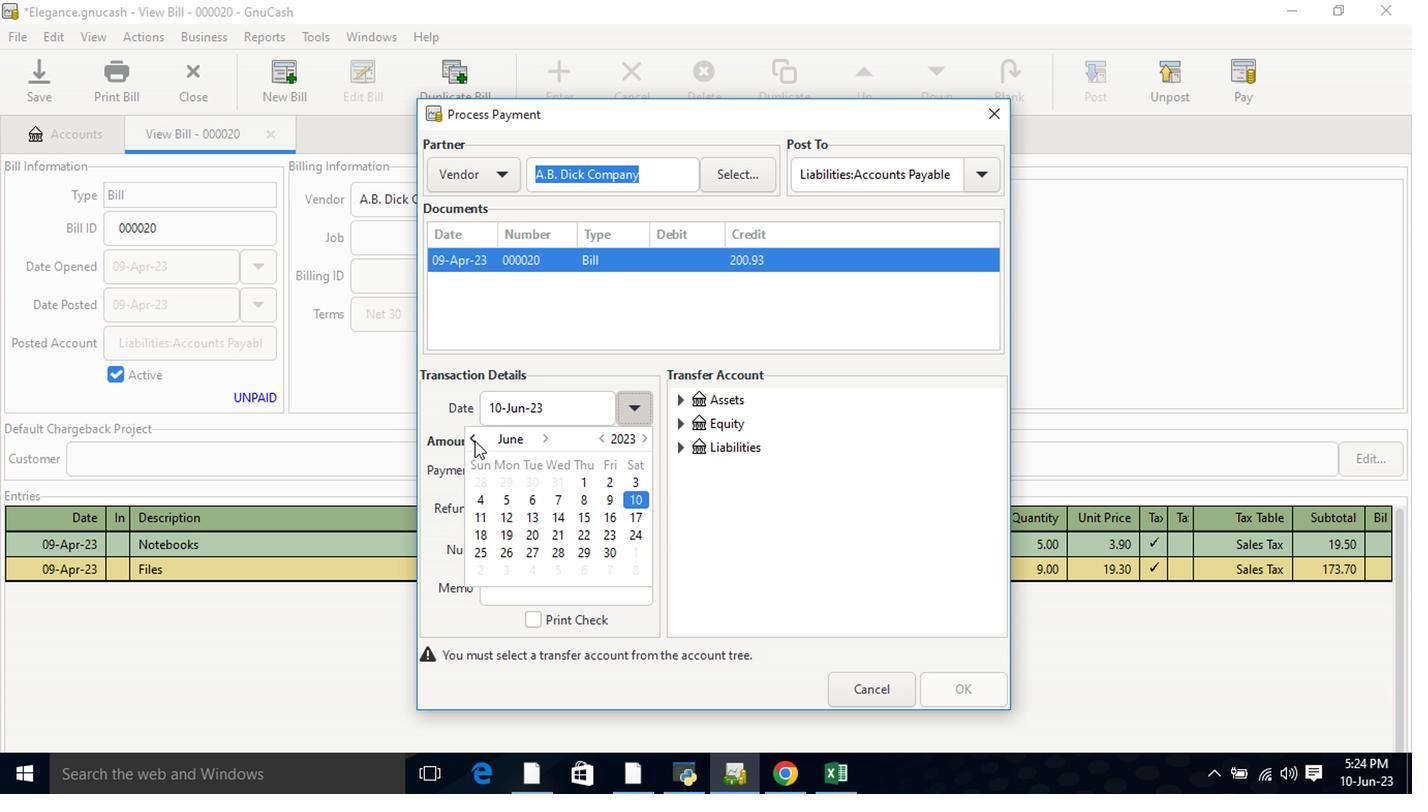 
Action: Mouse moved to (510, 508)
Screenshot: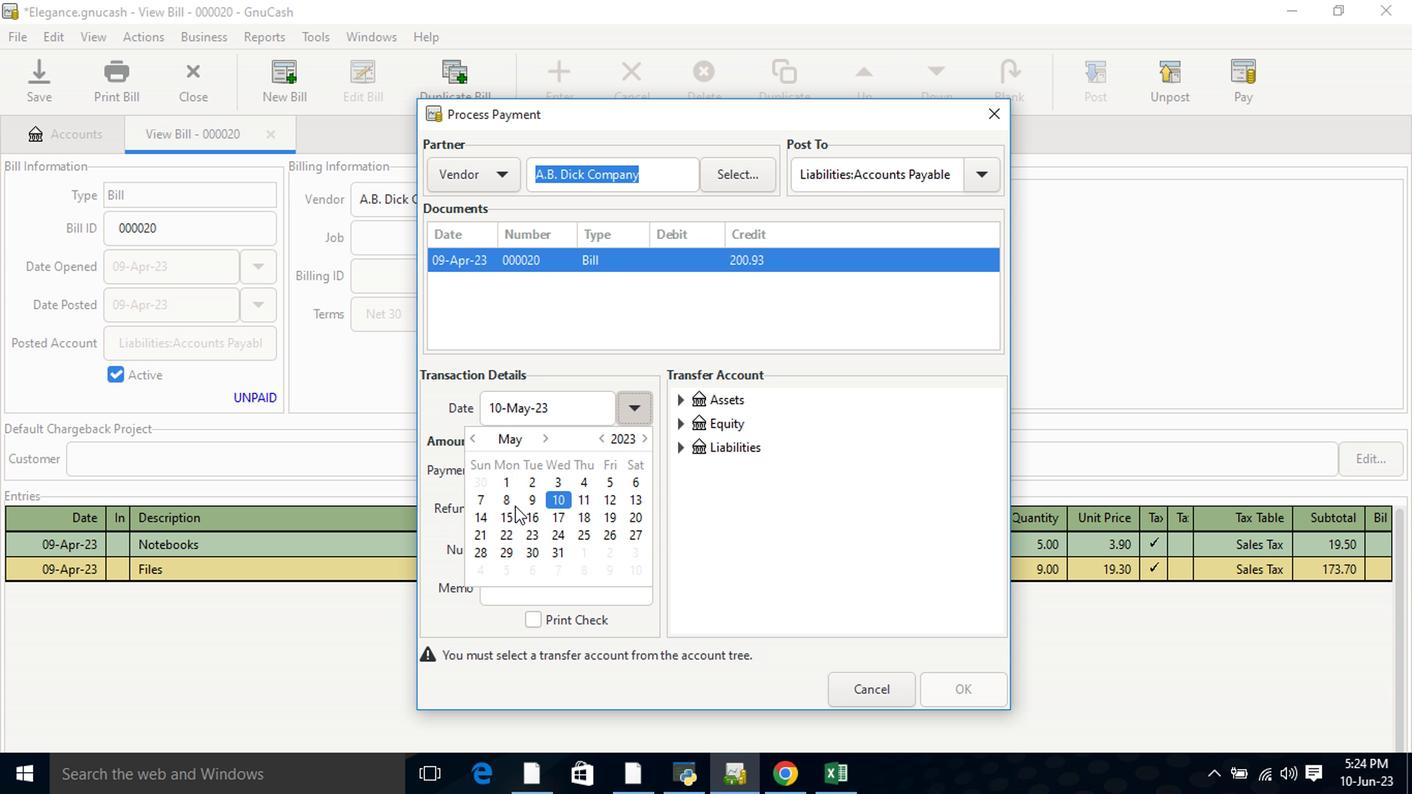 
Action: Mouse pressed left at (510, 508)
Screenshot: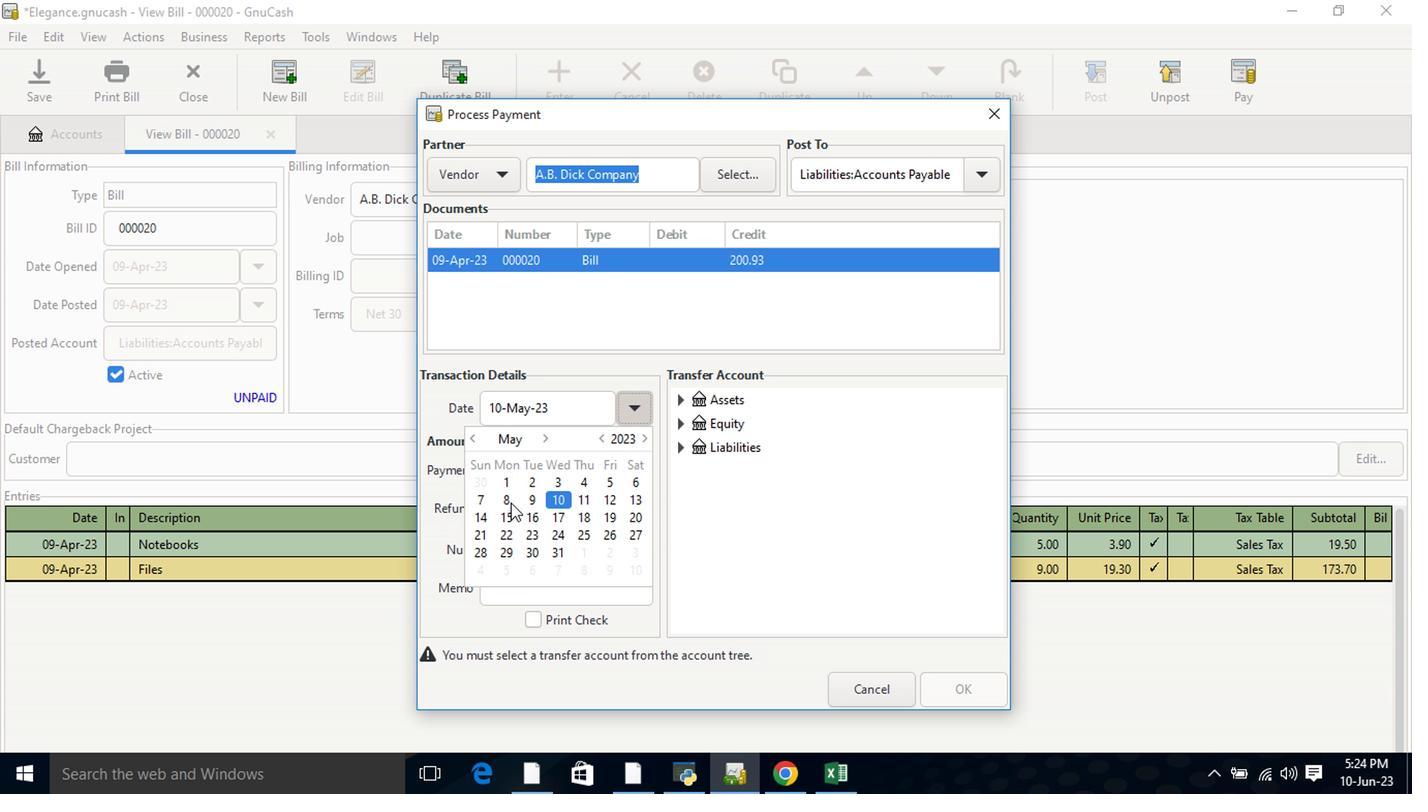 
Action: Mouse pressed left at (510, 508)
Screenshot: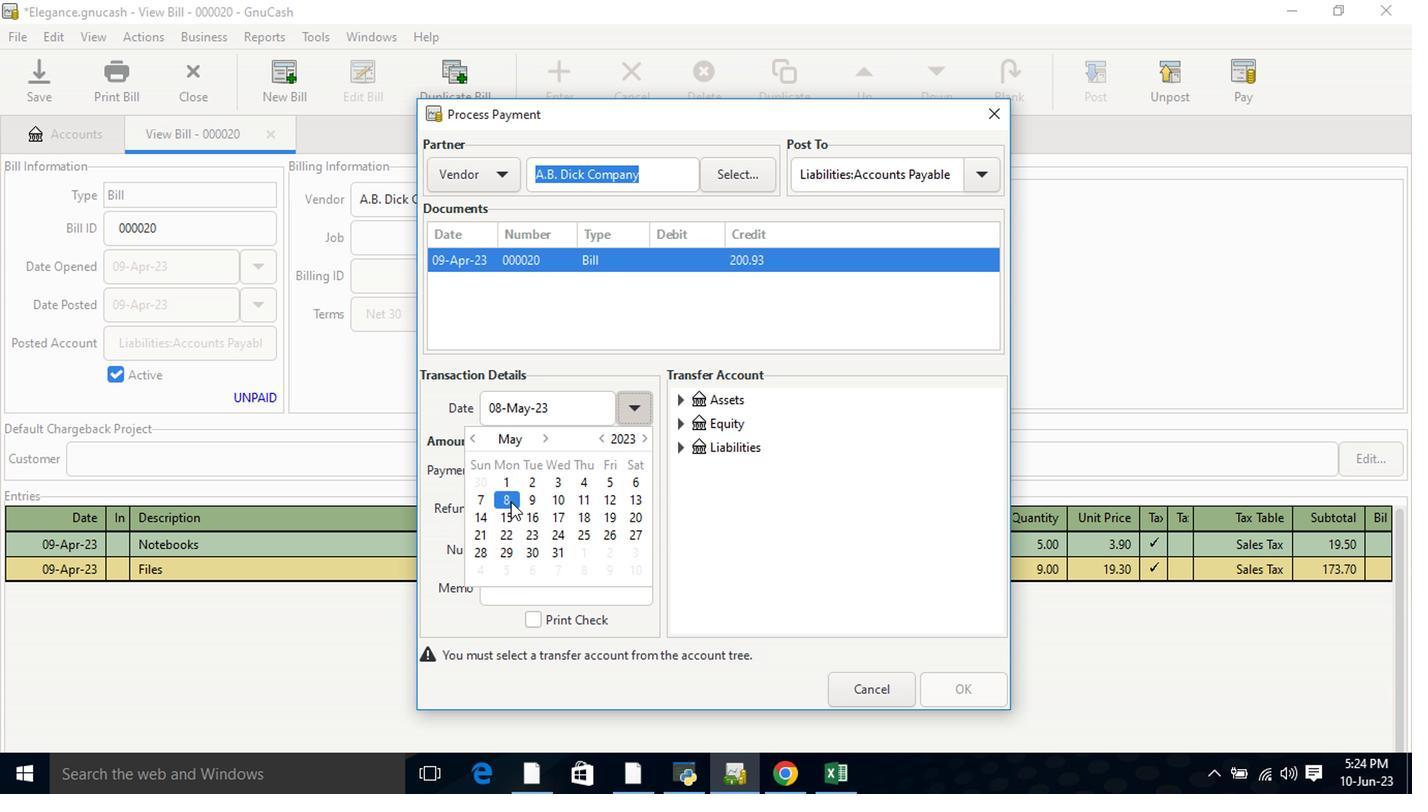 
Action: Mouse moved to (679, 406)
Screenshot: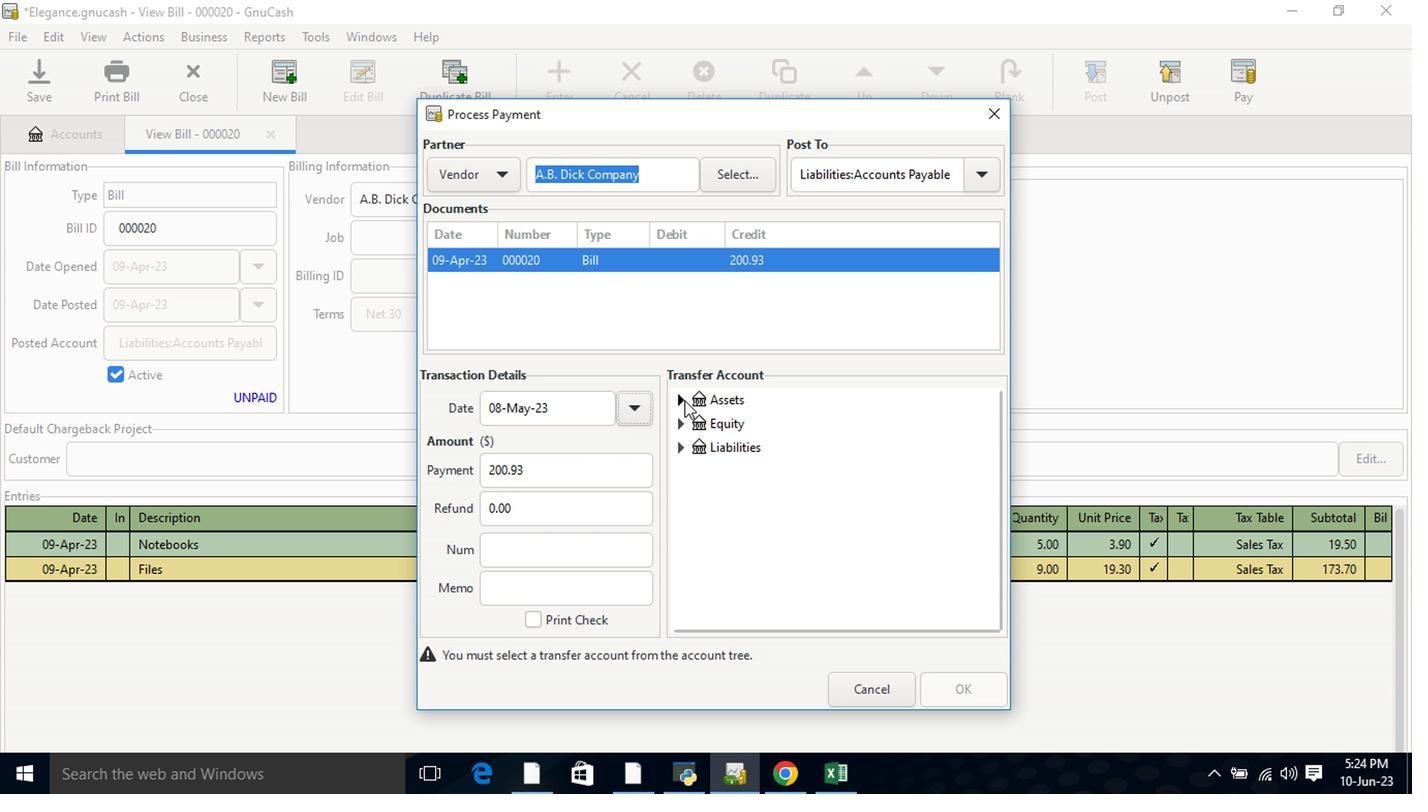 
Action: Mouse pressed left at (679, 406)
Screenshot: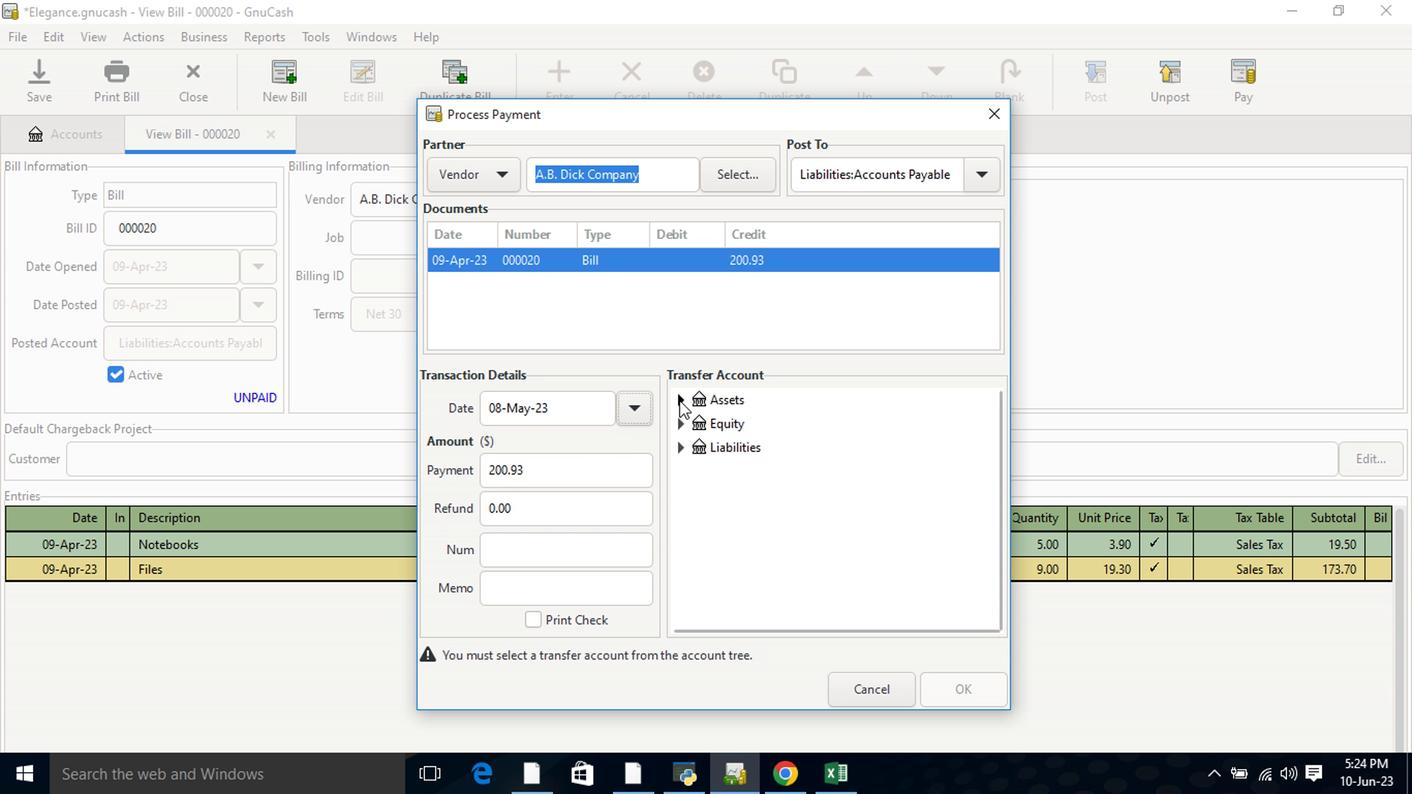 
Action: Mouse moved to (696, 433)
Screenshot: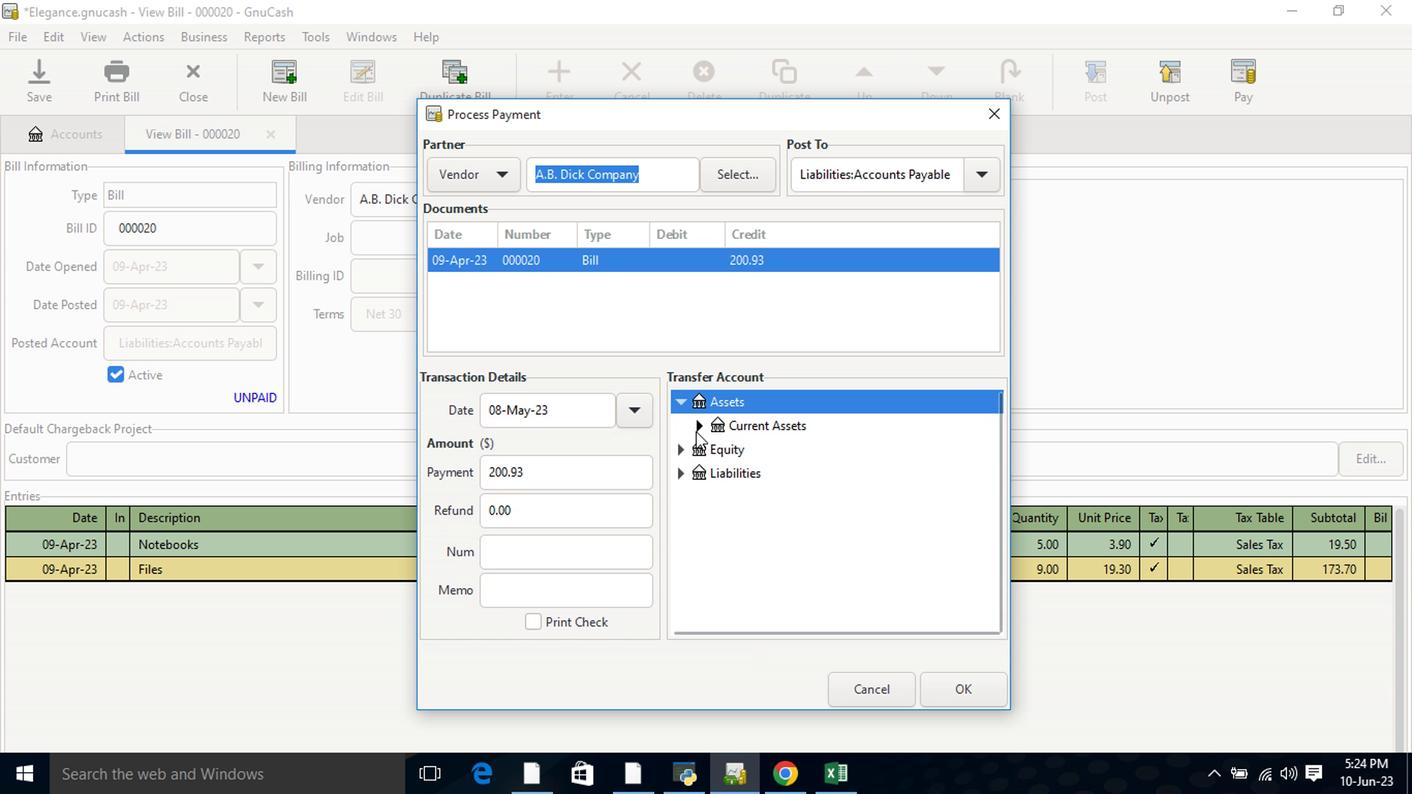 
Action: Mouse pressed left at (696, 433)
Screenshot: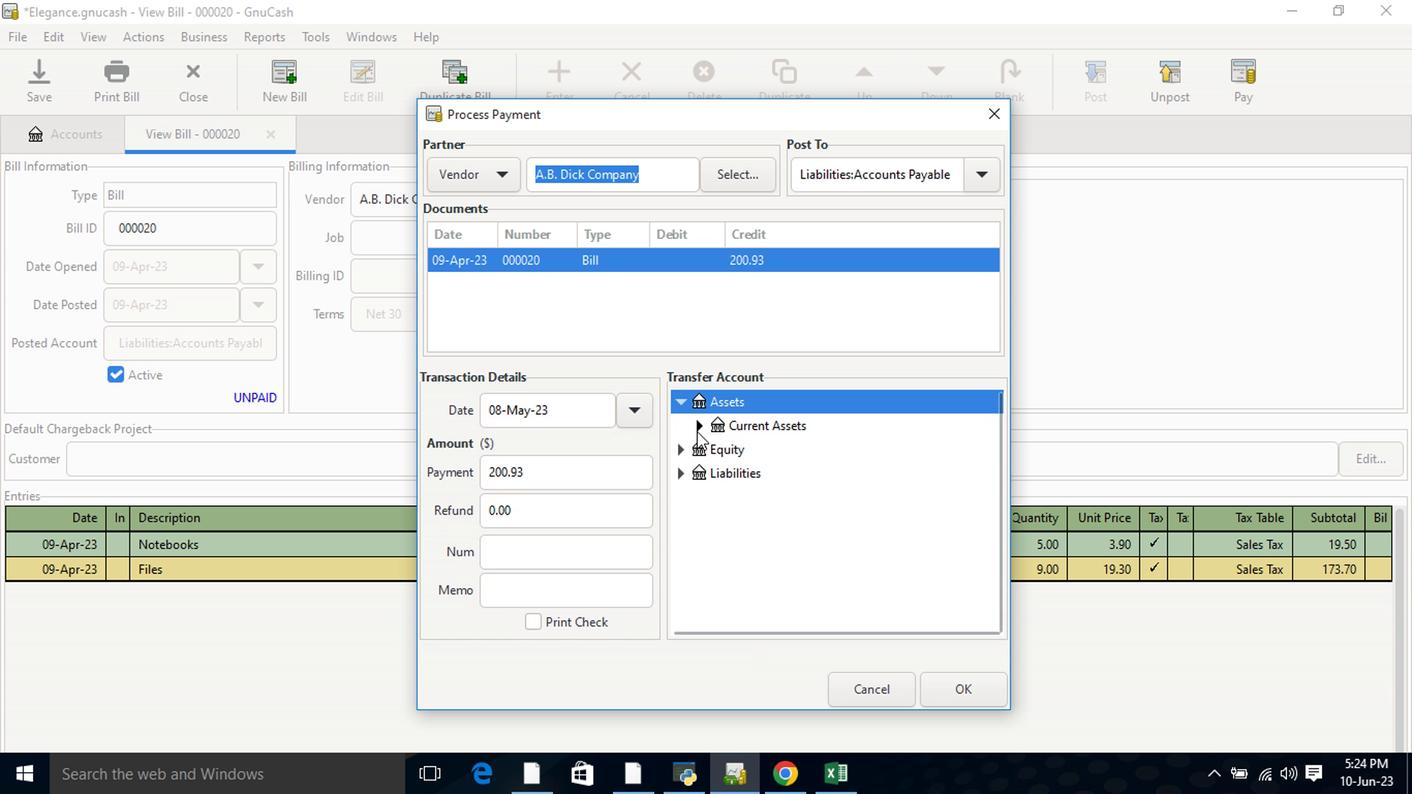 
Action: Mouse moved to (734, 450)
Screenshot: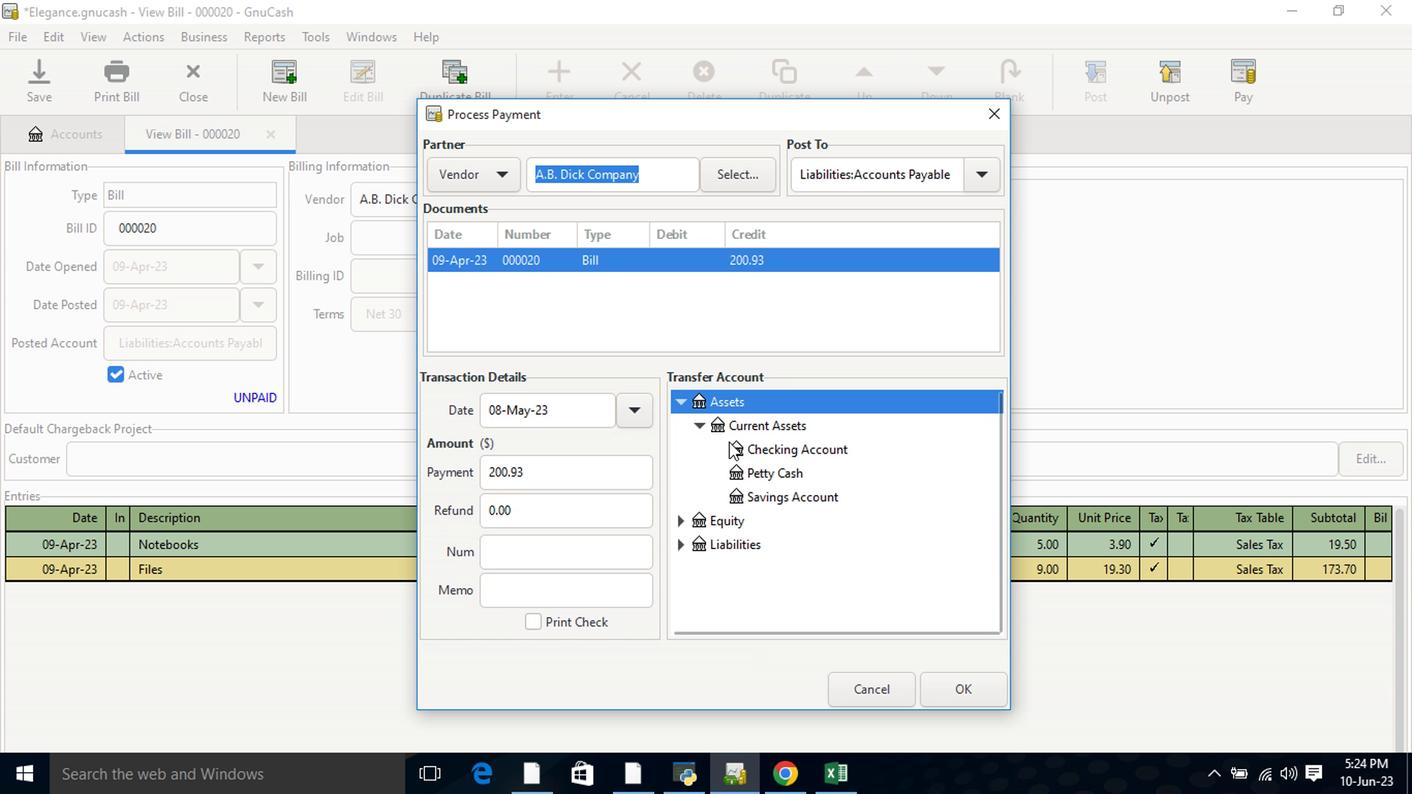 
Action: Mouse pressed left at (734, 450)
Screenshot: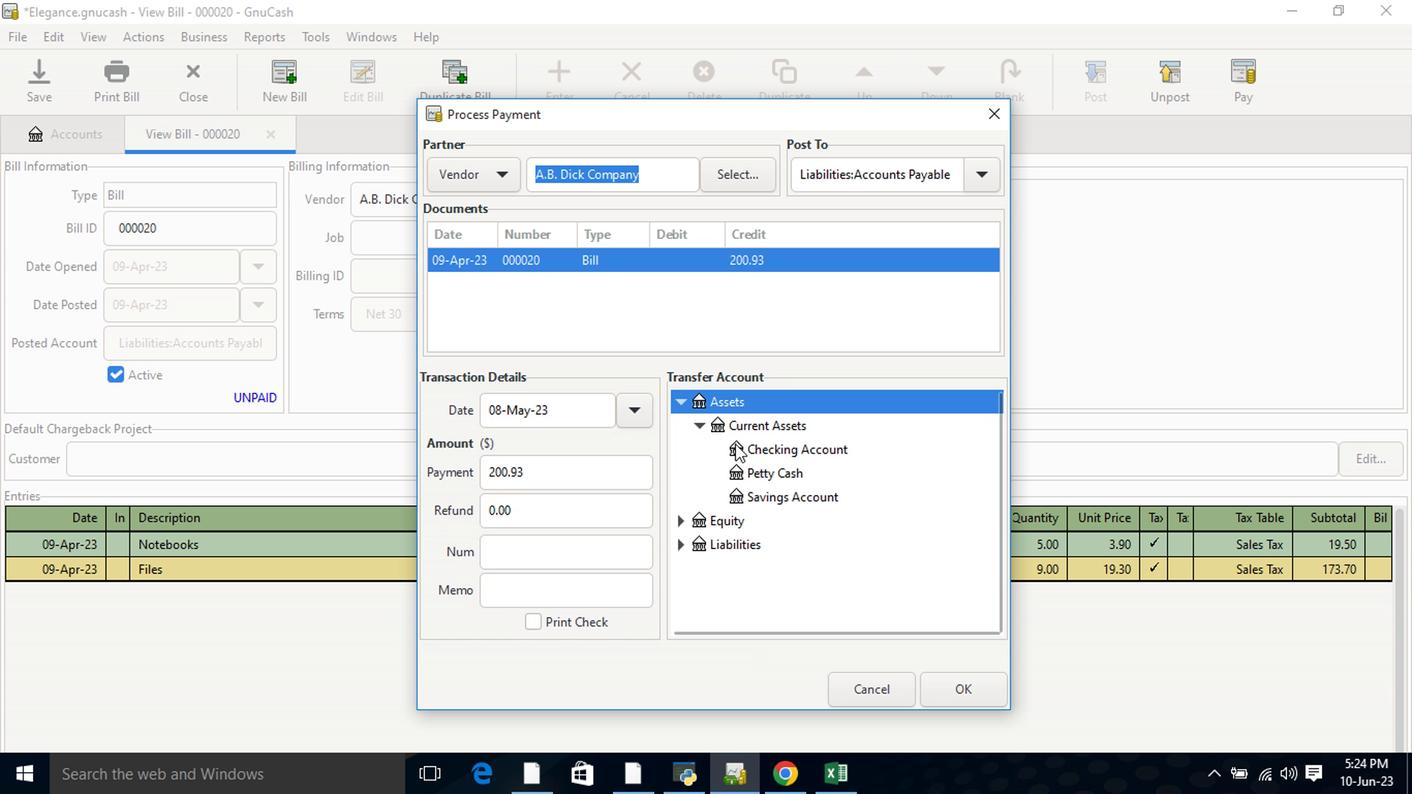 
Action: Mouse moved to (965, 695)
Screenshot: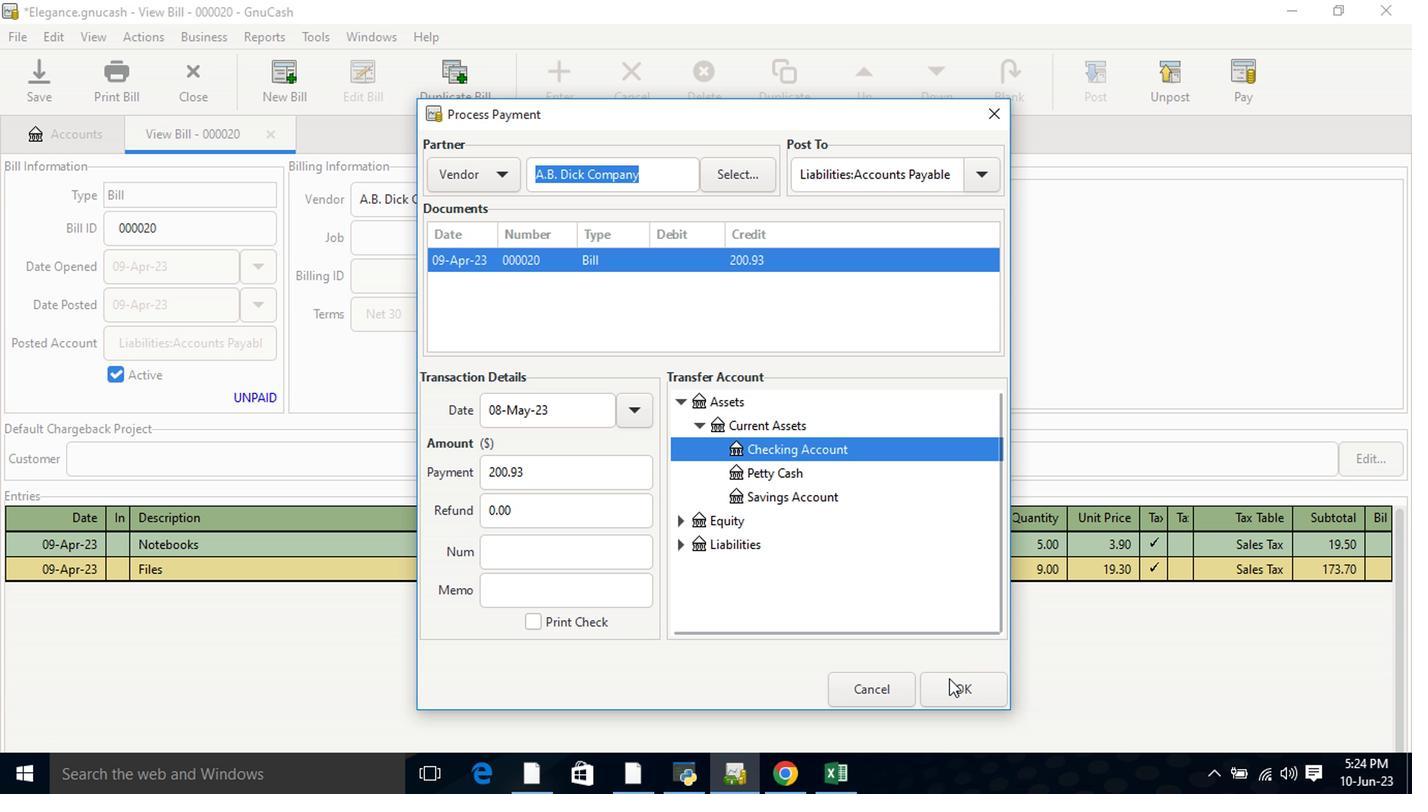 
Action: Mouse pressed left at (965, 695)
Screenshot: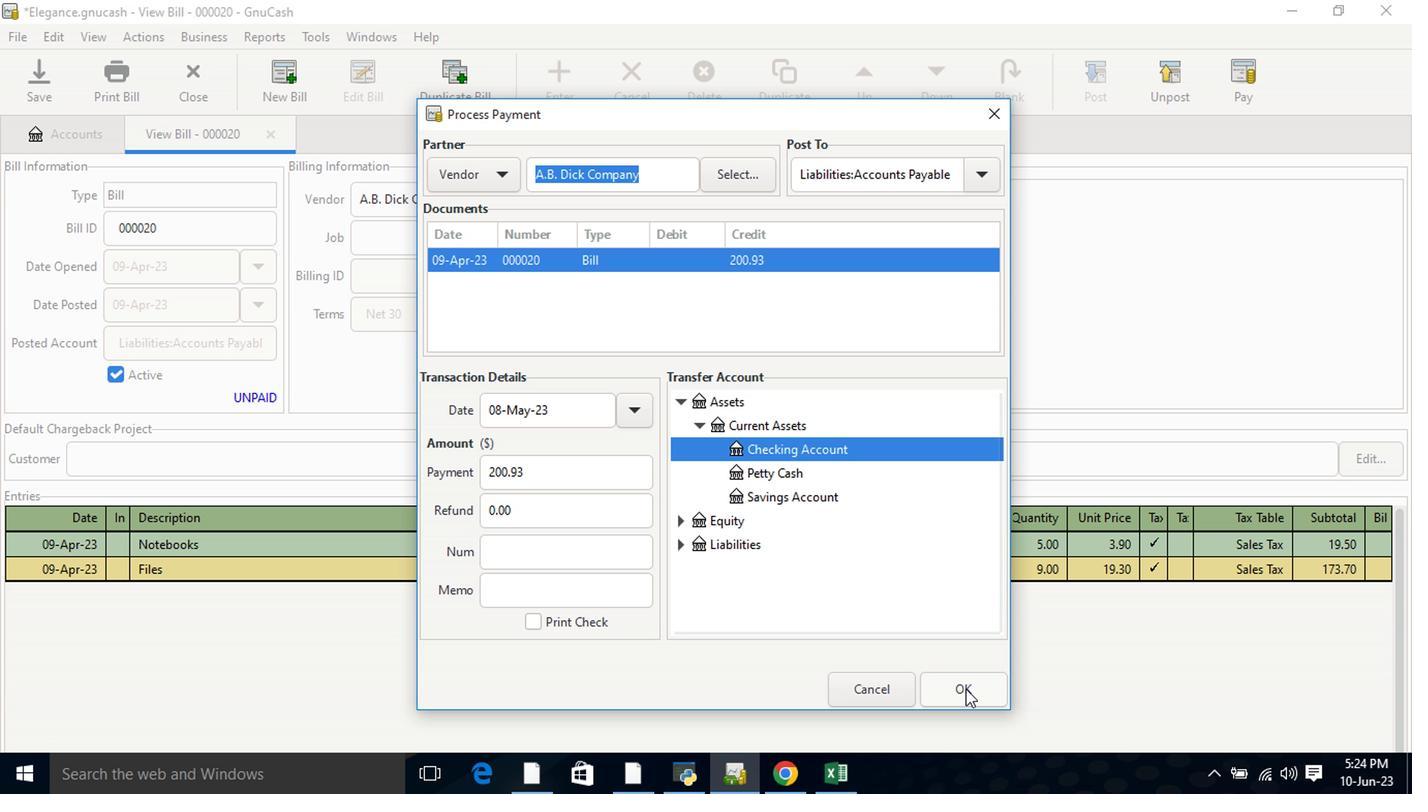 
Action: Mouse moved to (134, 85)
Screenshot: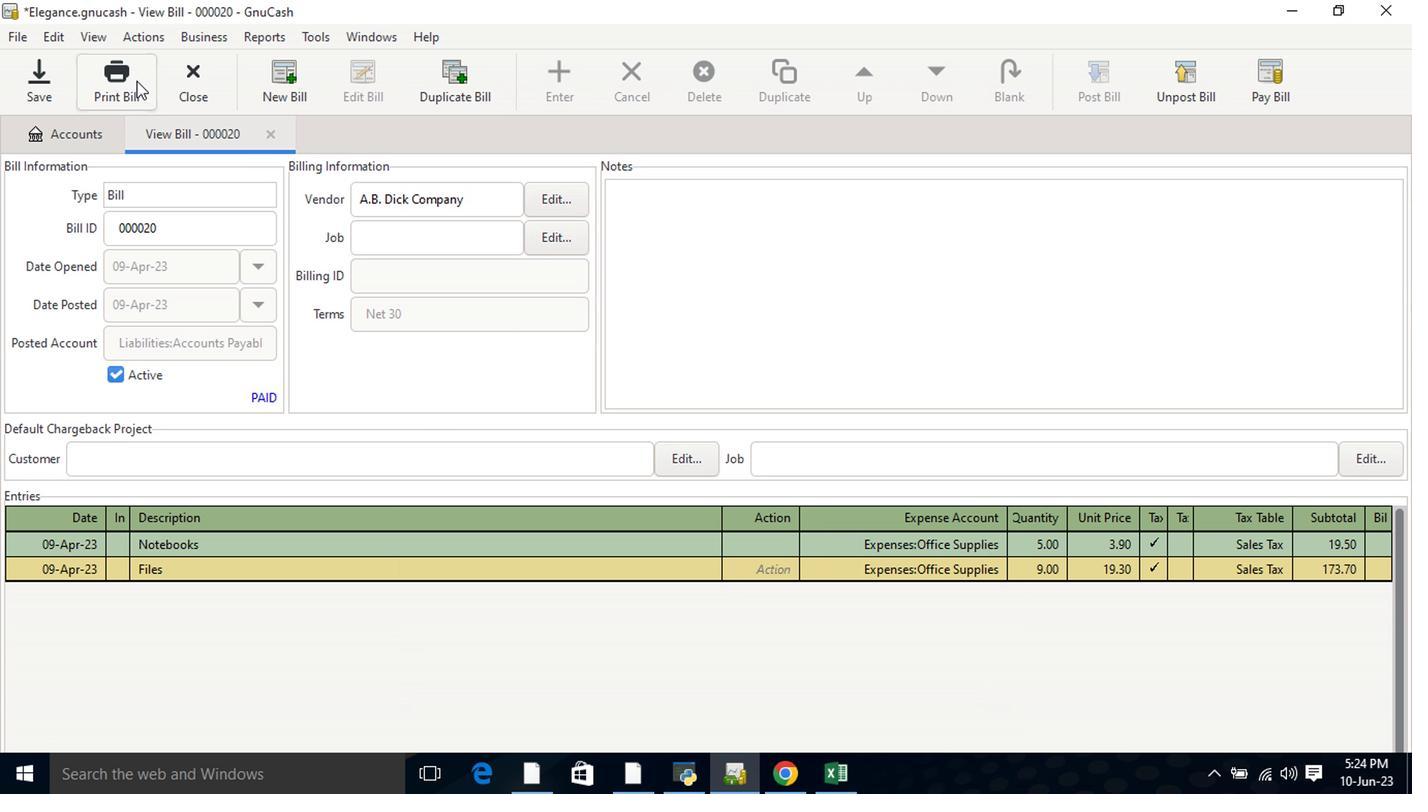 
Action: Mouse pressed left at (134, 85)
Screenshot: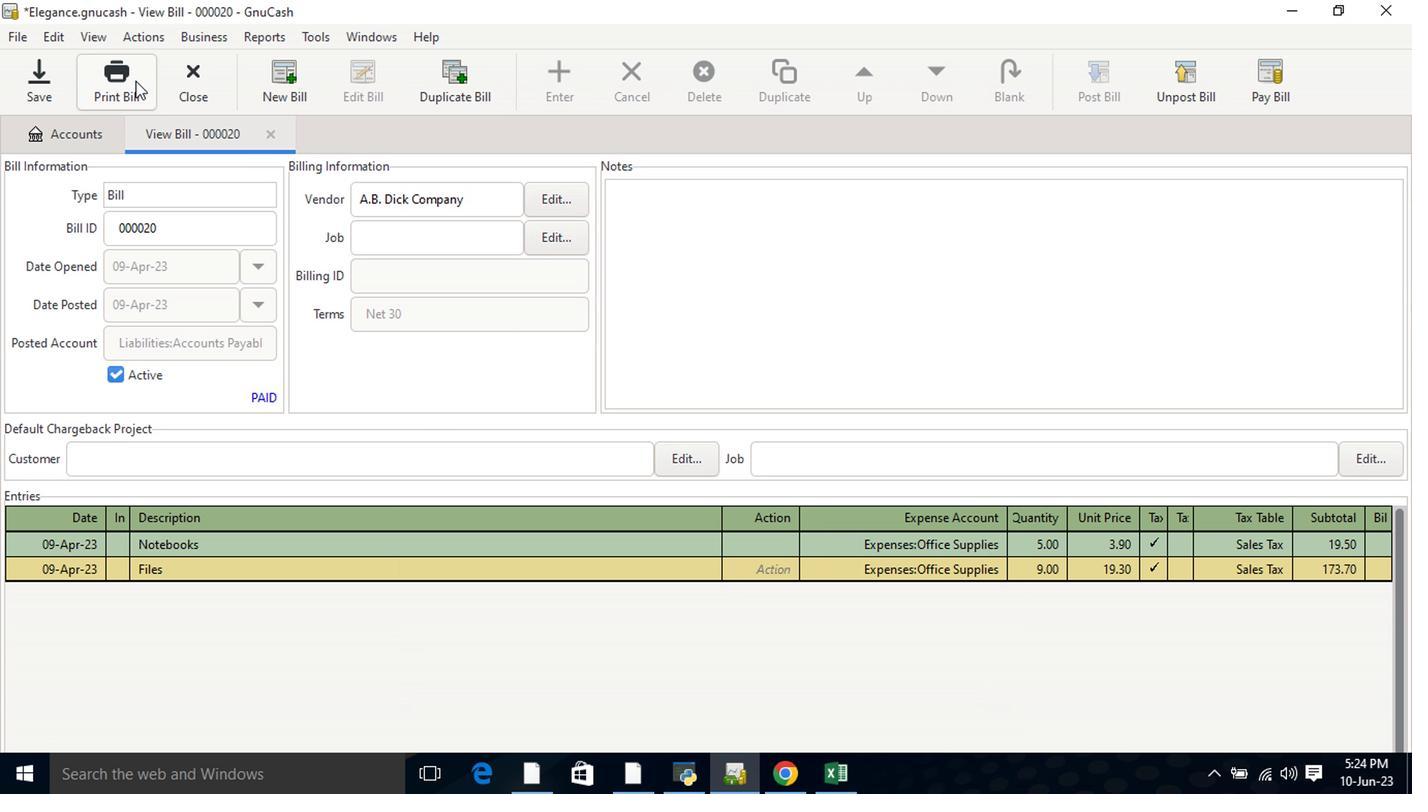 
Action: Mouse moved to (921, 509)
Screenshot: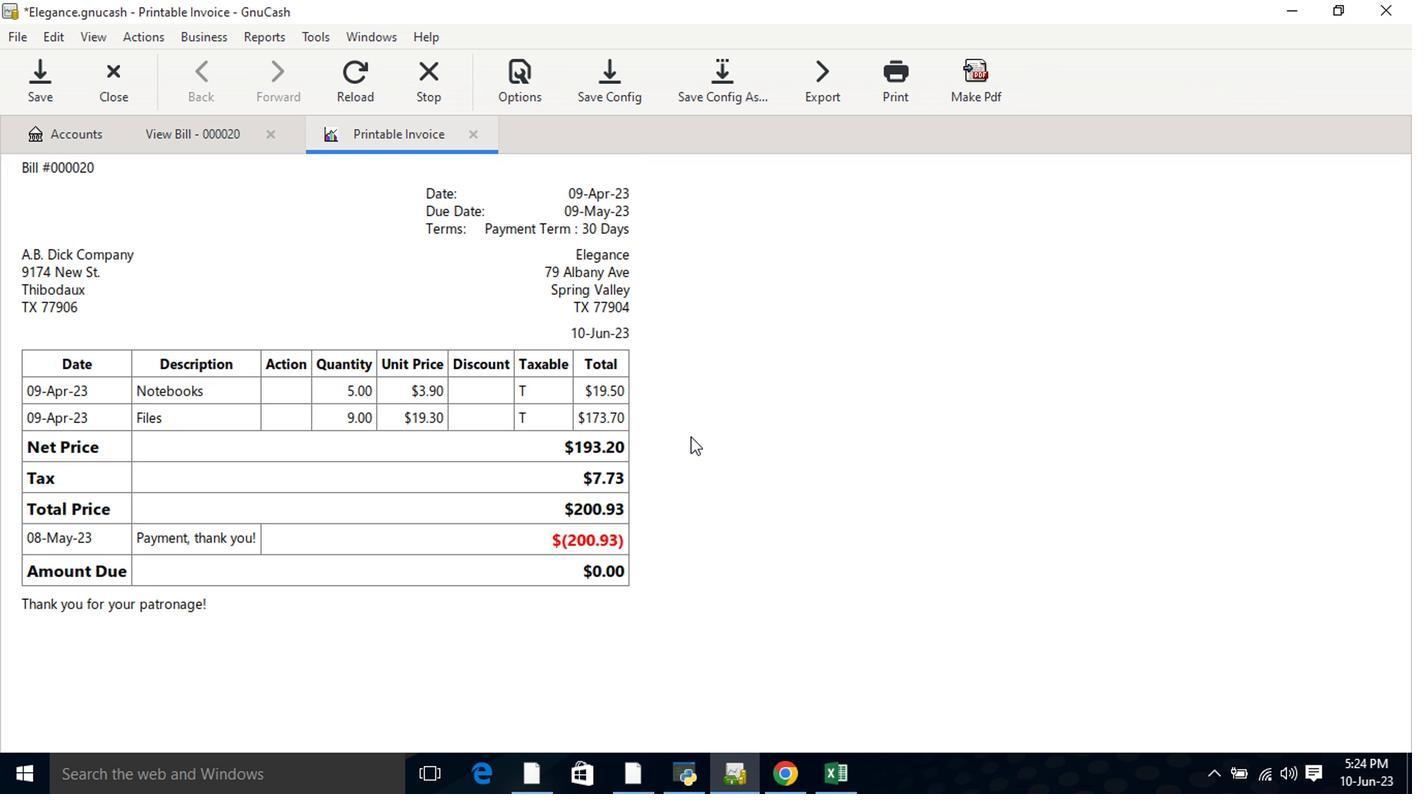 
